 Task: Find a place to stay in Taloqan, Afghanistan from July 5 to July 15 for 6 guests, with a price range of ₹8200 to ₹12000, 6 bedrooms, 6 beds, 6 bathrooms, and amenities including WiFi, air conditioning, TV, gym, and breakfast. Enable self check-in.
Action: Mouse moved to (454, 92)
Screenshot: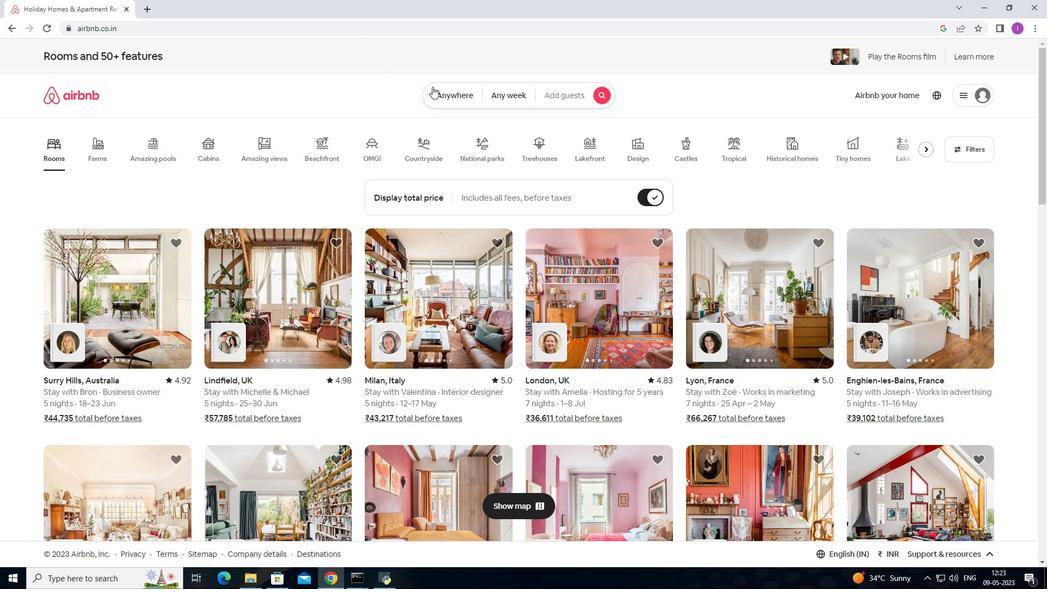 
Action: Mouse pressed left at (454, 92)
Screenshot: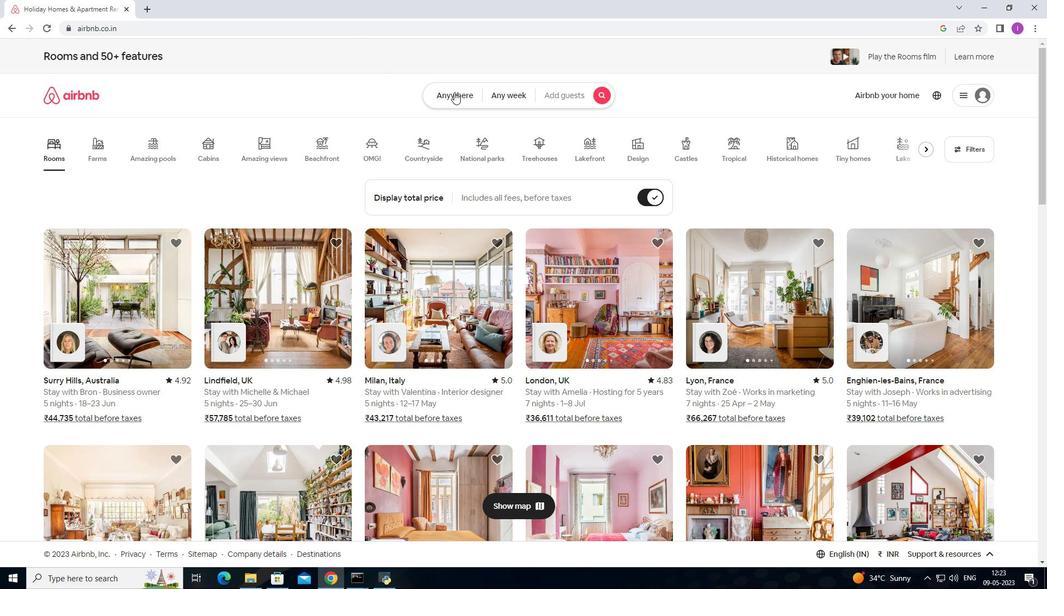 
Action: Mouse moved to (343, 144)
Screenshot: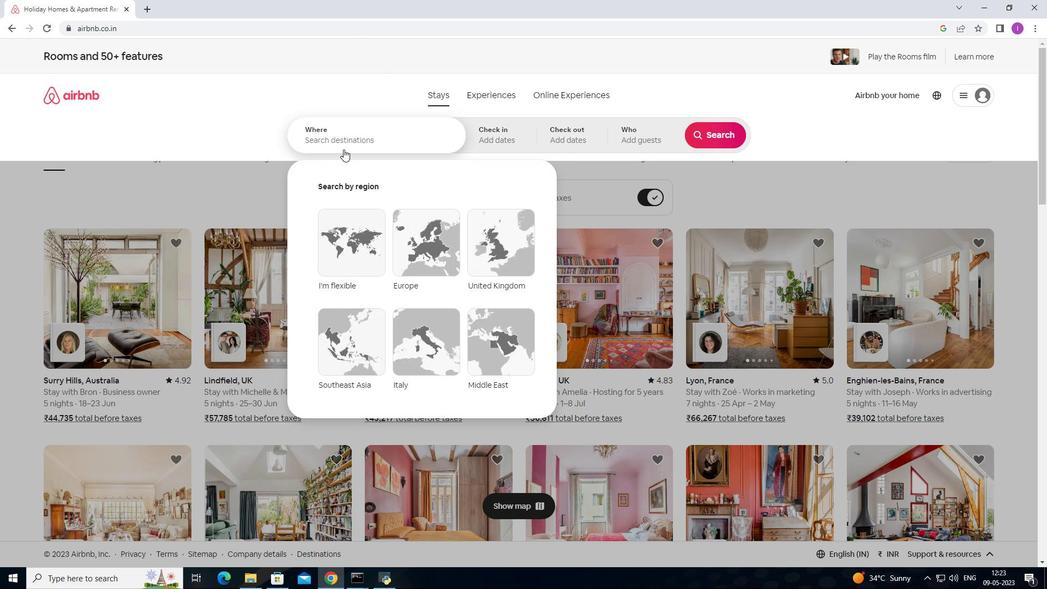 
Action: Mouse pressed left at (343, 144)
Screenshot: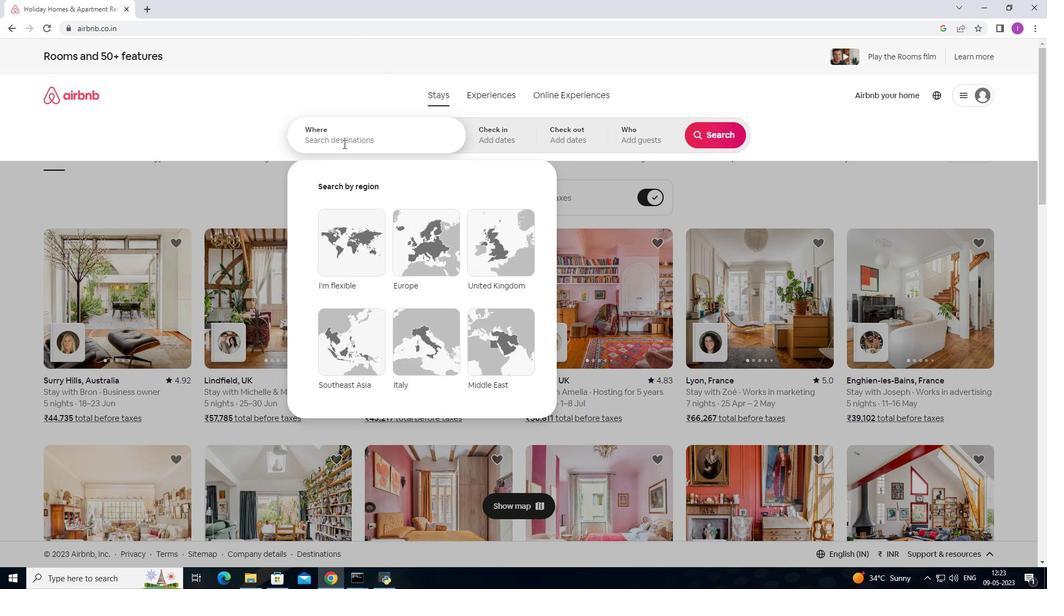 
Action: Mouse moved to (406, 147)
Screenshot: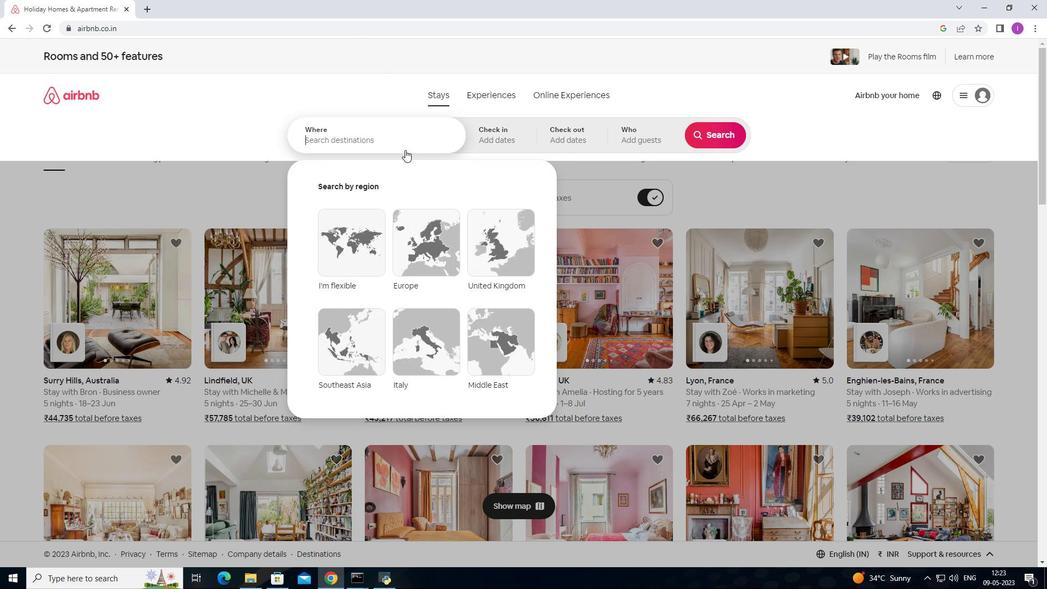 
Action: Key pressed <Key.shift>Taloqan,<Key.shift>afghanistan
Screenshot: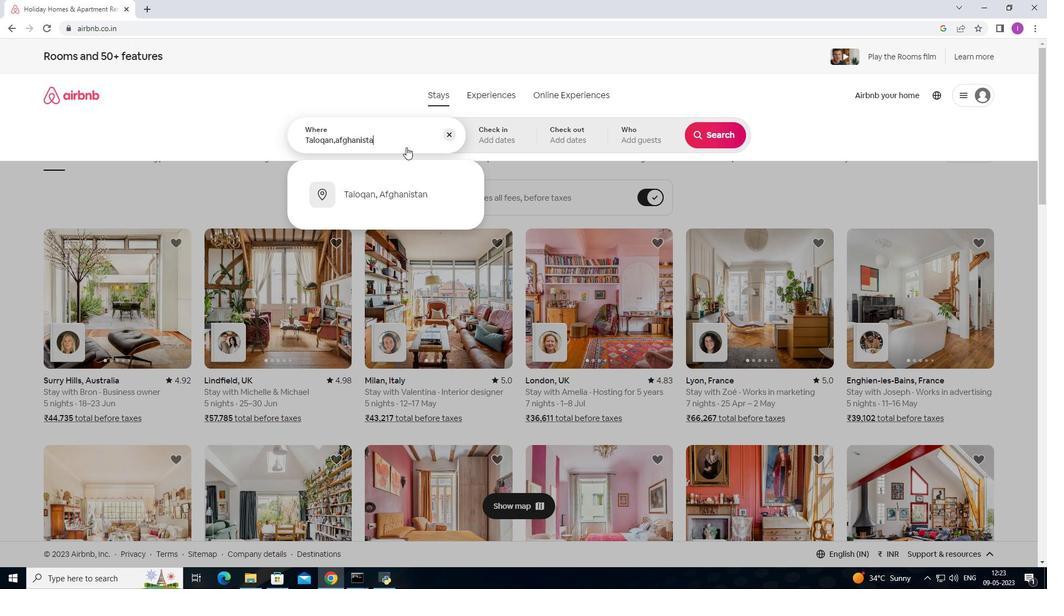 
Action: Mouse moved to (391, 197)
Screenshot: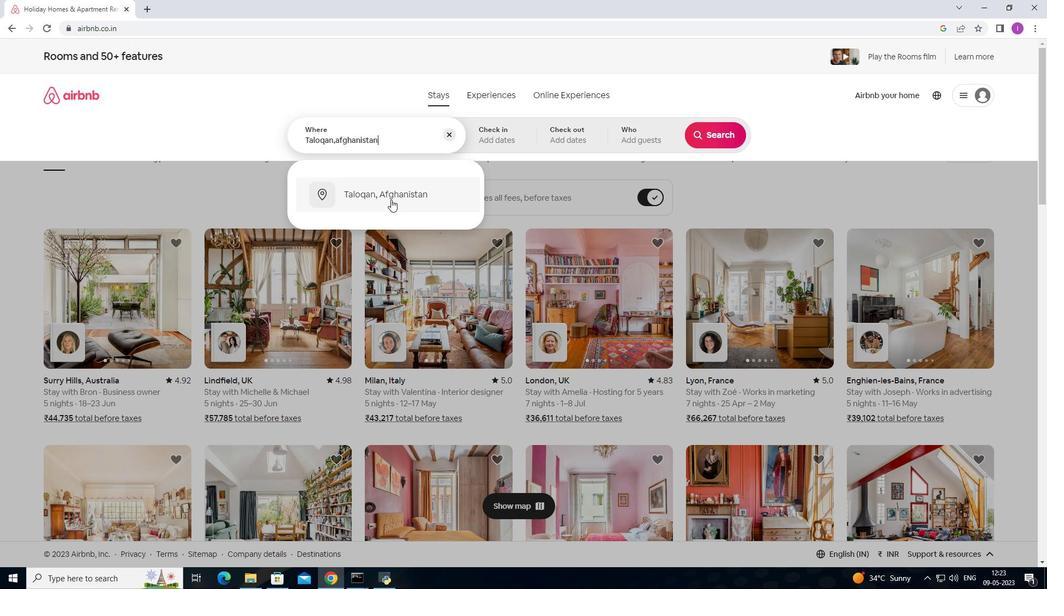 
Action: Mouse pressed left at (391, 197)
Screenshot: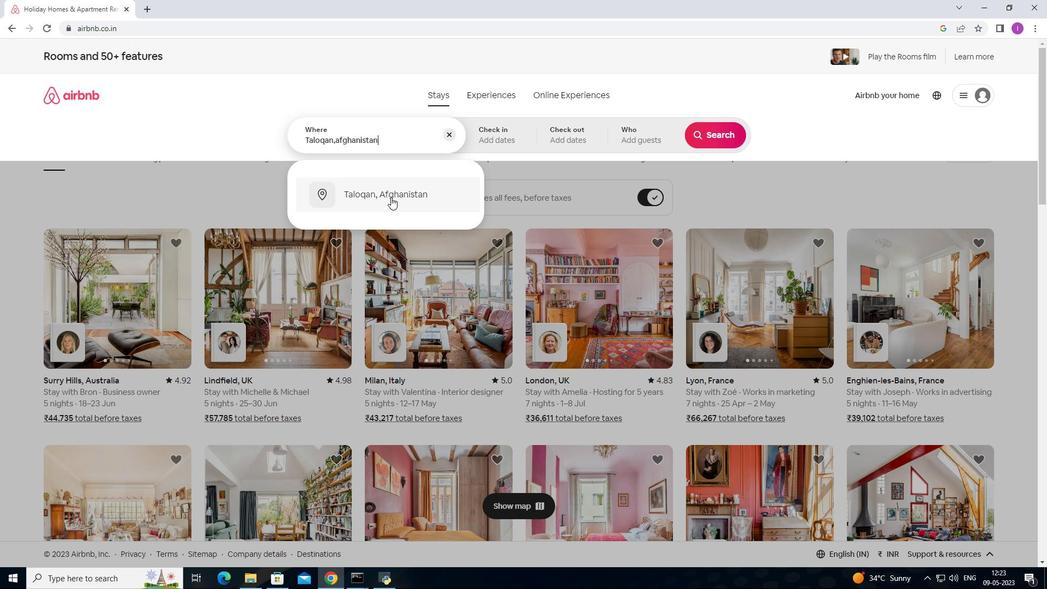 
Action: Mouse moved to (712, 223)
Screenshot: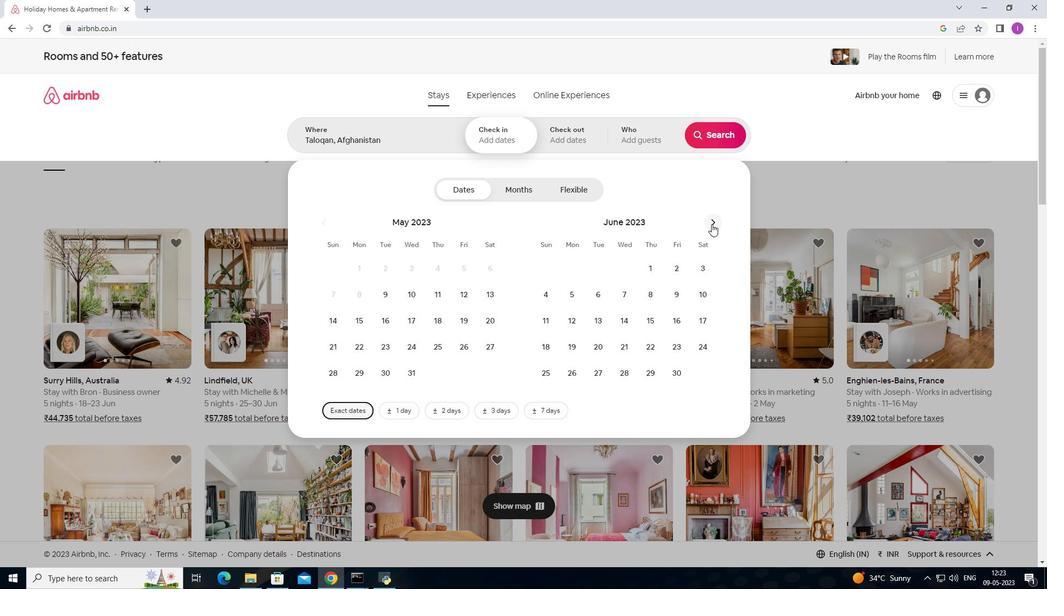 
Action: Mouse pressed left at (712, 223)
Screenshot: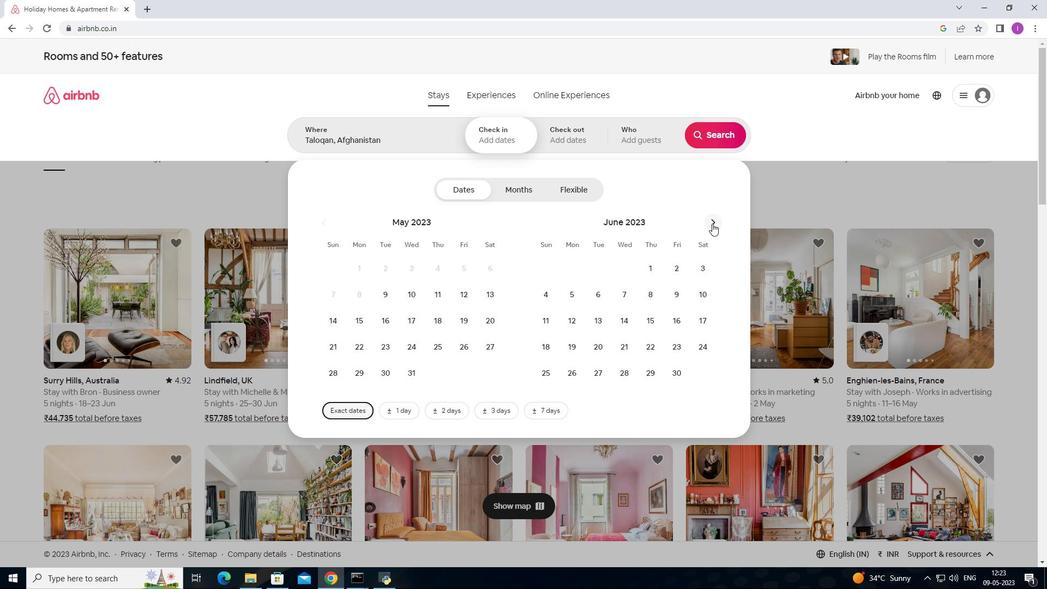 
Action: Mouse moved to (628, 297)
Screenshot: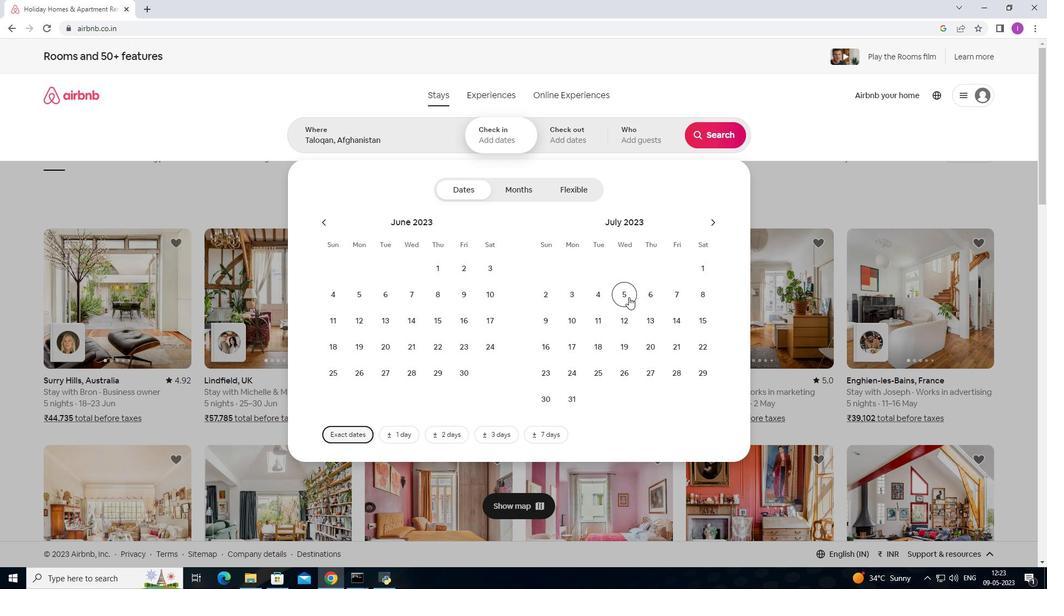 
Action: Mouse pressed left at (628, 297)
Screenshot: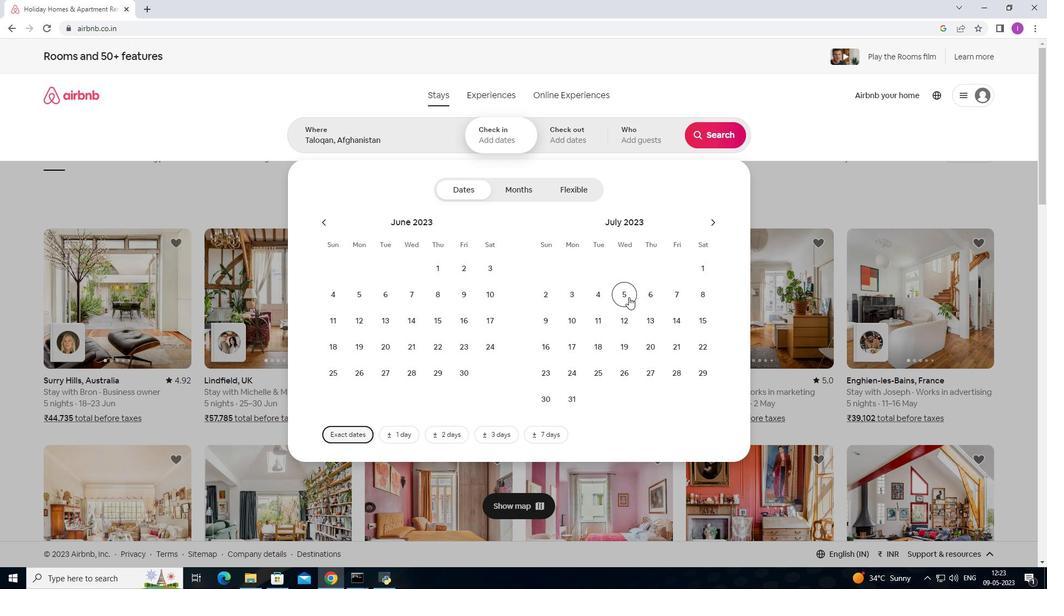 
Action: Mouse moved to (704, 313)
Screenshot: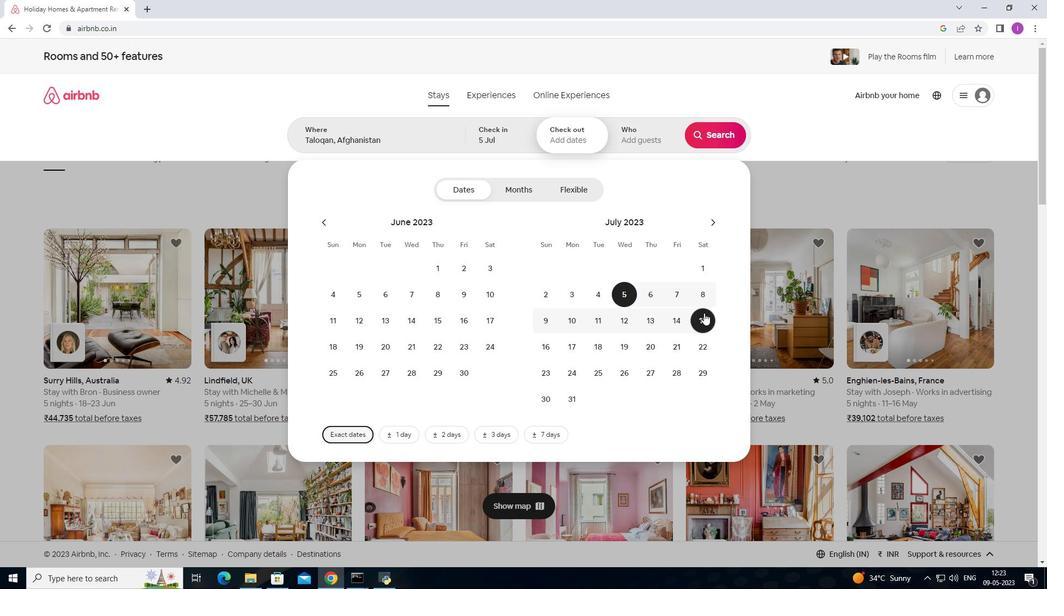 
Action: Mouse pressed left at (704, 313)
Screenshot: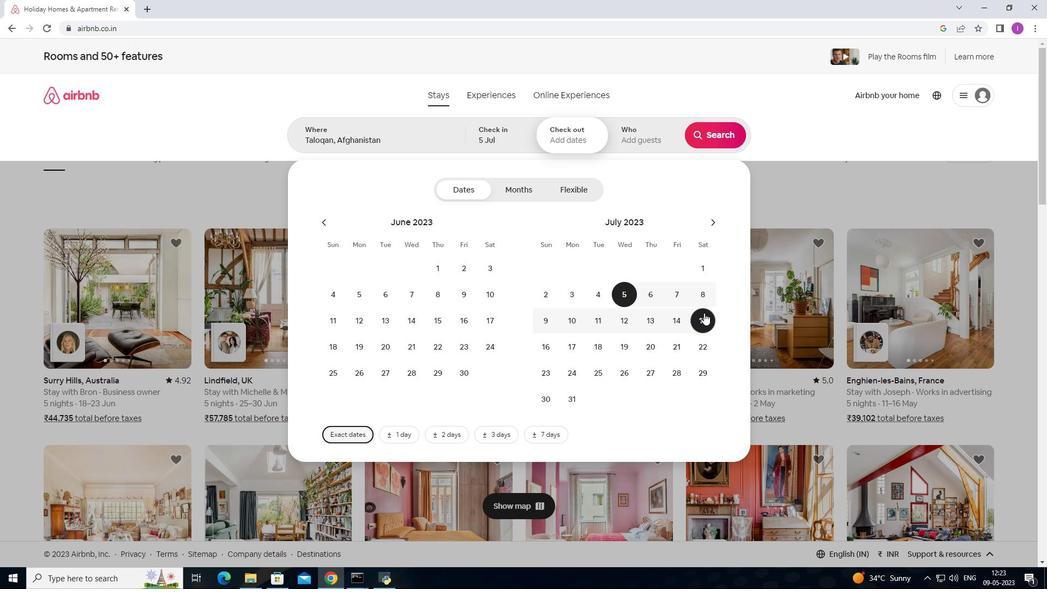 
Action: Mouse moved to (501, 138)
Screenshot: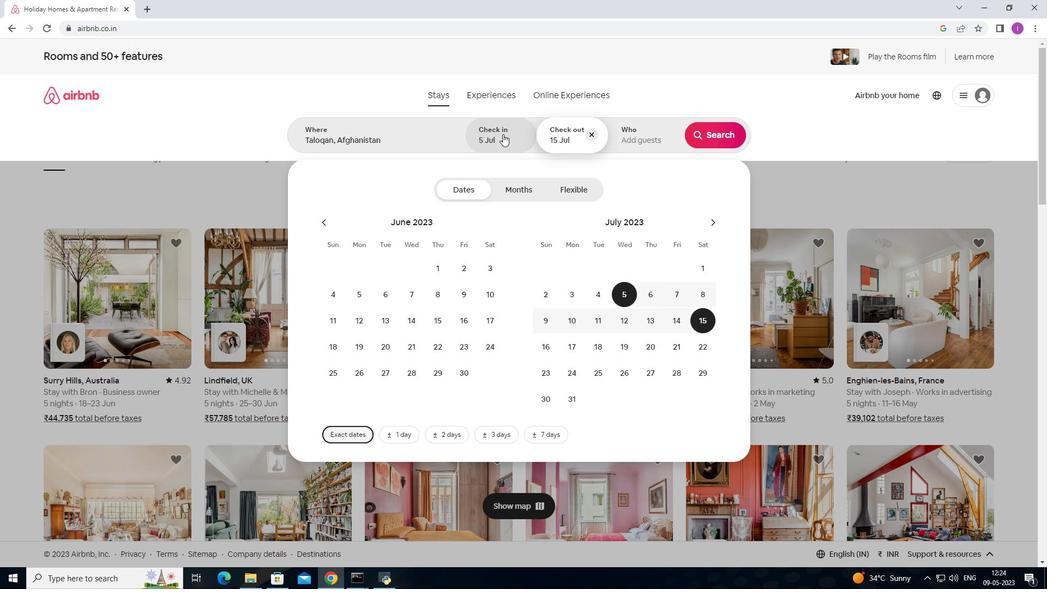 
Action: Mouse pressed left at (501, 138)
Screenshot: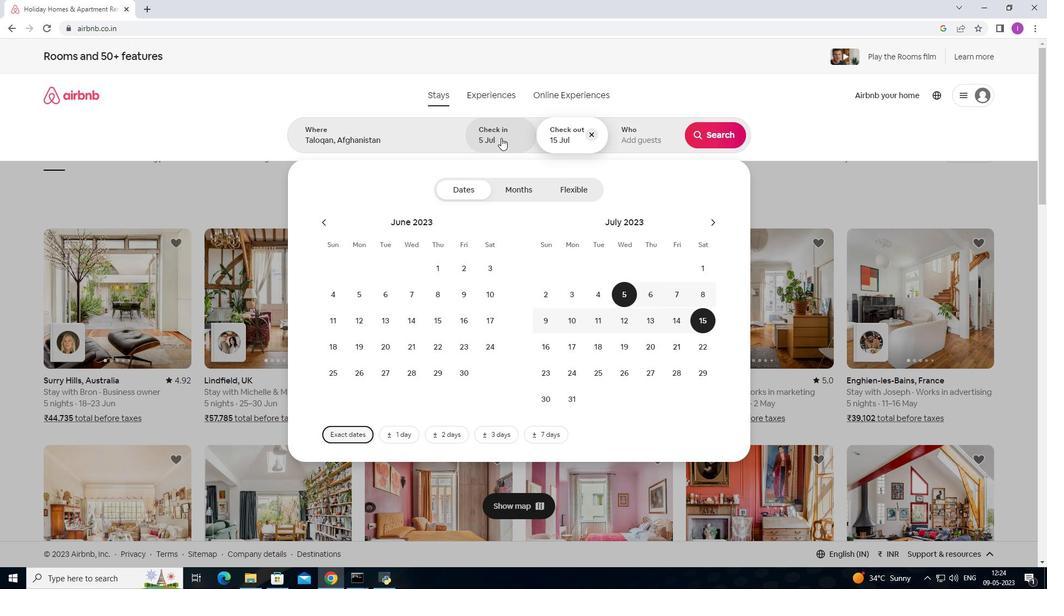 
Action: Mouse moved to (516, 131)
Screenshot: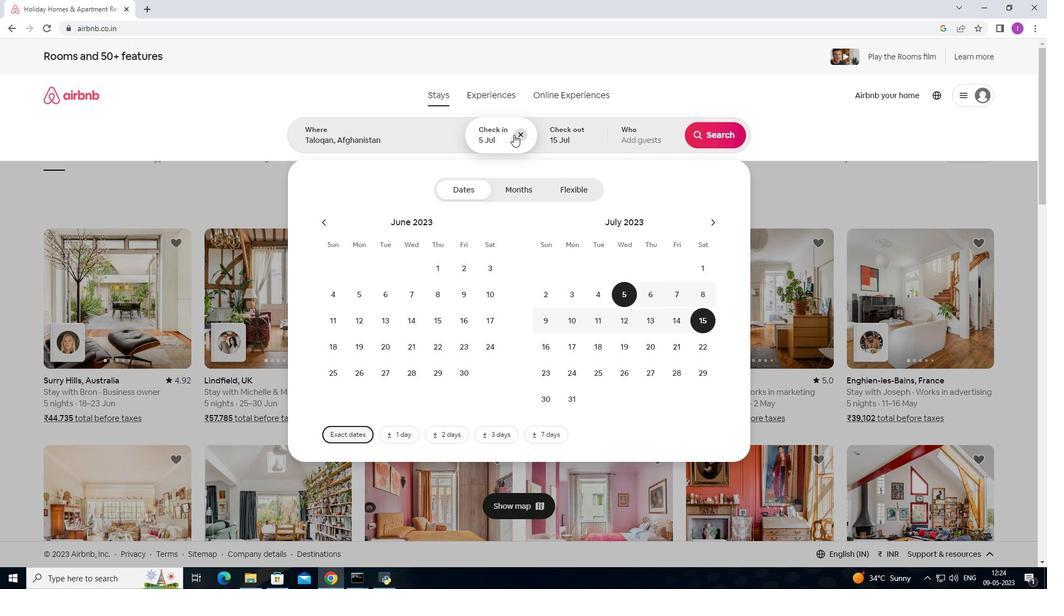 
Action: Mouse pressed left at (516, 131)
Screenshot: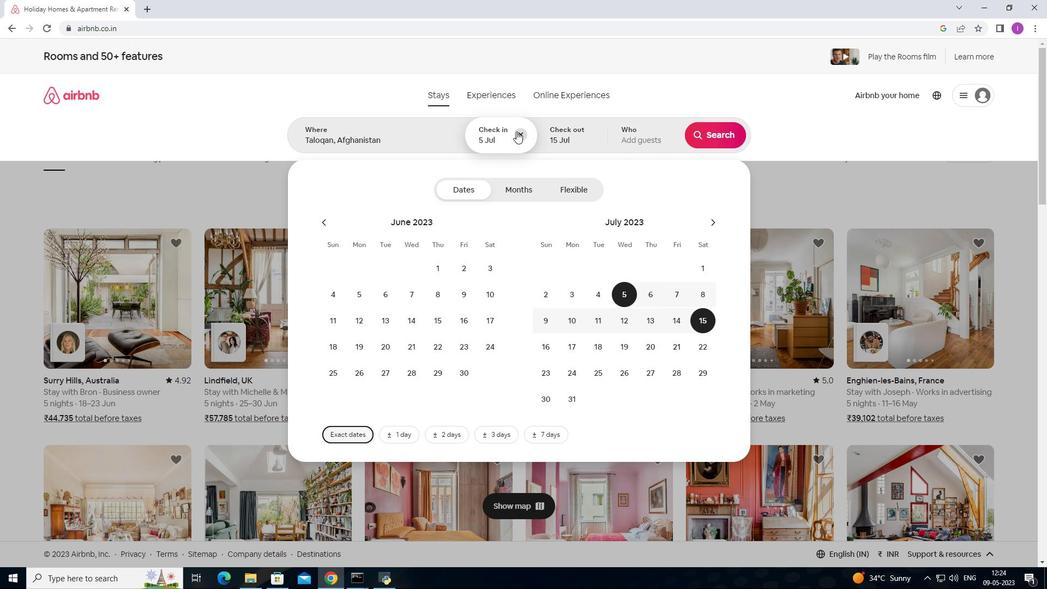 
Action: Mouse moved to (708, 321)
Screenshot: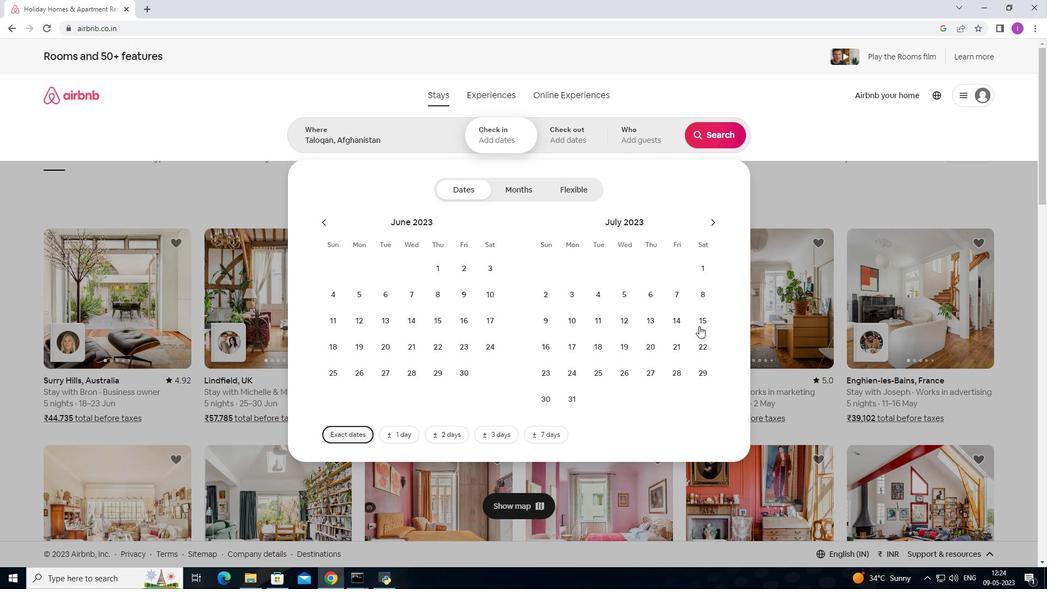 
Action: Mouse pressed left at (708, 321)
Screenshot: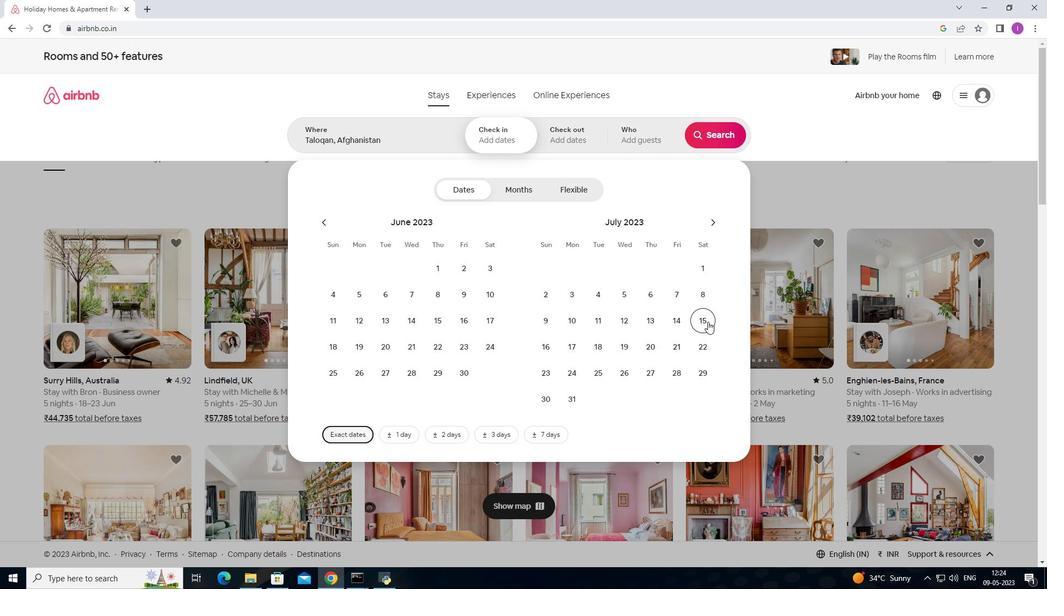
Action: Mouse moved to (606, 370)
Screenshot: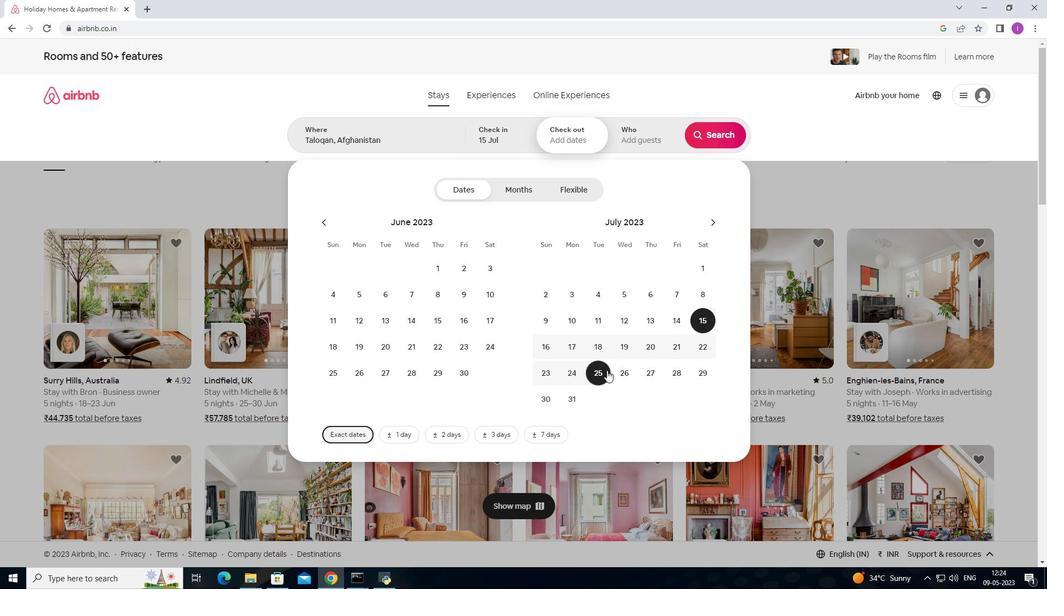 
Action: Mouse pressed left at (606, 370)
Screenshot: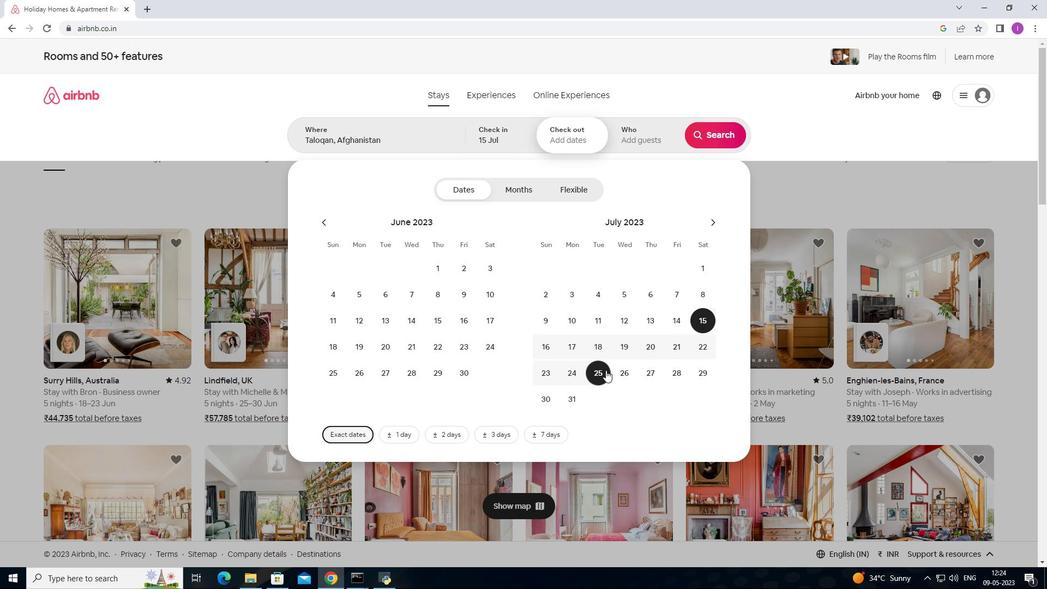 
Action: Mouse moved to (626, 145)
Screenshot: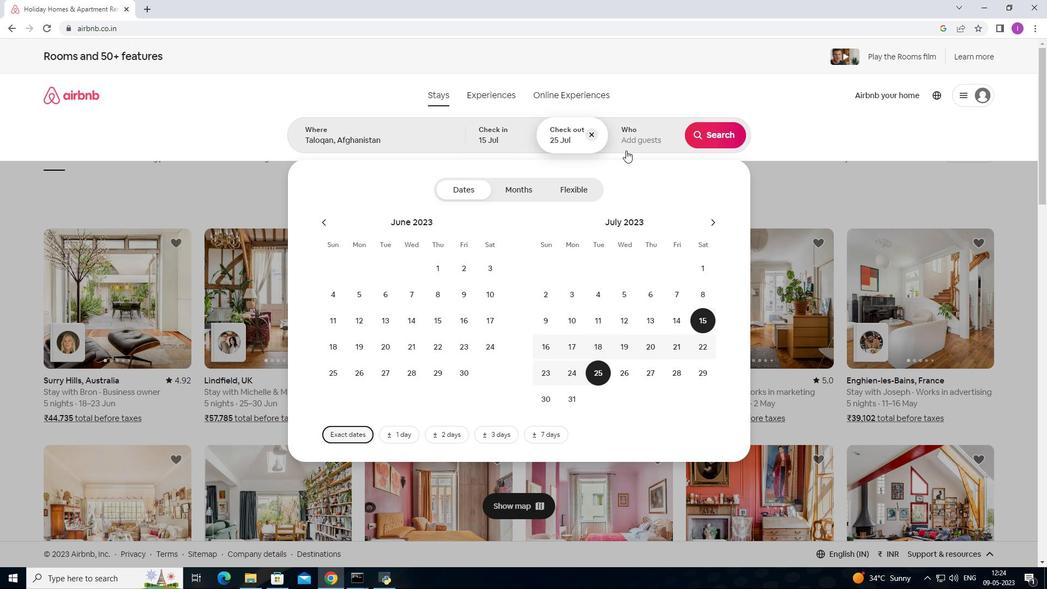 
Action: Mouse pressed left at (626, 145)
Screenshot: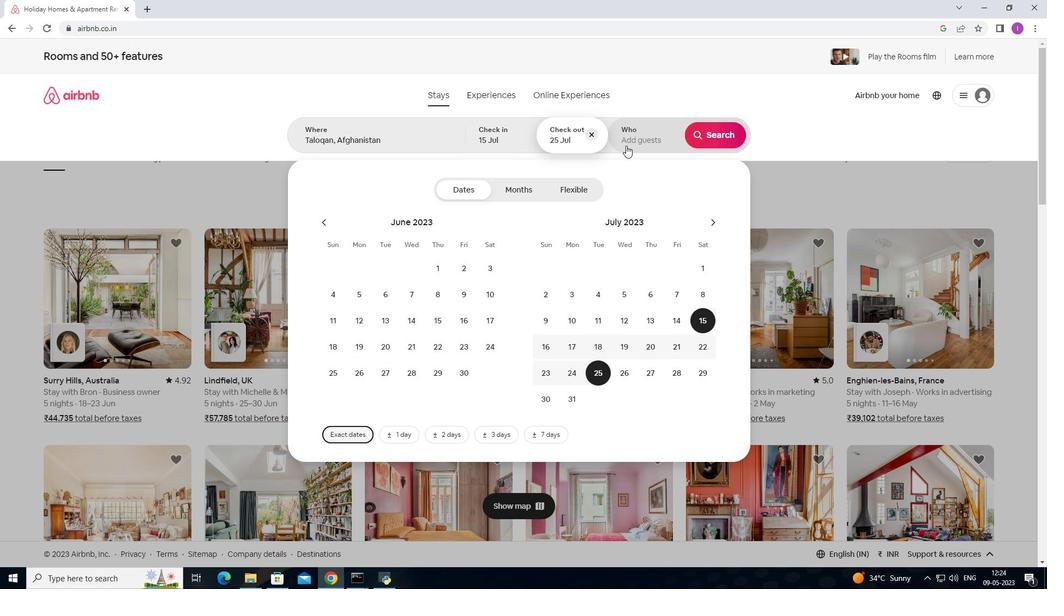 
Action: Mouse moved to (722, 190)
Screenshot: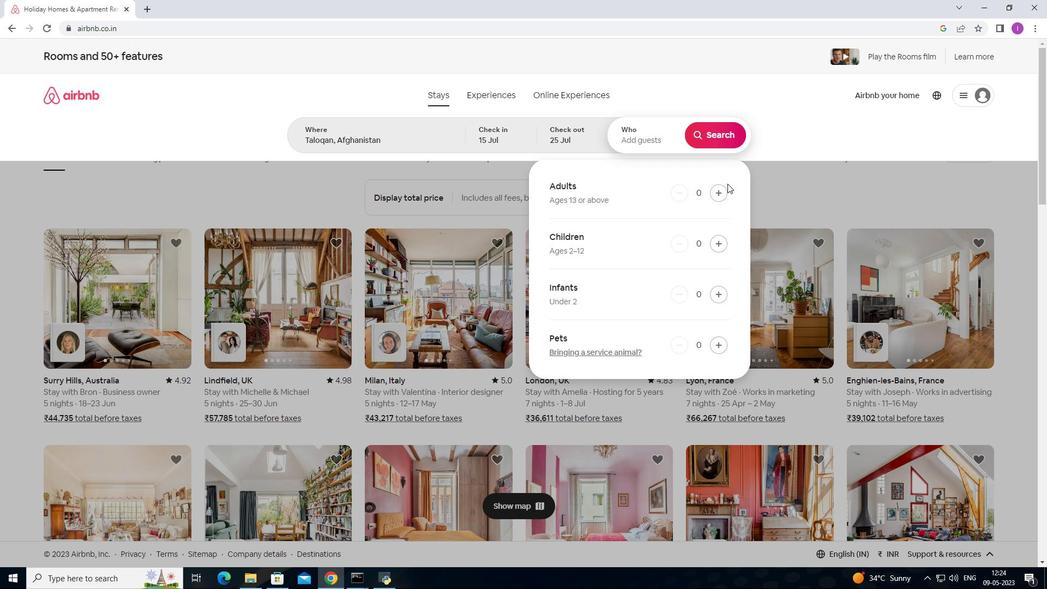
Action: Mouse pressed left at (722, 190)
Screenshot: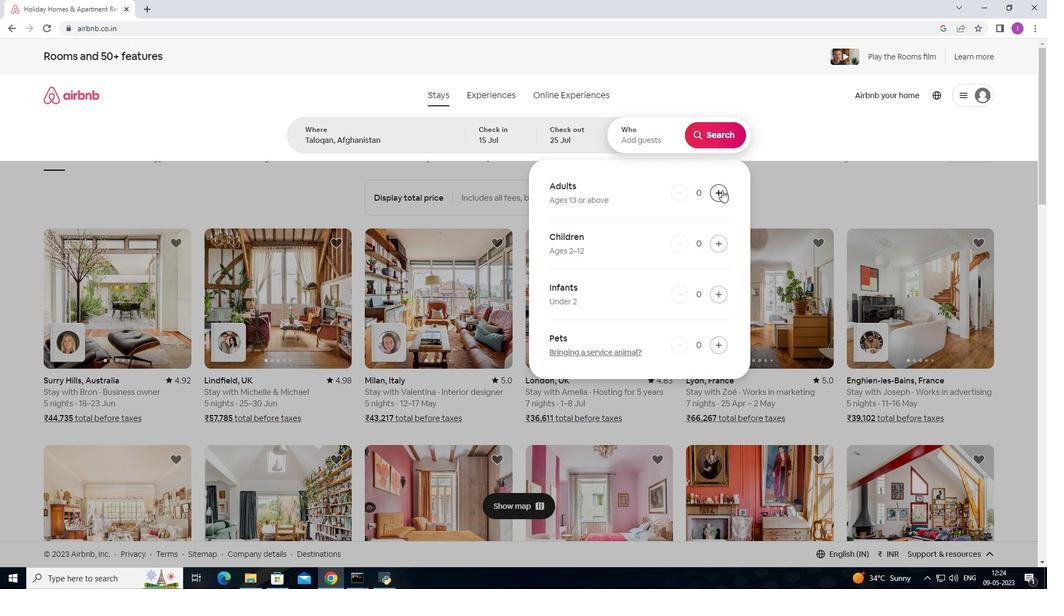 
Action: Mouse moved to (721, 192)
Screenshot: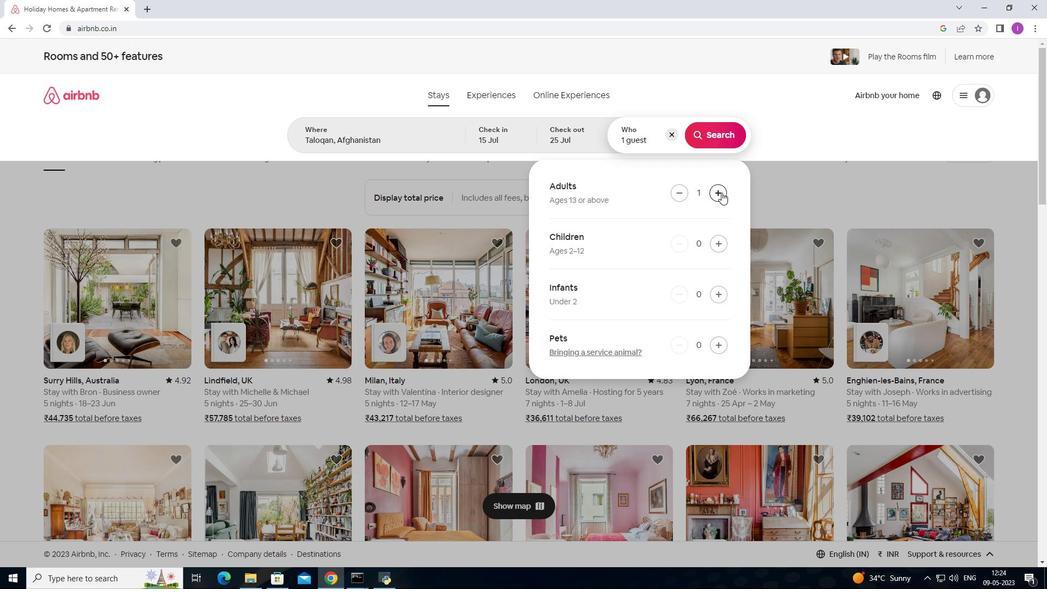 
Action: Mouse pressed left at (721, 192)
Screenshot: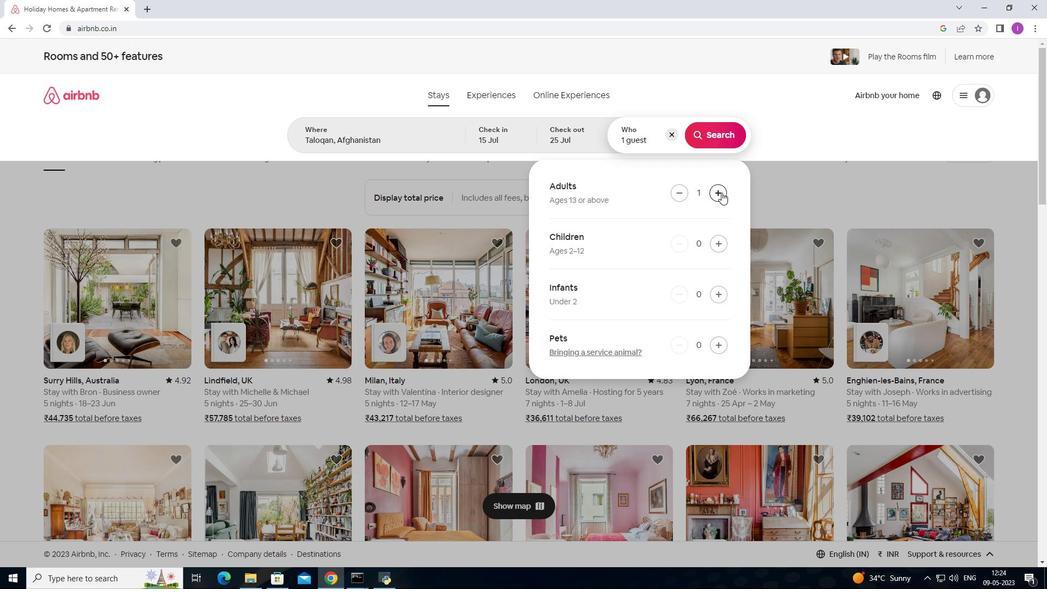 
Action: Mouse moved to (722, 196)
Screenshot: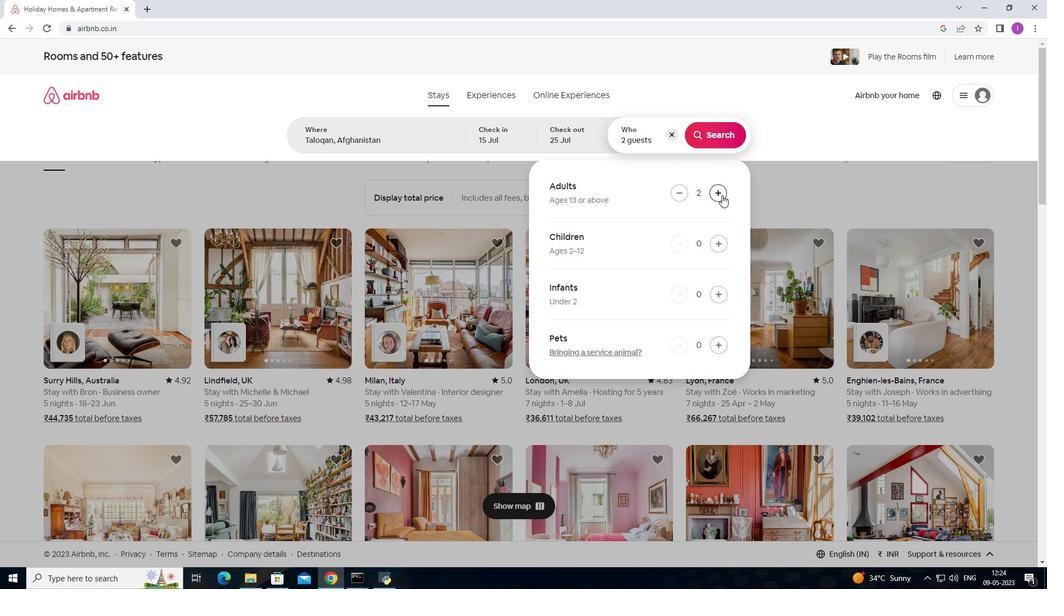 
Action: Mouse pressed left at (722, 196)
Screenshot: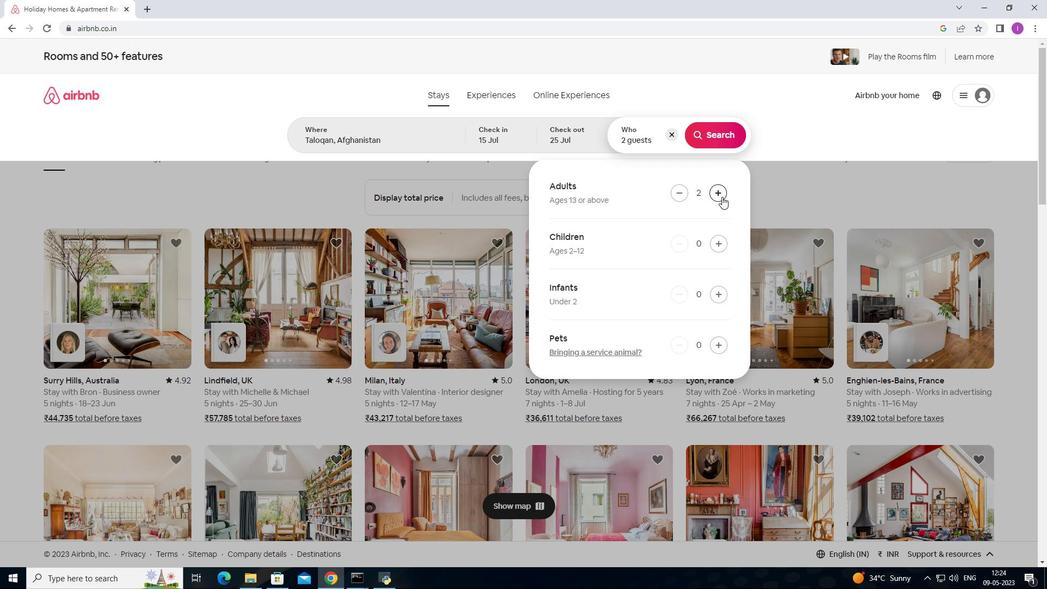 
Action: Mouse pressed left at (722, 196)
Screenshot: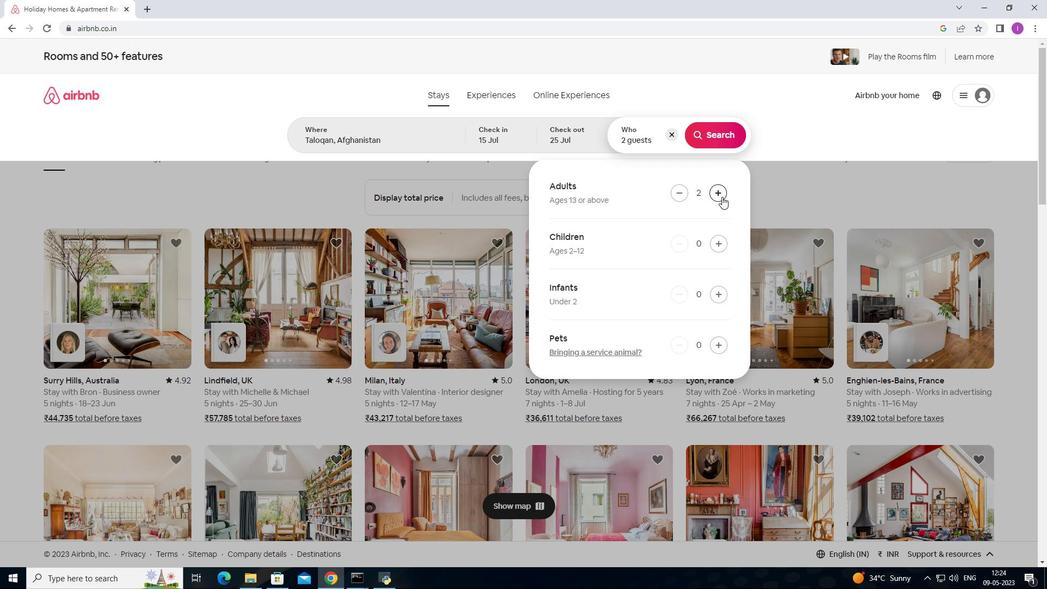 
Action: Mouse moved to (718, 192)
Screenshot: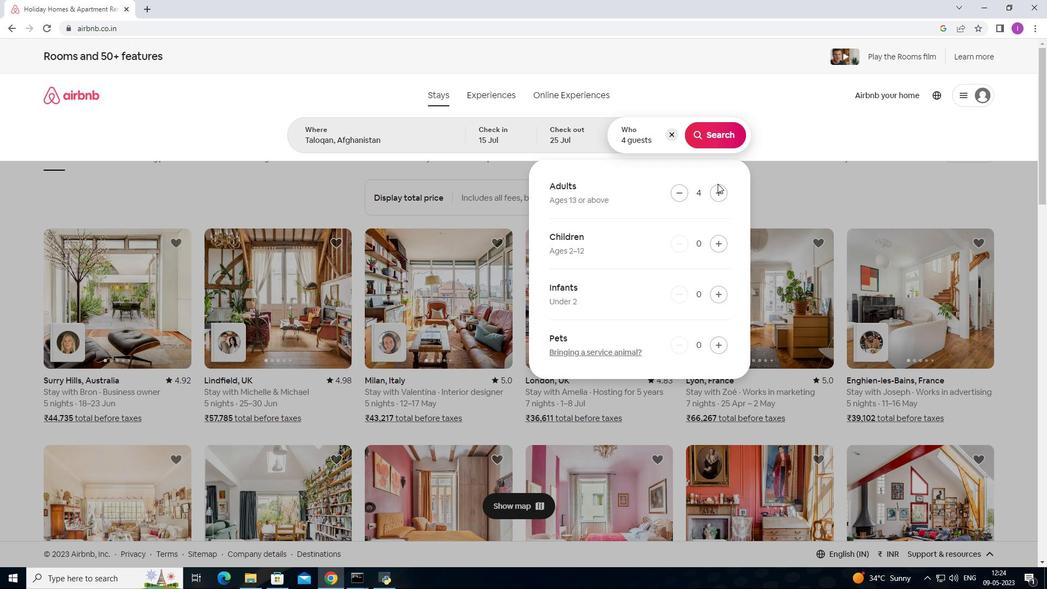 
Action: Mouse pressed left at (718, 192)
Screenshot: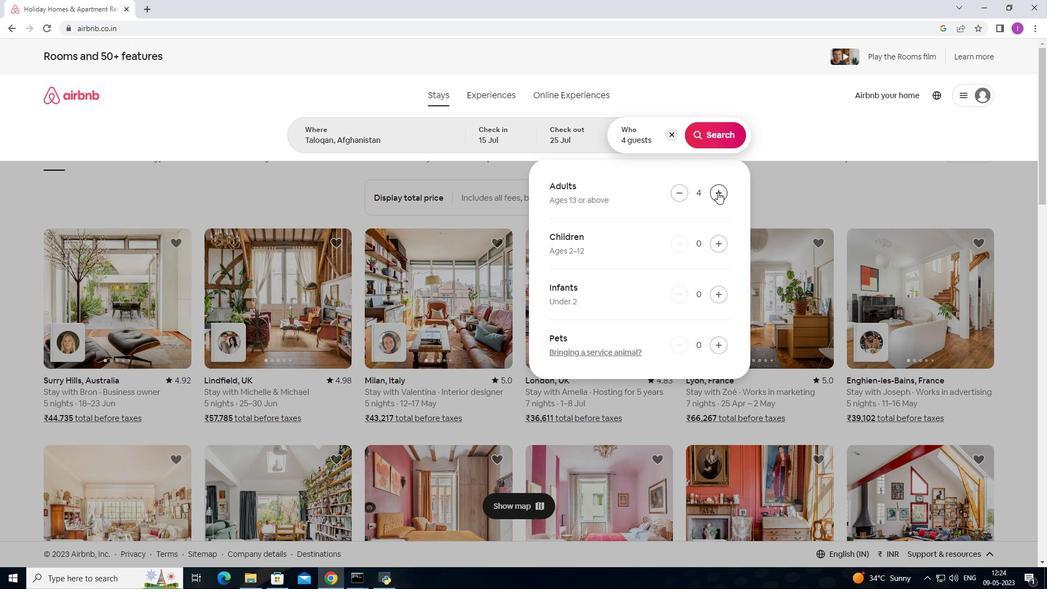 
Action: Mouse pressed left at (718, 192)
Screenshot: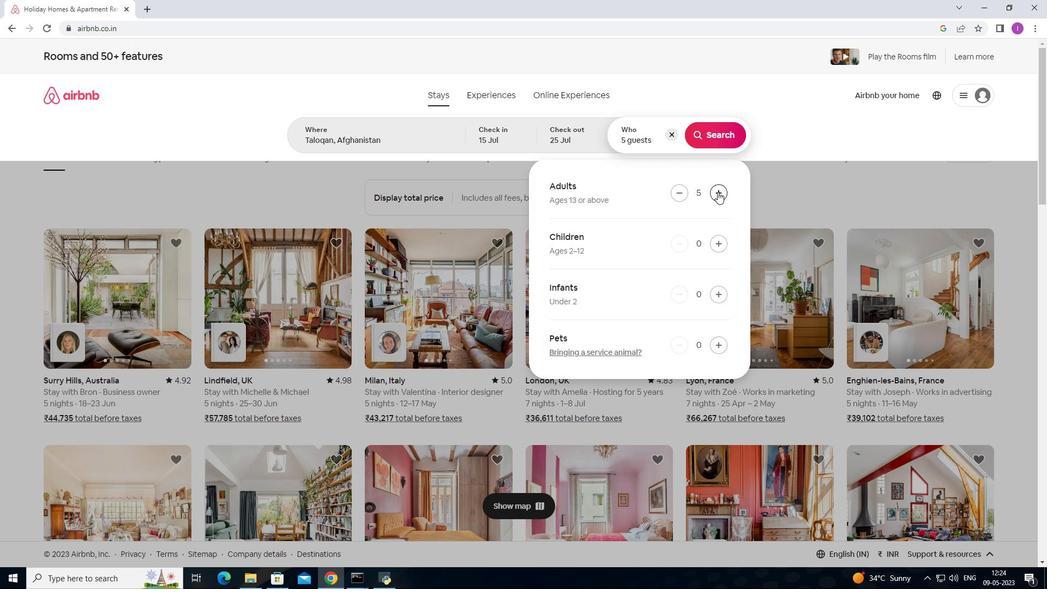 
Action: Mouse moved to (706, 140)
Screenshot: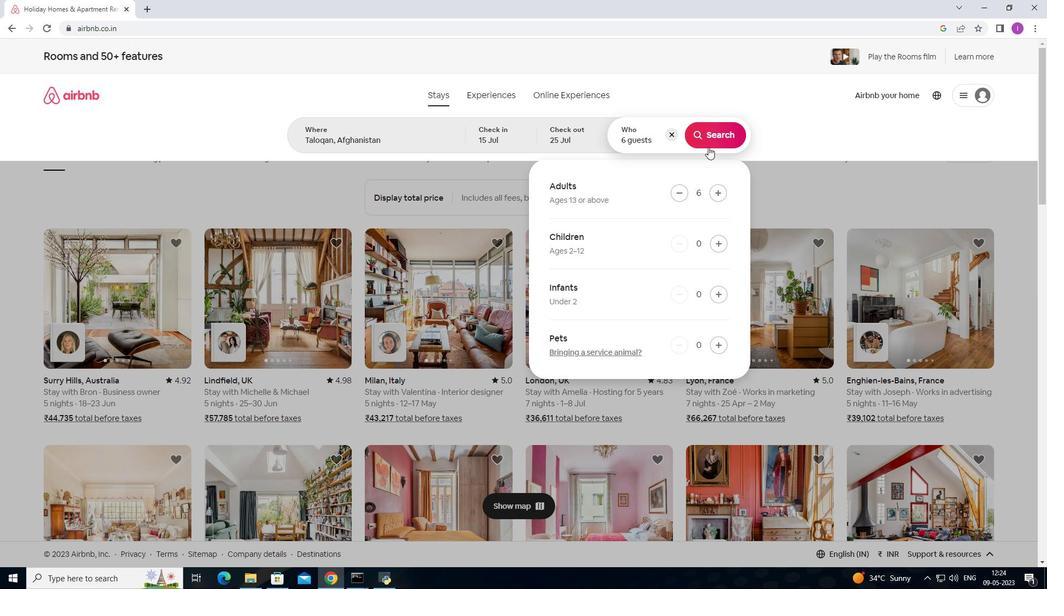 
Action: Mouse pressed left at (706, 140)
Screenshot: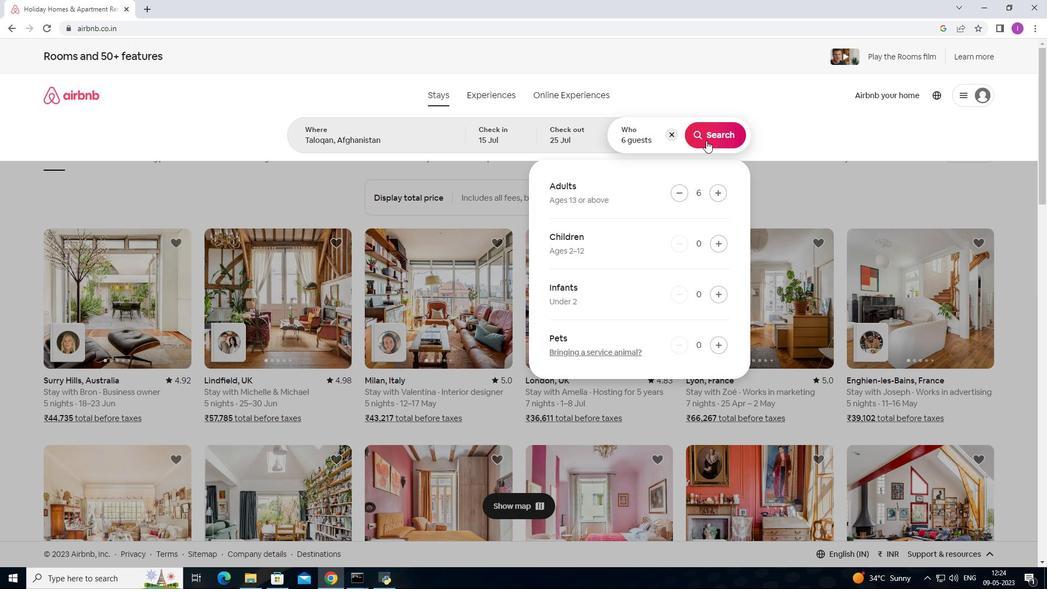 
Action: Mouse moved to (990, 96)
Screenshot: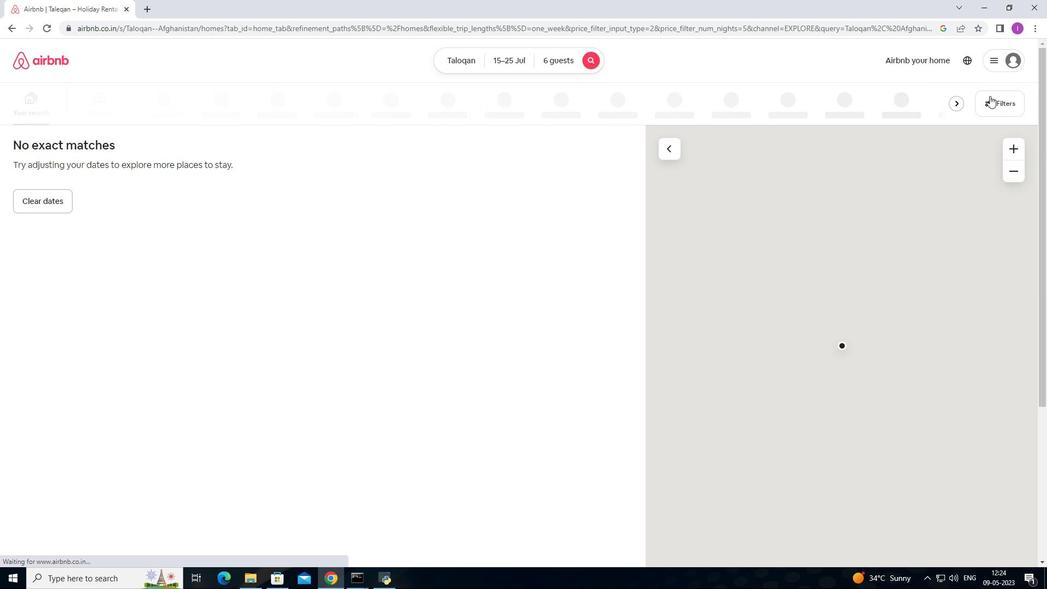 
Action: Mouse pressed left at (990, 96)
Screenshot: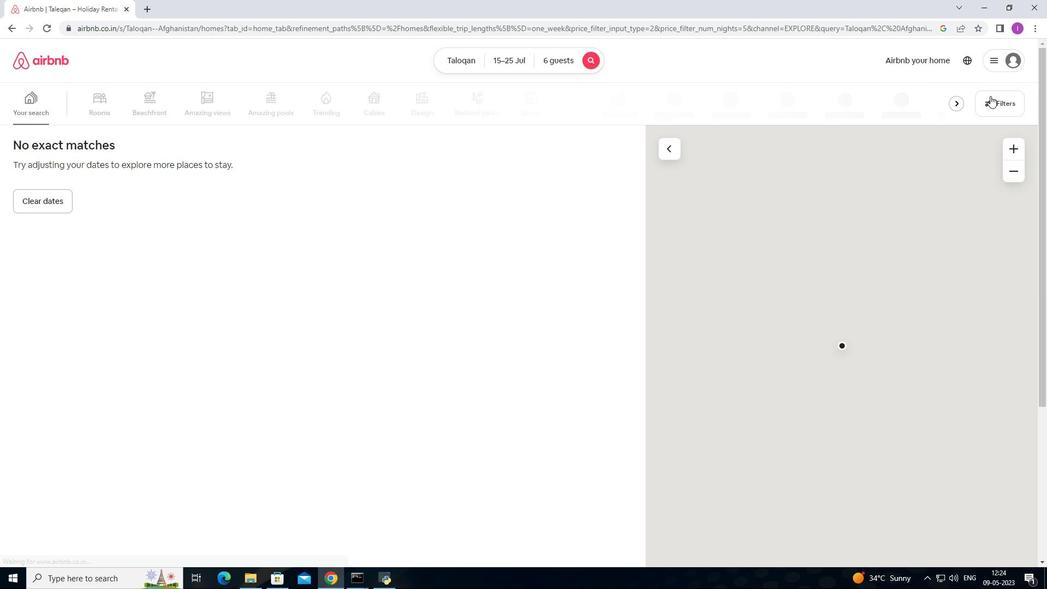 
Action: Mouse moved to (384, 372)
Screenshot: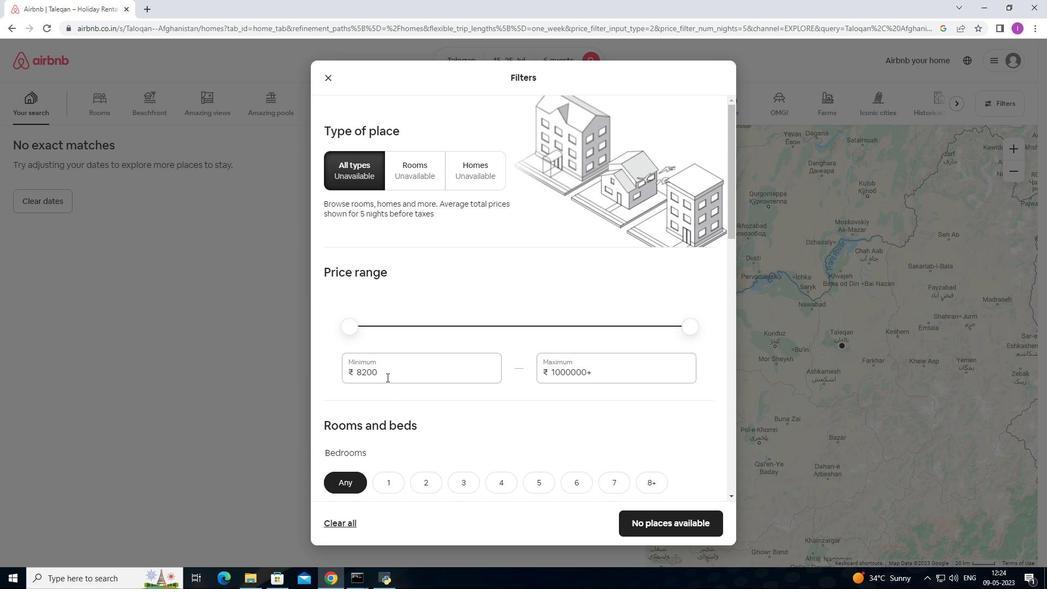 
Action: Mouse pressed left at (384, 372)
Screenshot: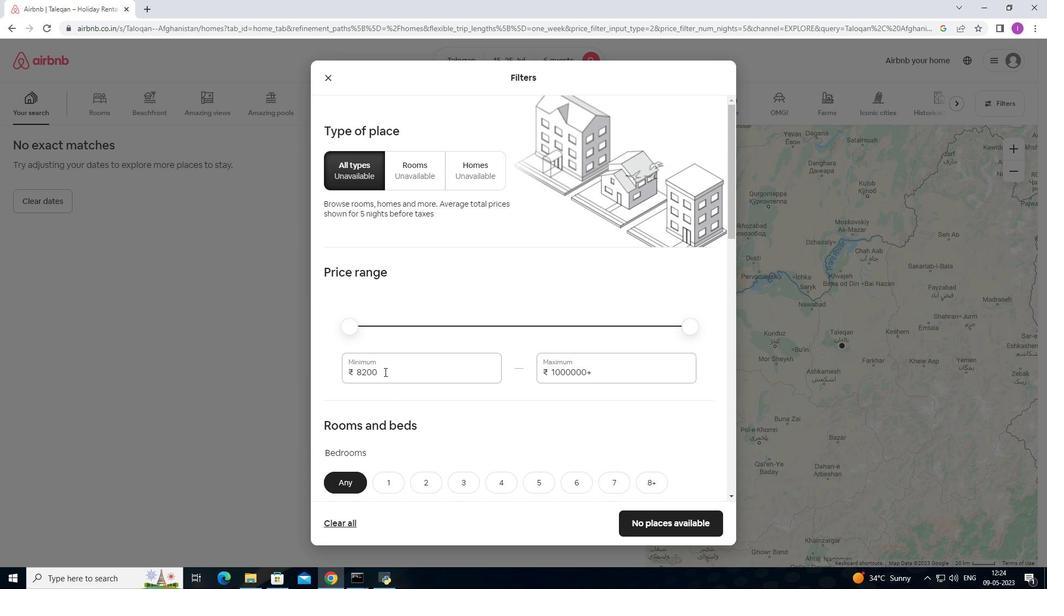 
Action: Mouse moved to (340, 369)
Screenshot: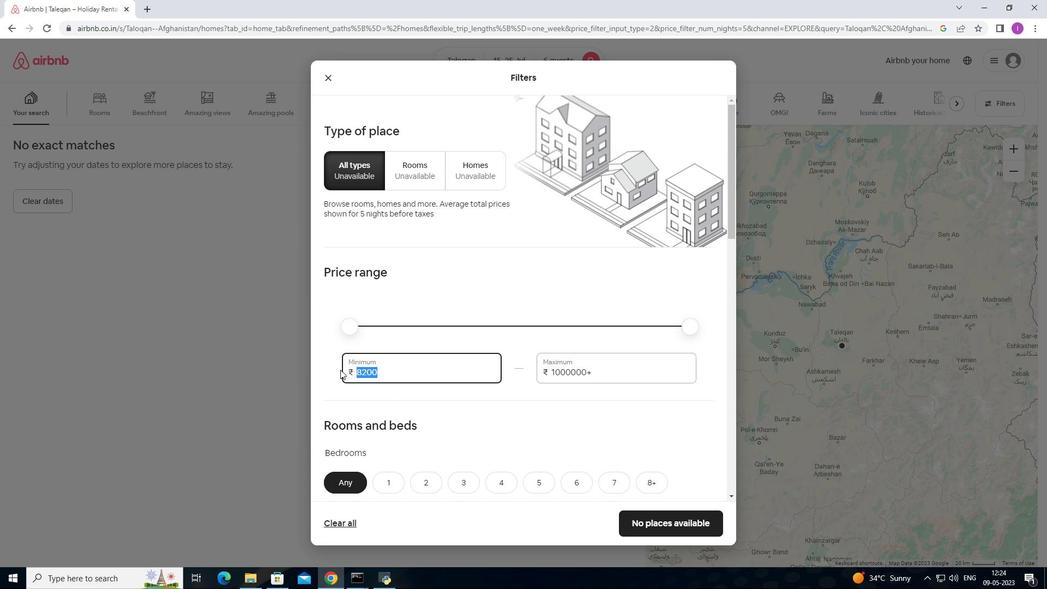 
Action: Key pressed 800
Screenshot: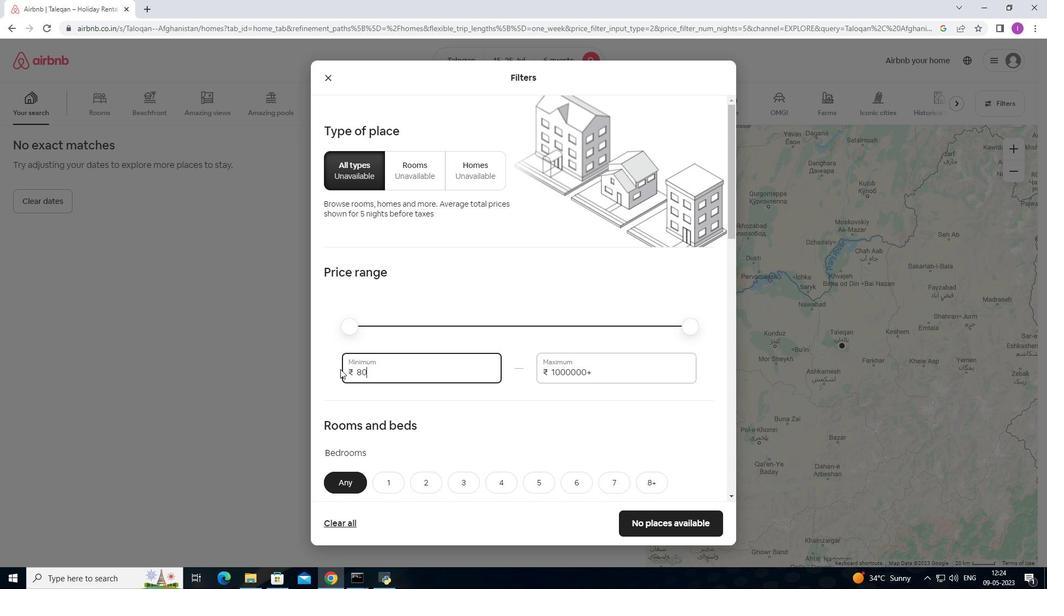 
Action: Mouse moved to (390, 364)
Screenshot: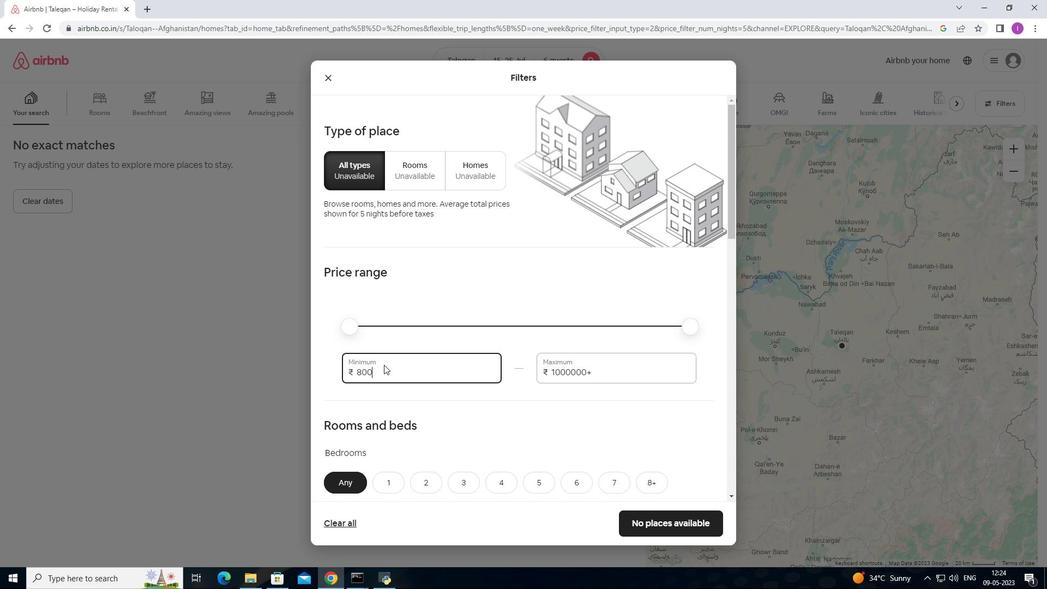 
Action: Key pressed 0
Screenshot: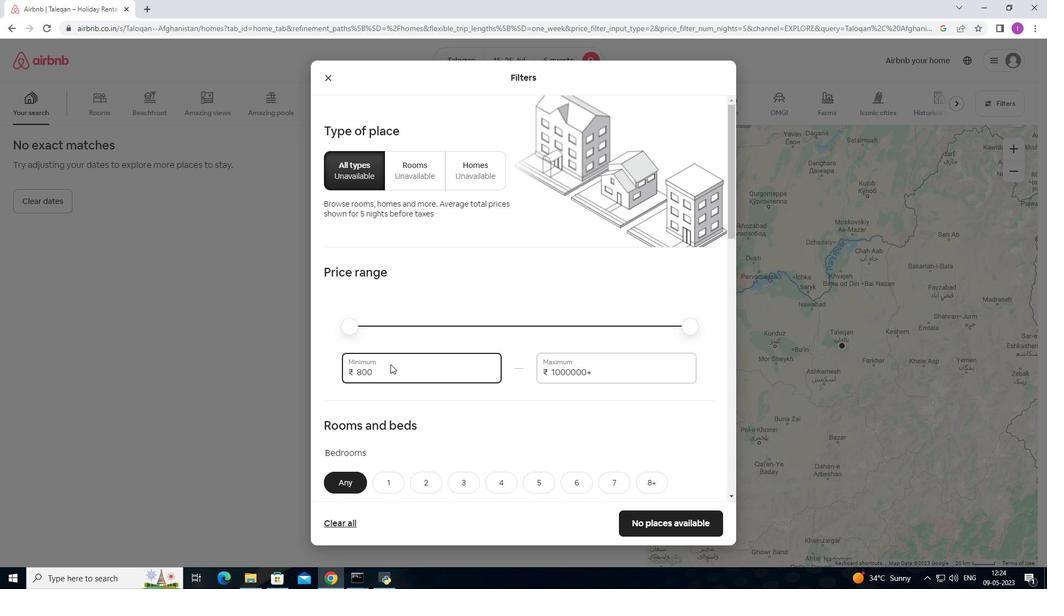 
Action: Mouse moved to (604, 373)
Screenshot: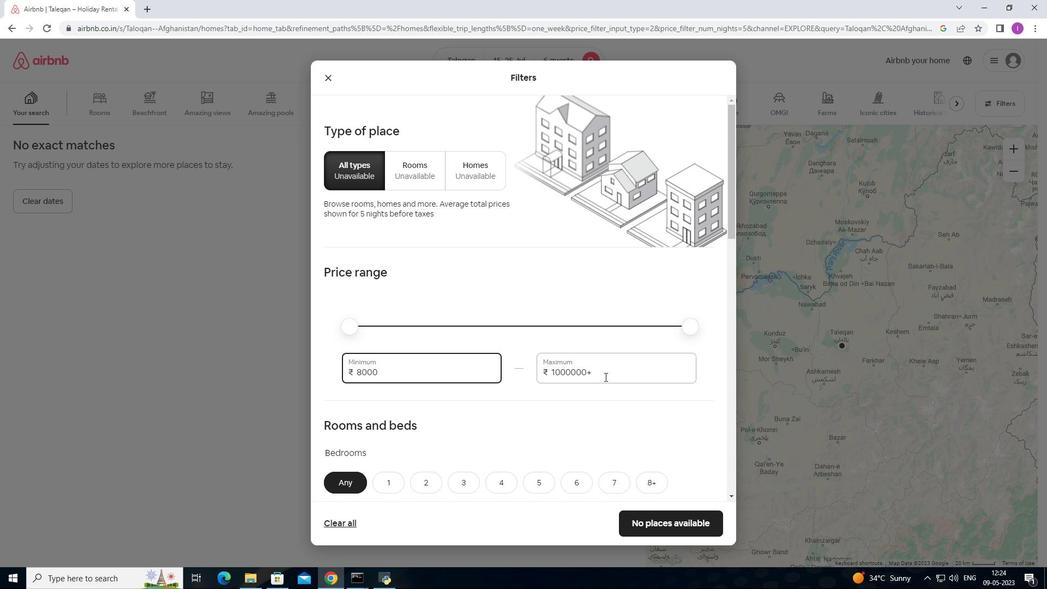 
Action: Mouse pressed left at (604, 373)
Screenshot: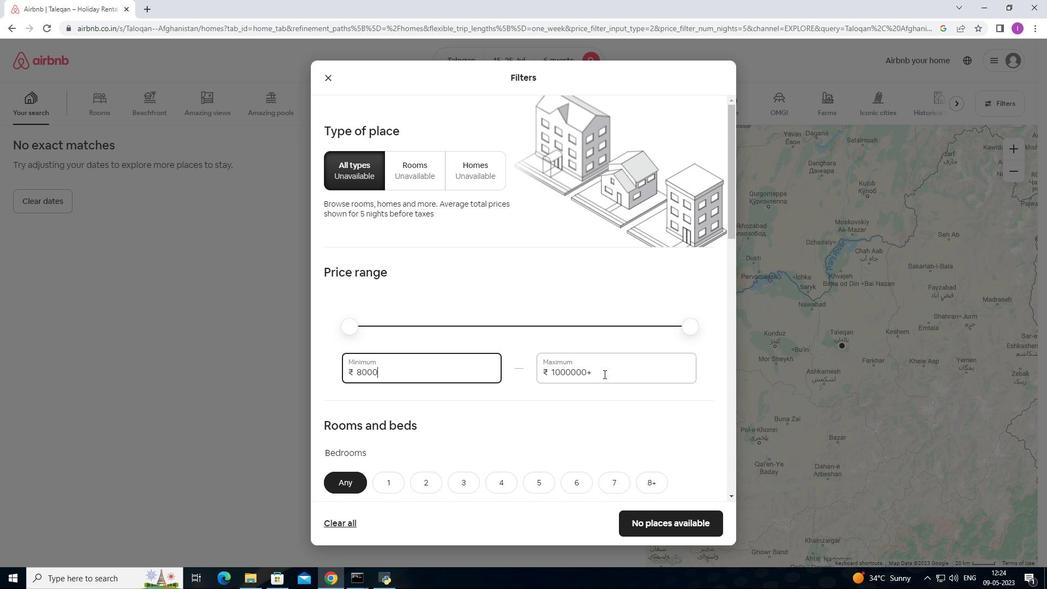 
Action: Mouse moved to (541, 373)
Screenshot: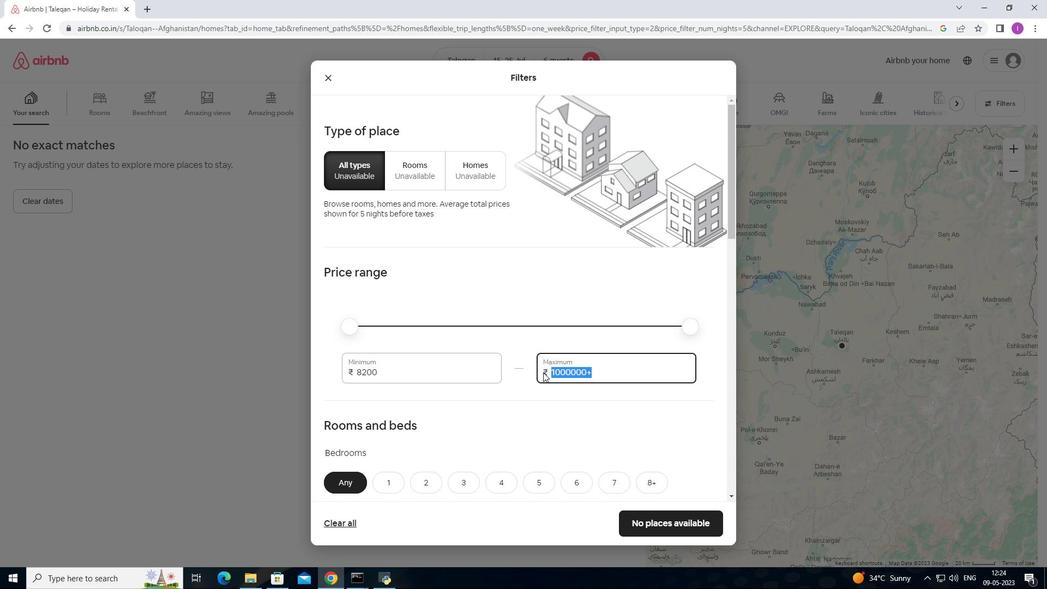 
Action: Key pressed 1200
Screenshot: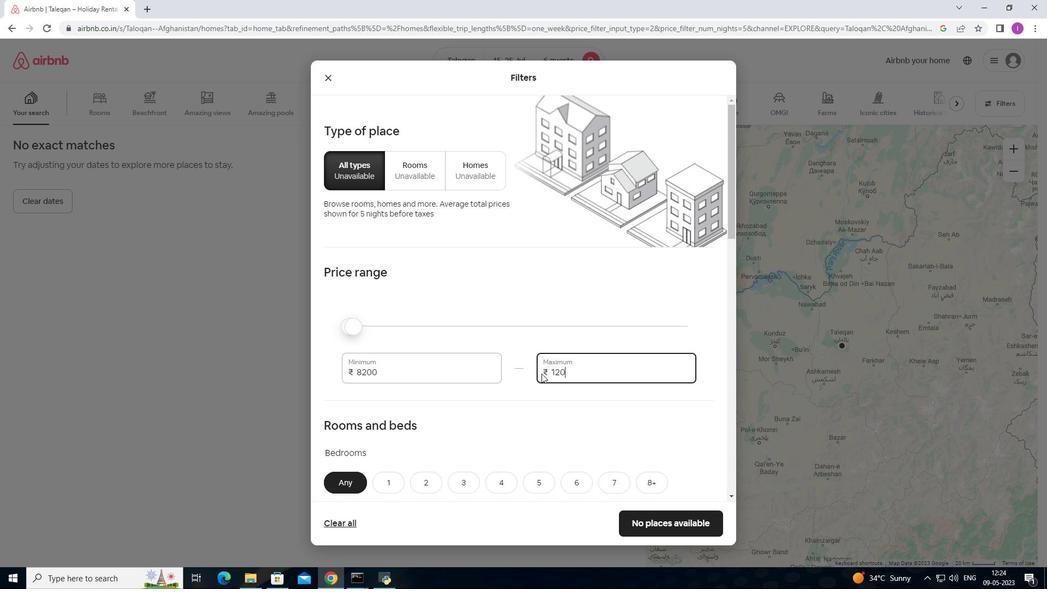 
Action: Mouse moved to (541, 374)
Screenshot: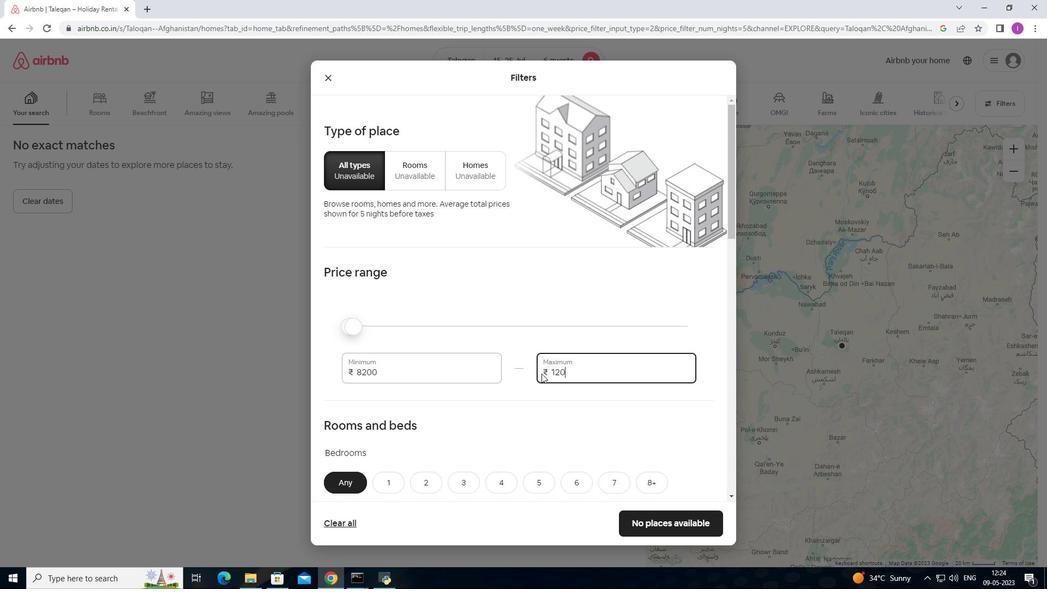 
Action: Key pressed 00
Screenshot: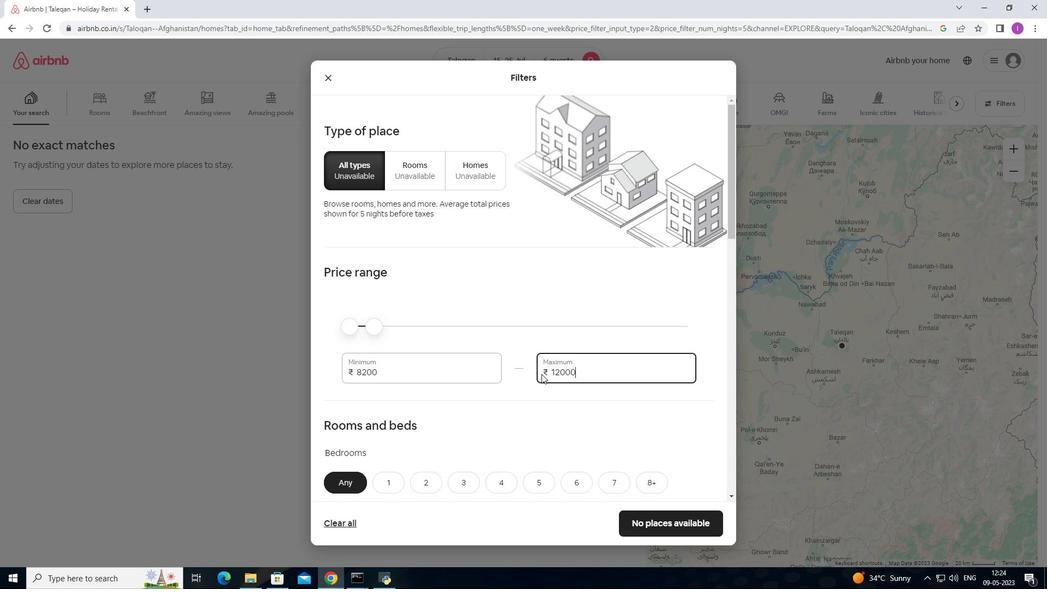 
Action: Mouse moved to (540, 373)
Screenshot: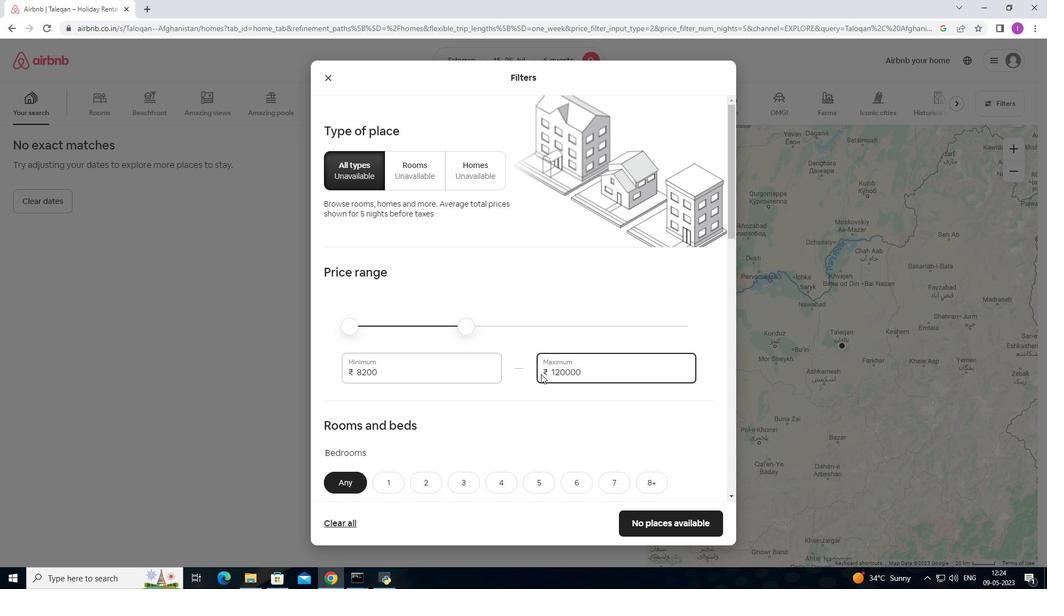 
Action: Key pressed <Key.backspace>
Screenshot: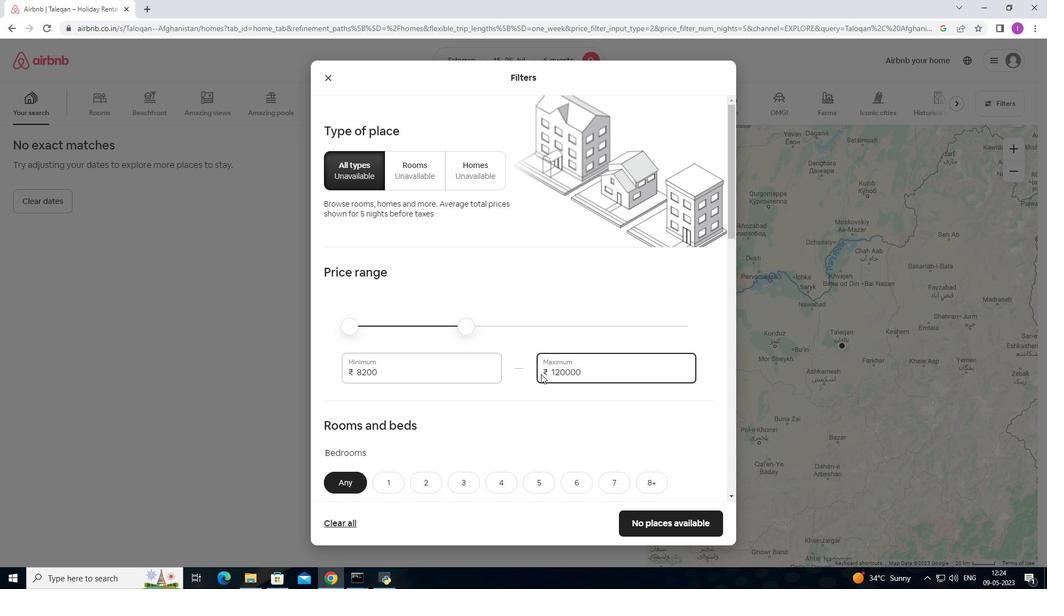 
Action: Mouse moved to (559, 368)
Screenshot: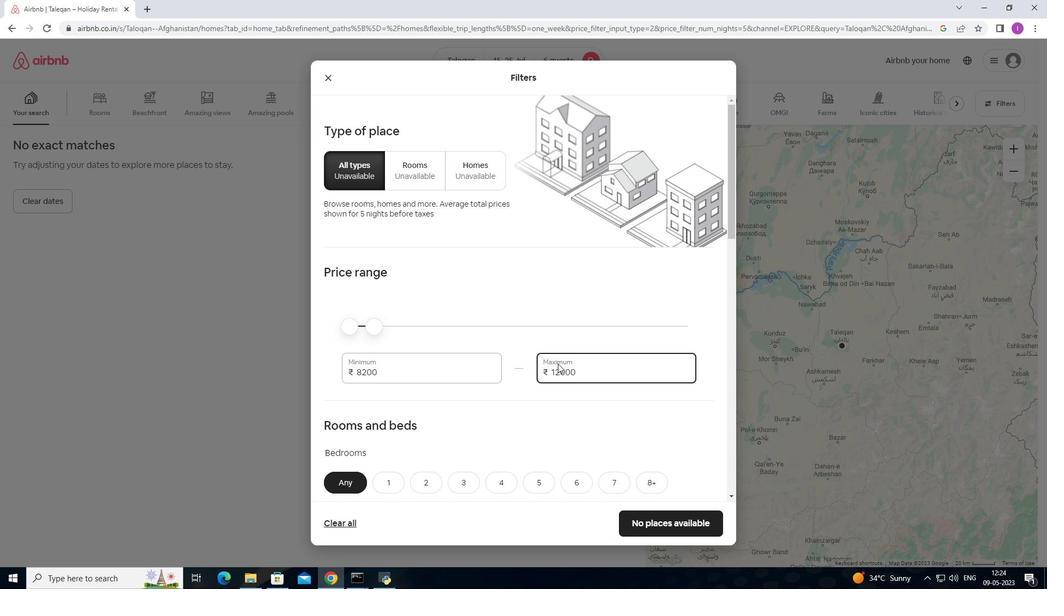 
Action: Mouse pressed left at (559, 368)
Screenshot: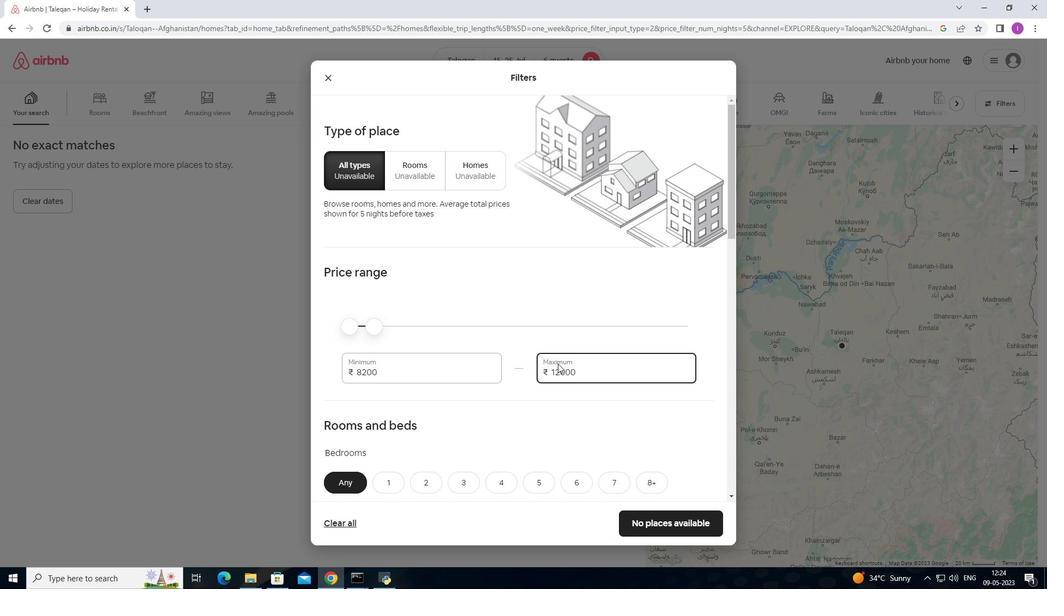 
Action: Mouse moved to (557, 365)
Screenshot: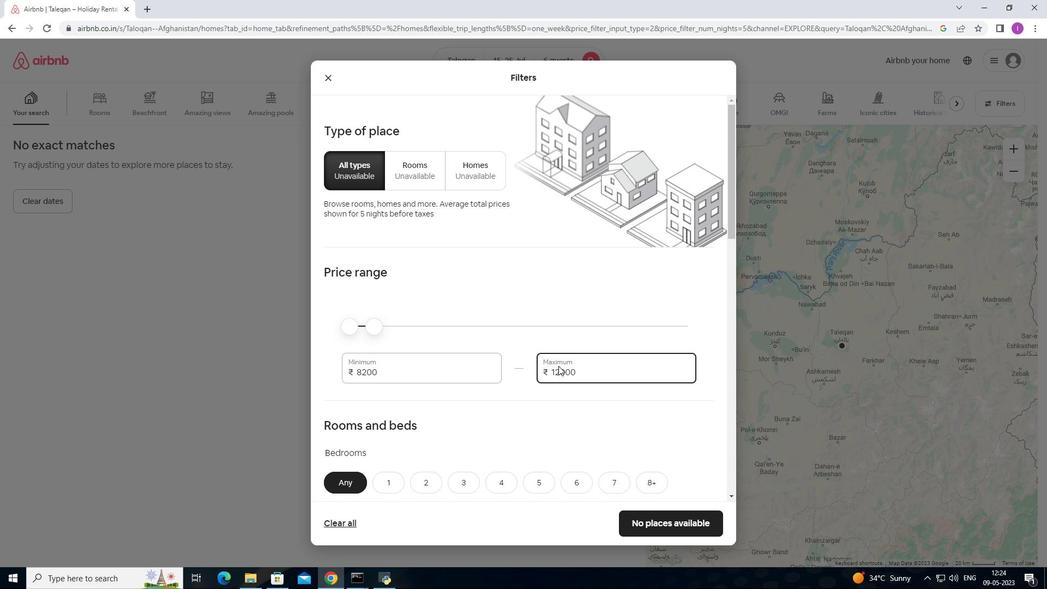 
Action: Mouse scrolled (557, 364) with delta (0, 0)
Screenshot: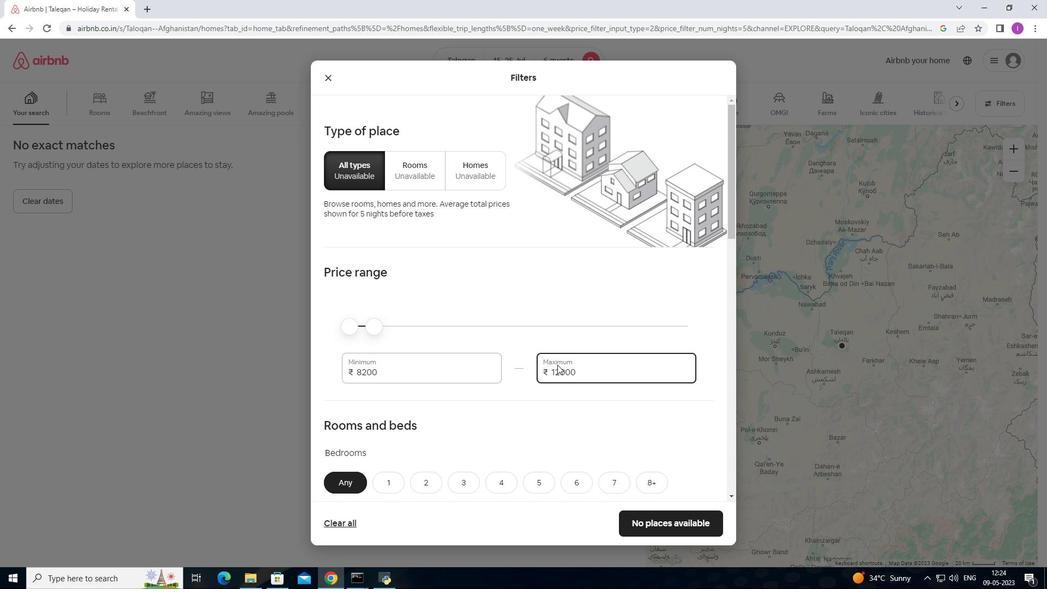 
Action: Mouse scrolled (557, 364) with delta (0, 0)
Screenshot: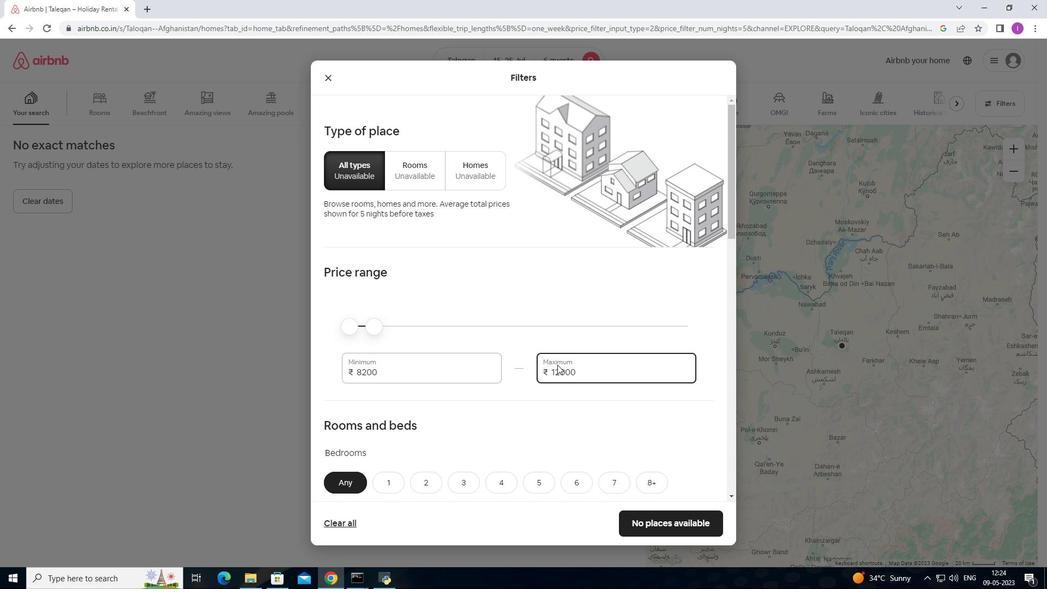 
Action: Mouse scrolled (557, 364) with delta (0, 0)
Screenshot: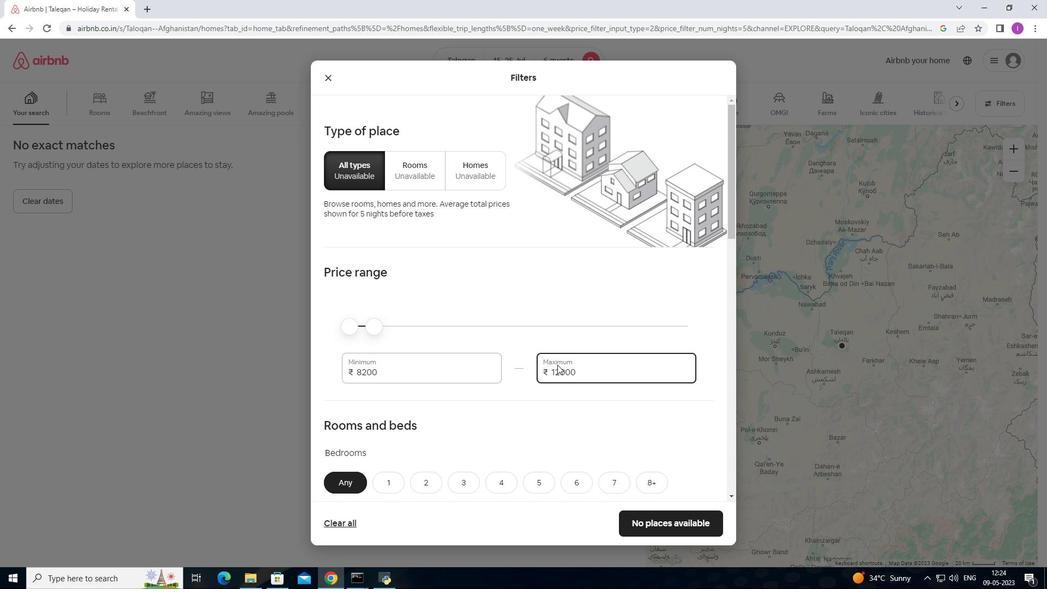 
Action: Mouse moved to (540, 368)
Screenshot: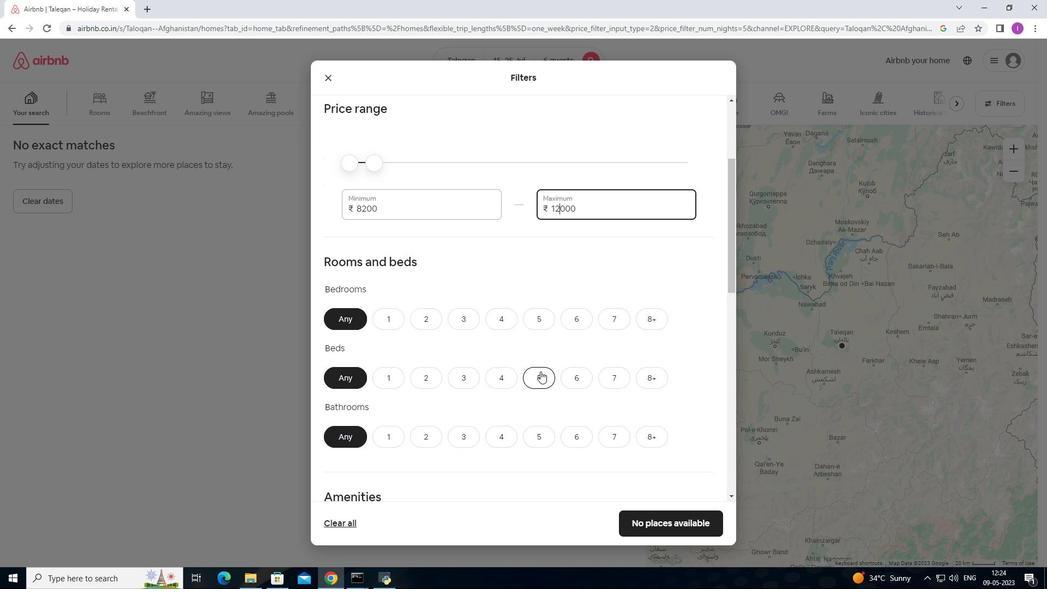 
Action: Mouse scrolled (540, 368) with delta (0, 0)
Screenshot: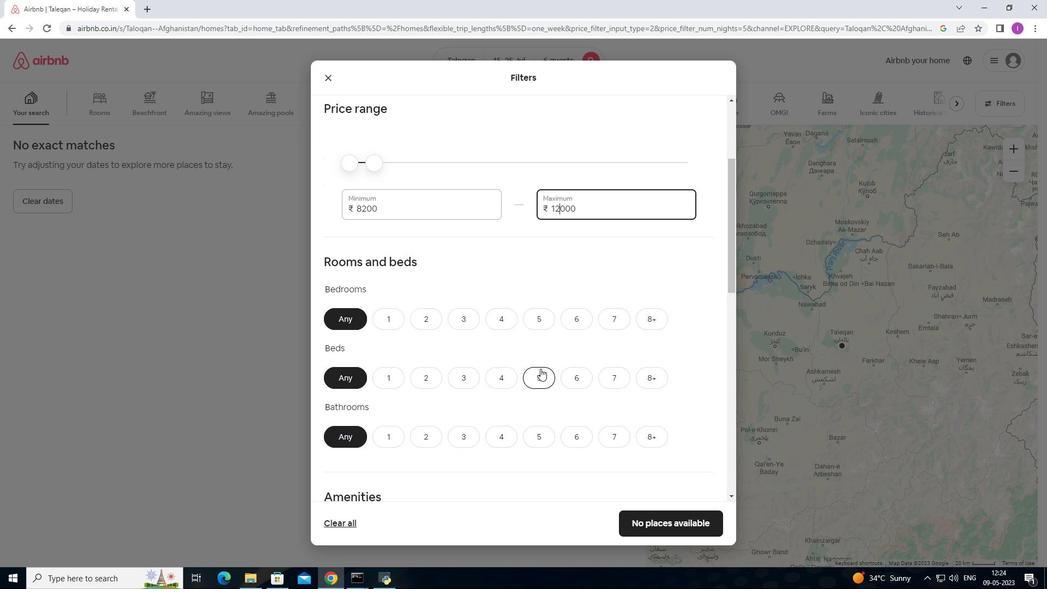 
Action: Mouse moved to (566, 262)
Screenshot: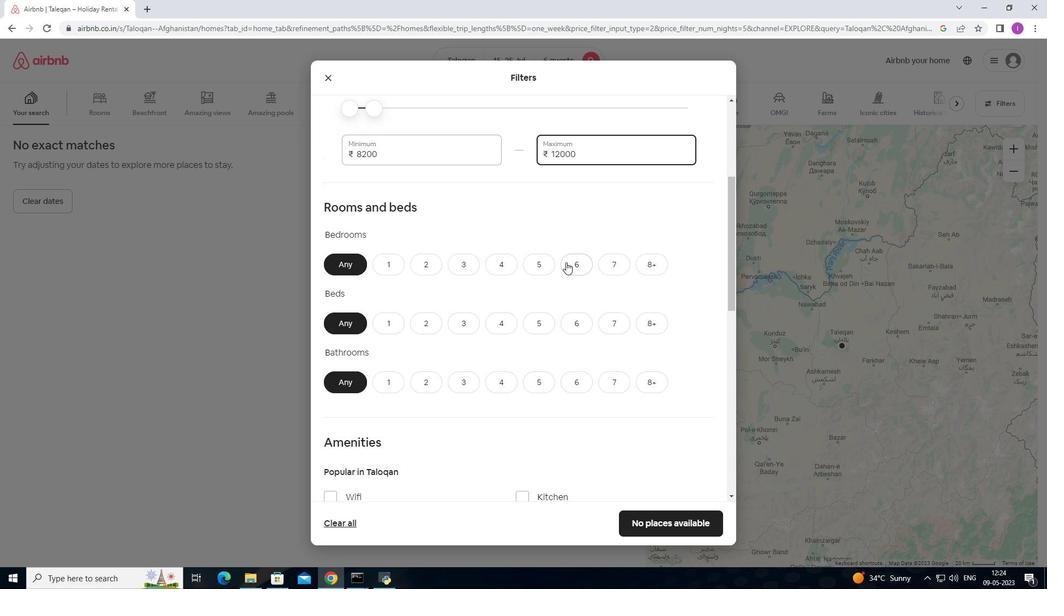 
Action: Mouse pressed left at (566, 262)
Screenshot: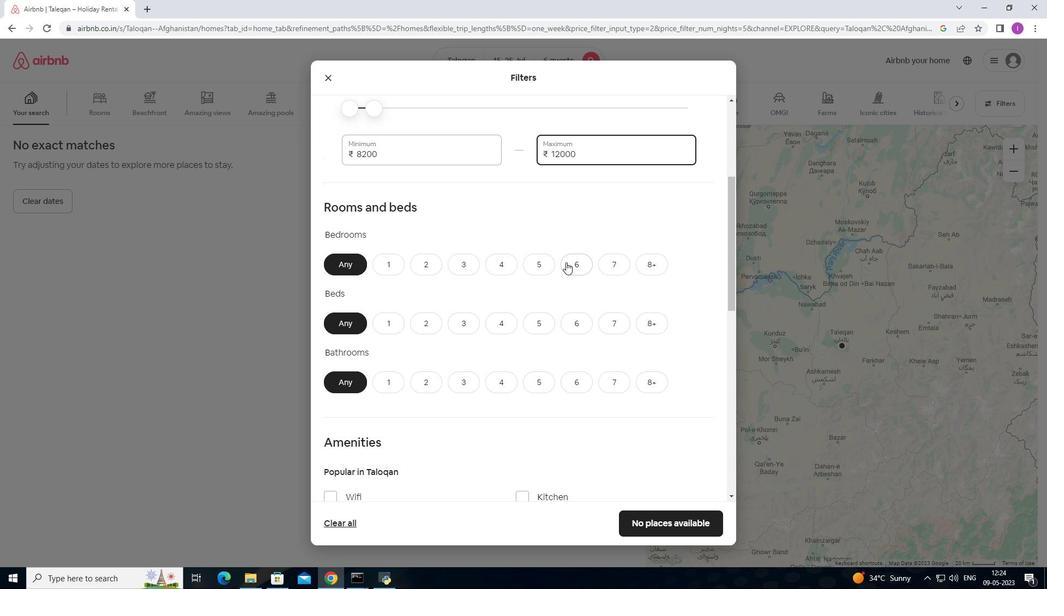 
Action: Mouse moved to (585, 316)
Screenshot: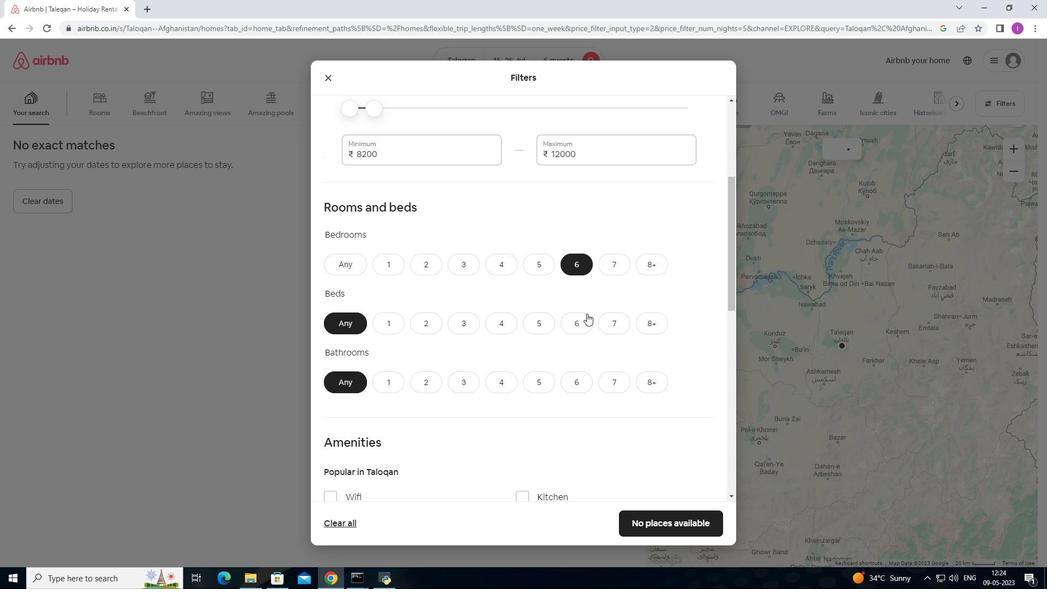 
Action: Mouse pressed left at (585, 316)
Screenshot: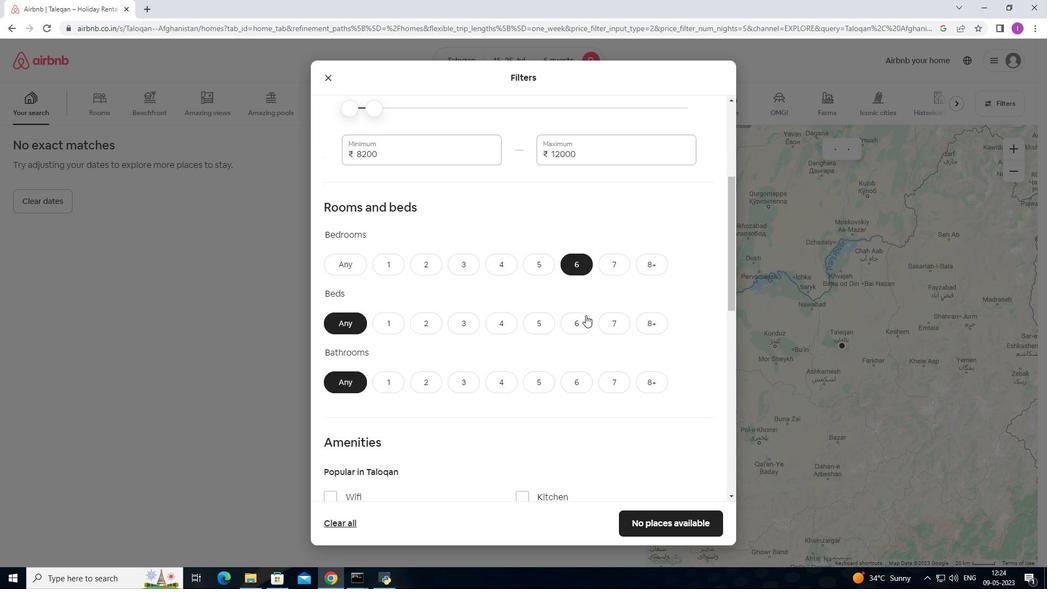 
Action: Mouse moved to (582, 377)
Screenshot: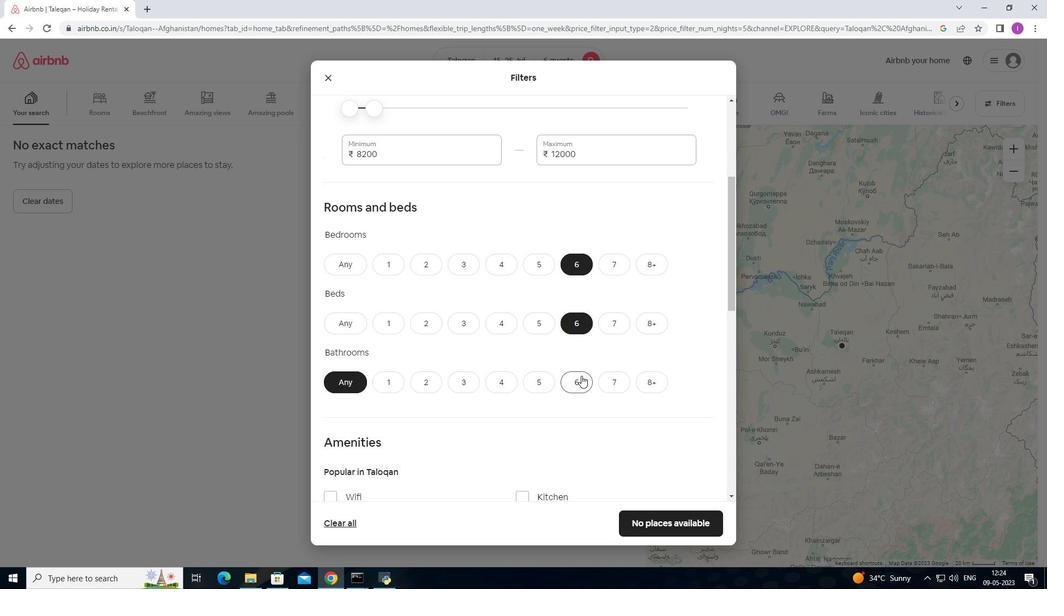 
Action: Mouse pressed left at (582, 377)
Screenshot: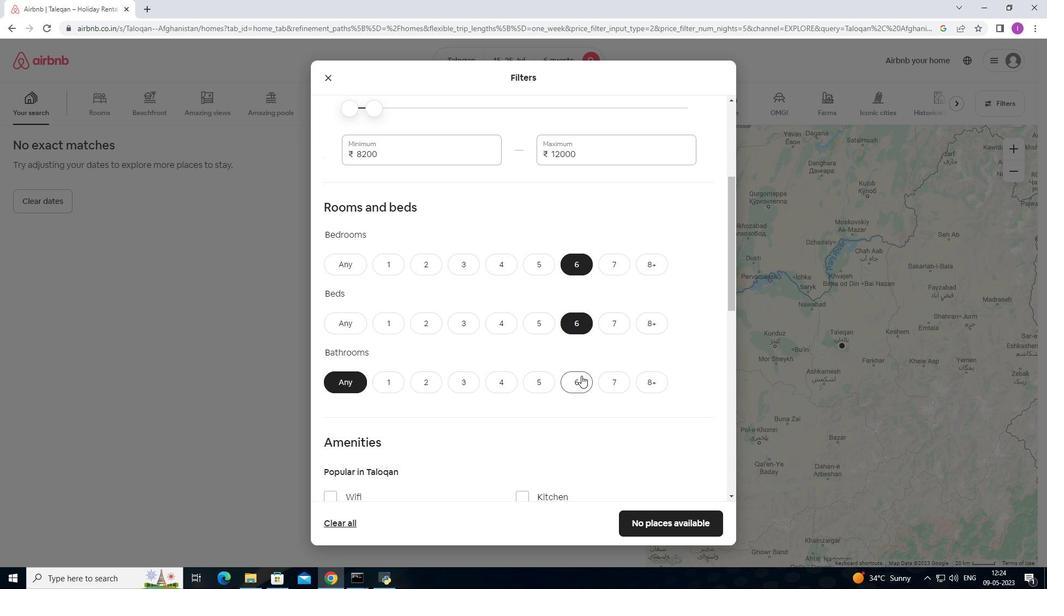 
Action: Mouse moved to (580, 374)
Screenshot: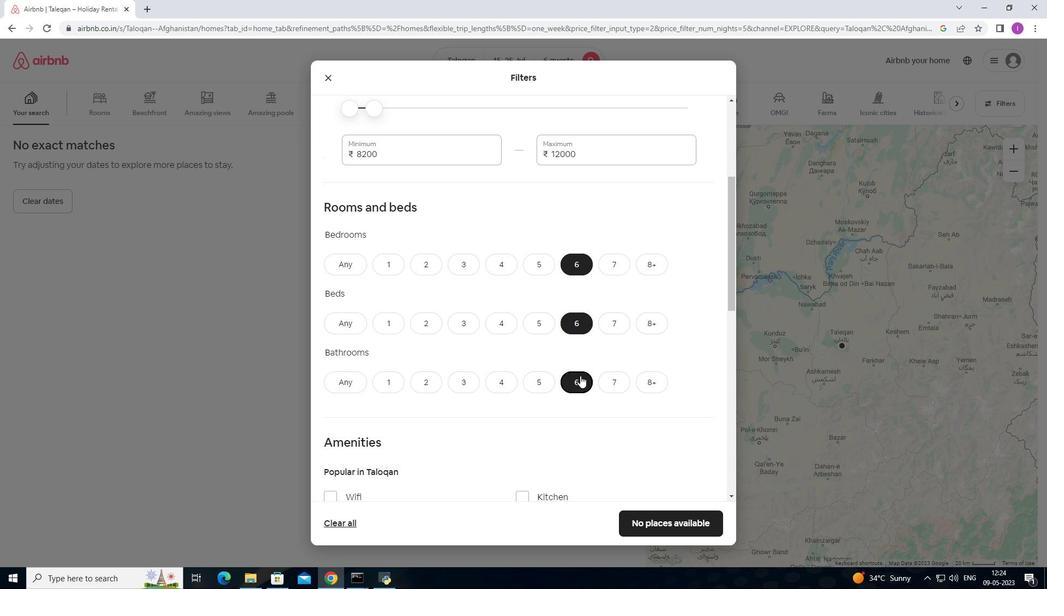
Action: Mouse scrolled (580, 374) with delta (0, 0)
Screenshot: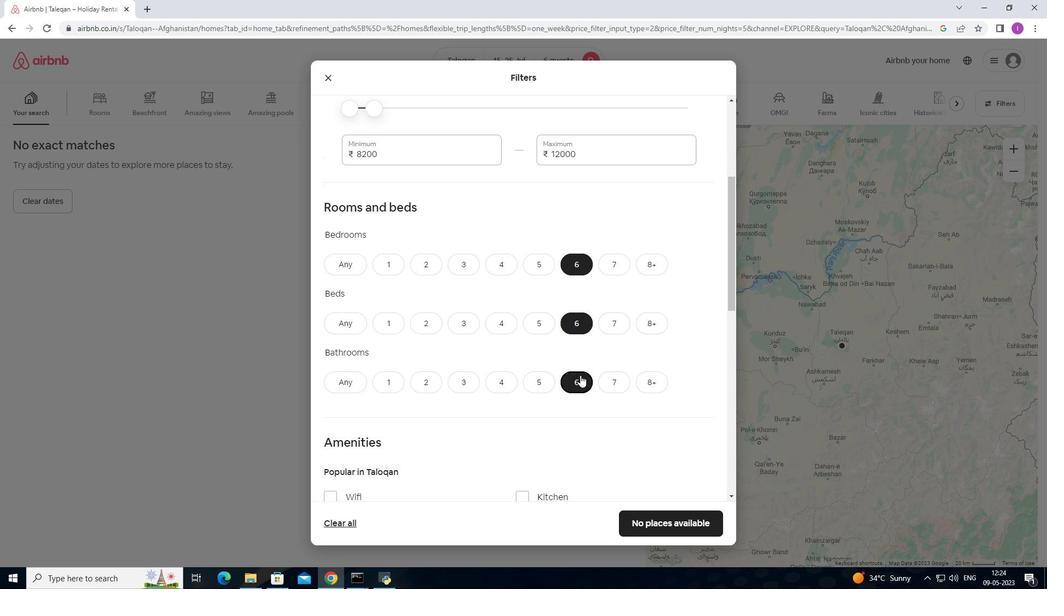 
Action: Mouse scrolled (580, 374) with delta (0, 0)
Screenshot: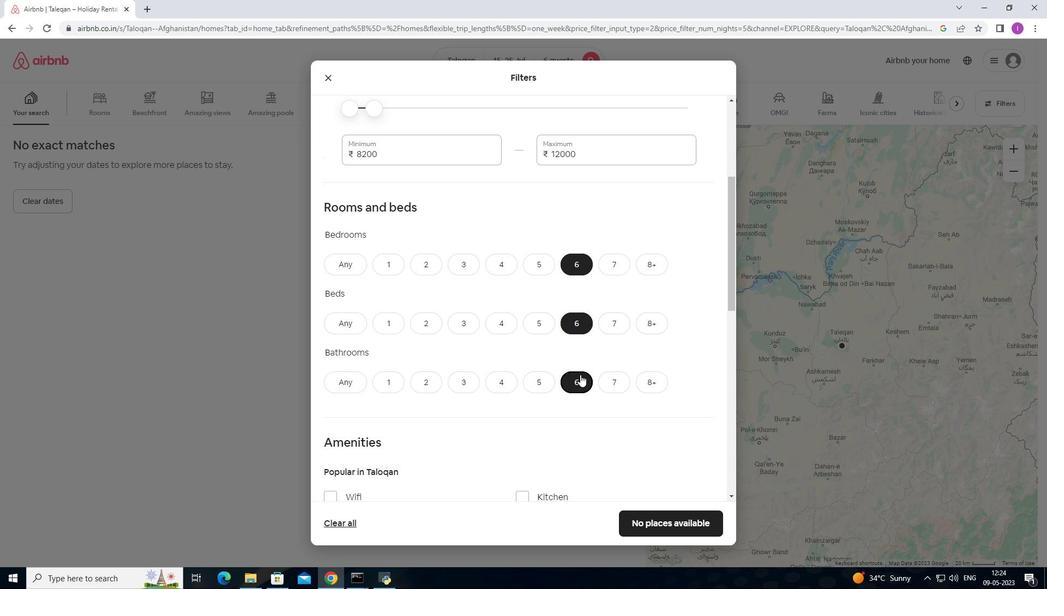
Action: Mouse moved to (579, 369)
Screenshot: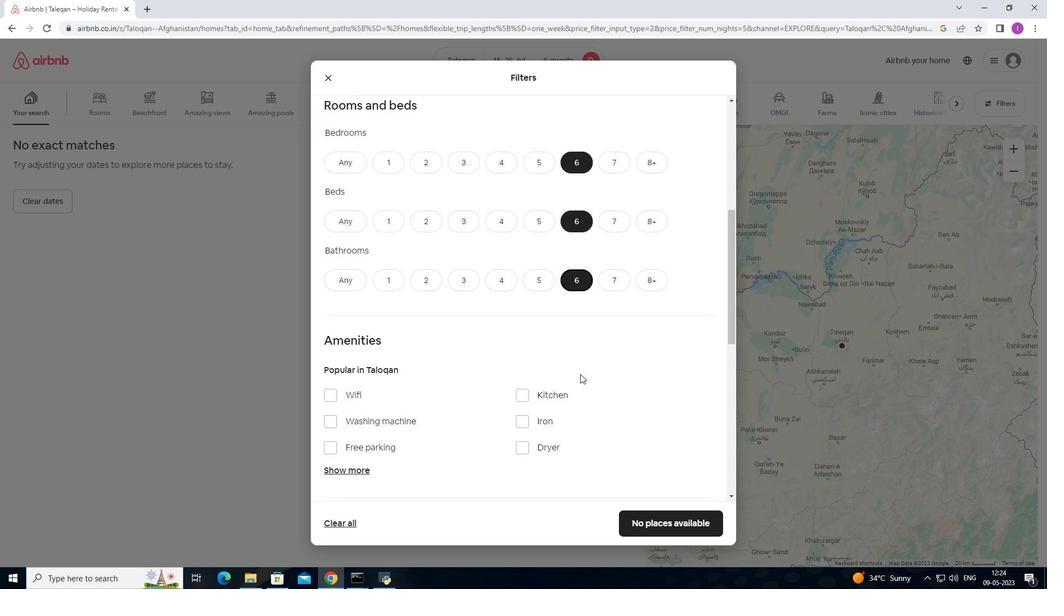 
Action: Mouse scrolled (579, 369) with delta (0, 0)
Screenshot: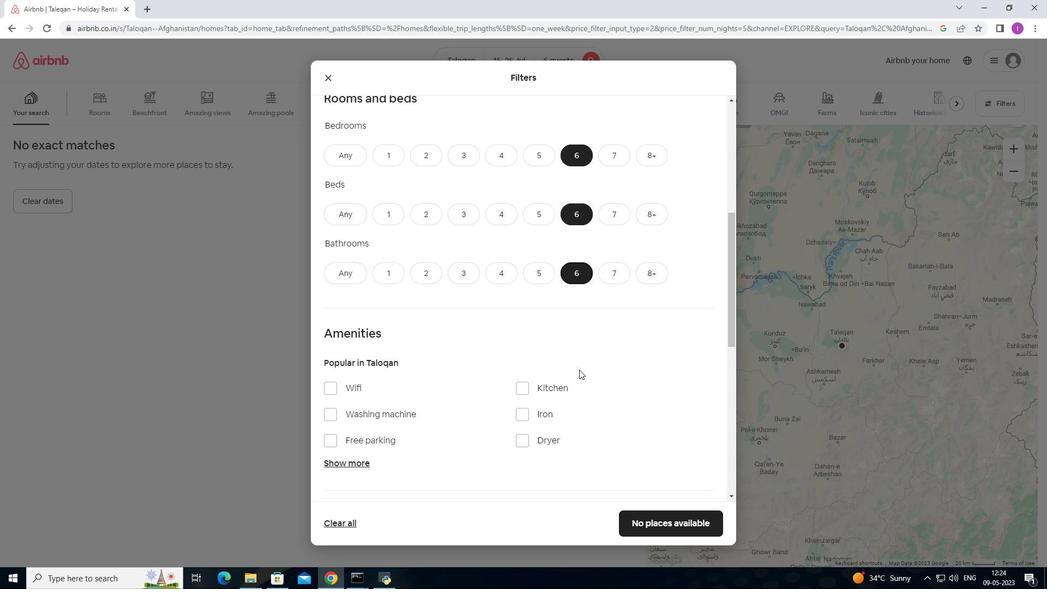 
Action: Mouse scrolled (579, 369) with delta (0, 0)
Screenshot: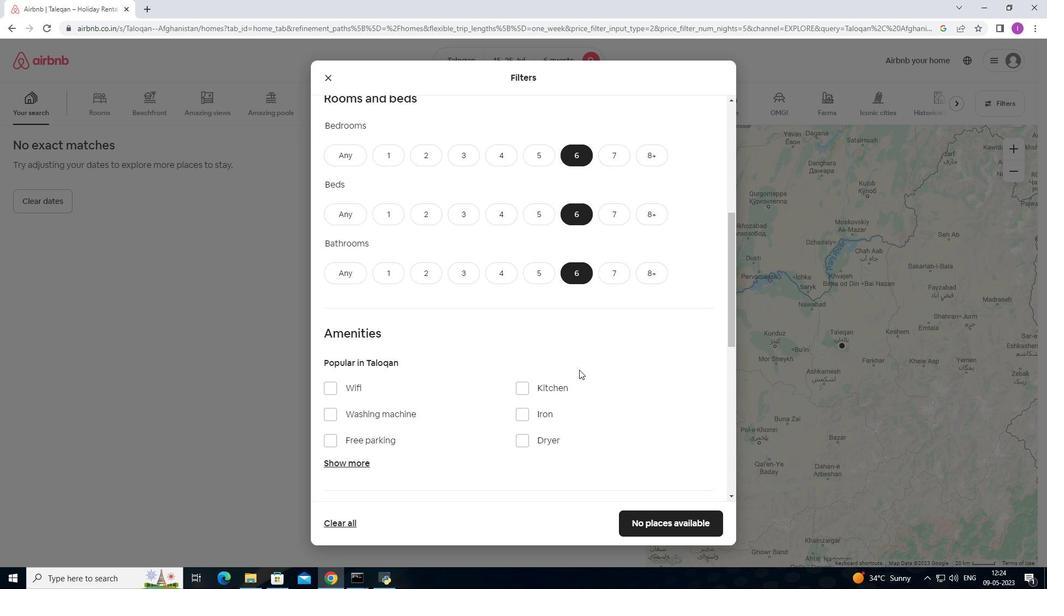 
Action: Mouse moved to (331, 283)
Screenshot: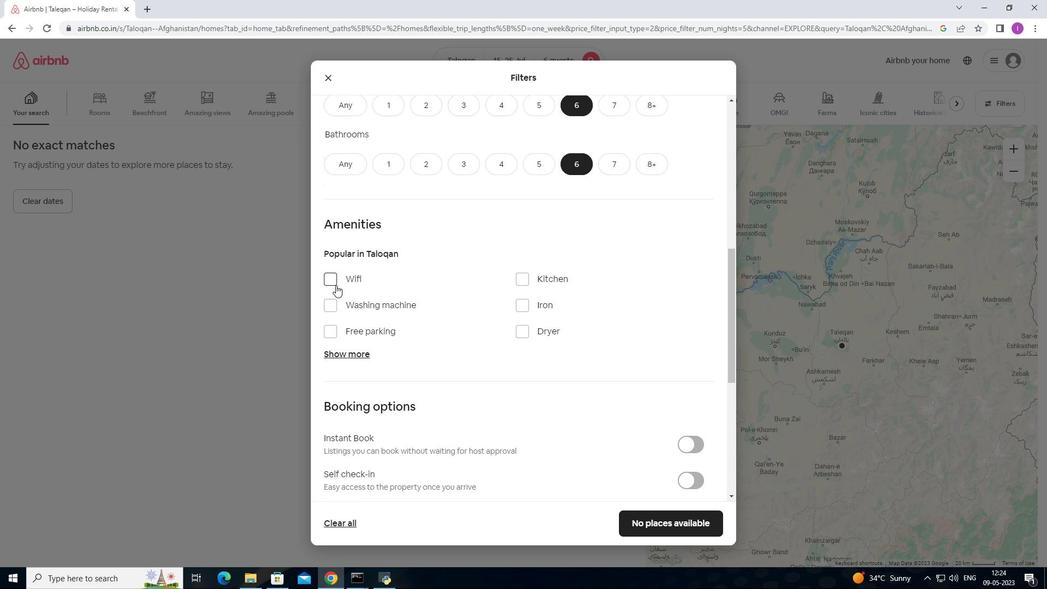
Action: Mouse pressed left at (331, 283)
Screenshot: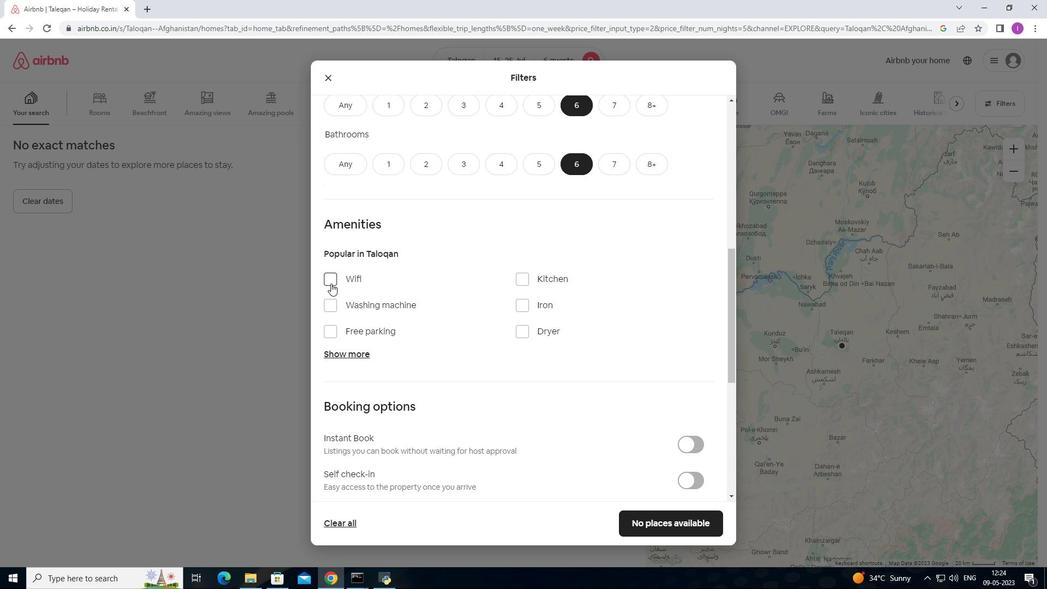 
Action: Mouse moved to (348, 356)
Screenshot: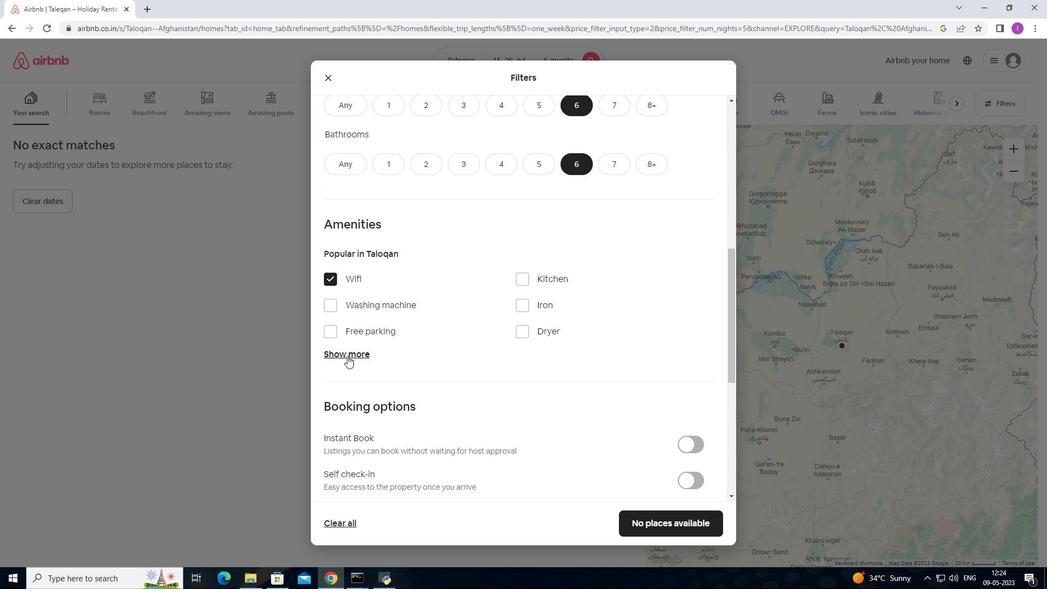 
Action: Mouse pressed left at (348, 356)
Screenshot: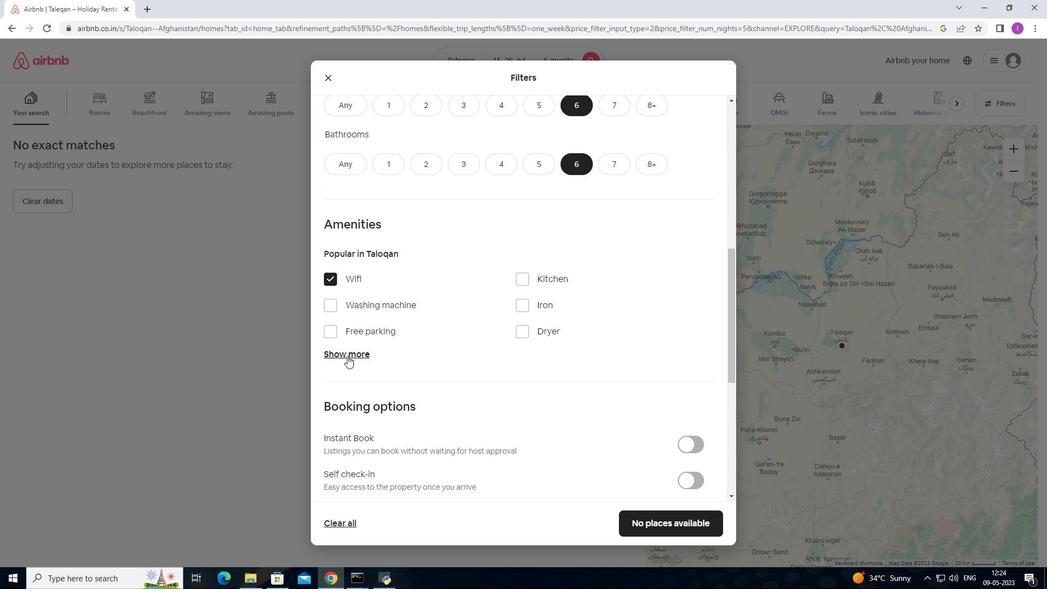 
Action: Mouse moved to (332, 392)
Screenshot: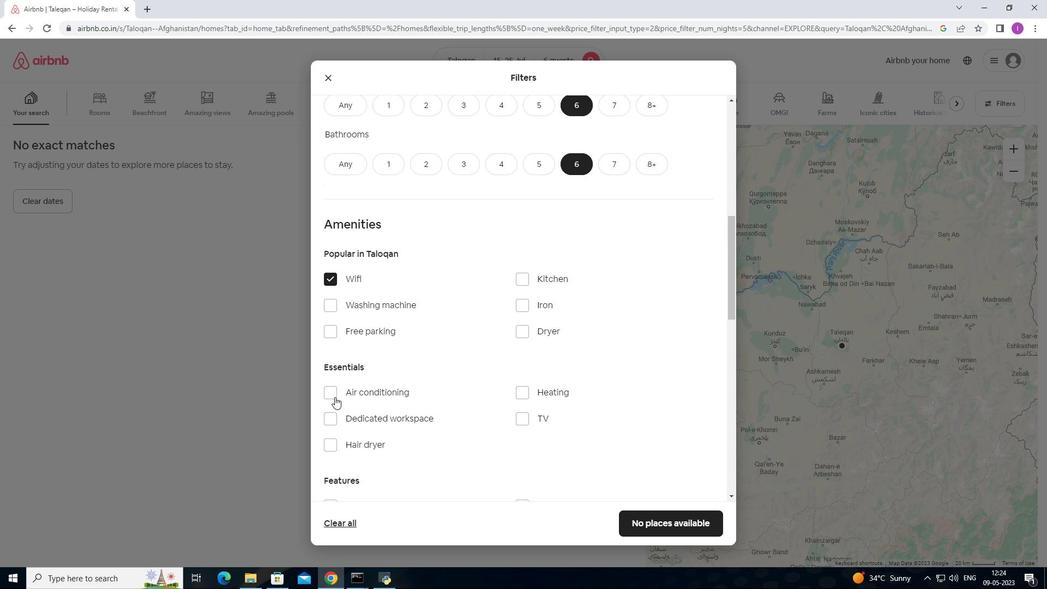 
Action: Mouse pressed left at (332, 392)
Screenshot: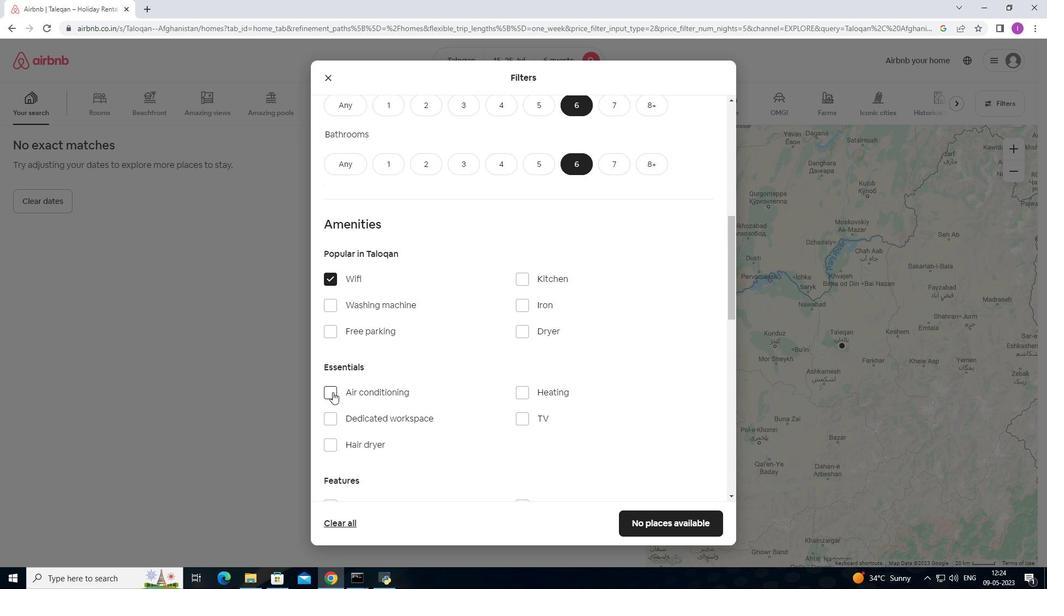 
Action: Mouse moved to (415, 393)
Screenshot: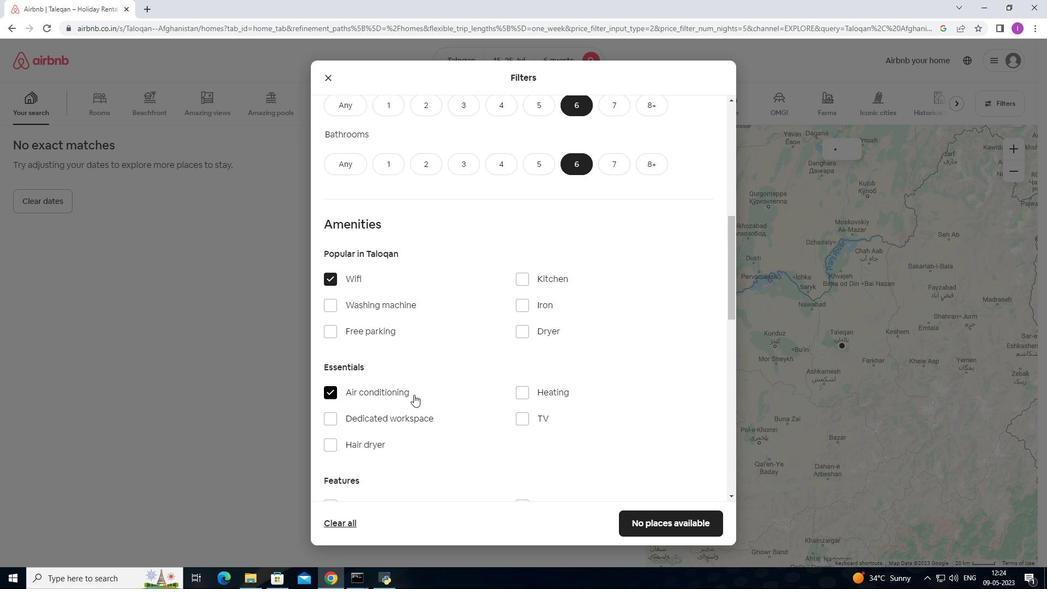 
Action: Mouse scrolled (415, 392) with delta (0, 0)
Screenshot: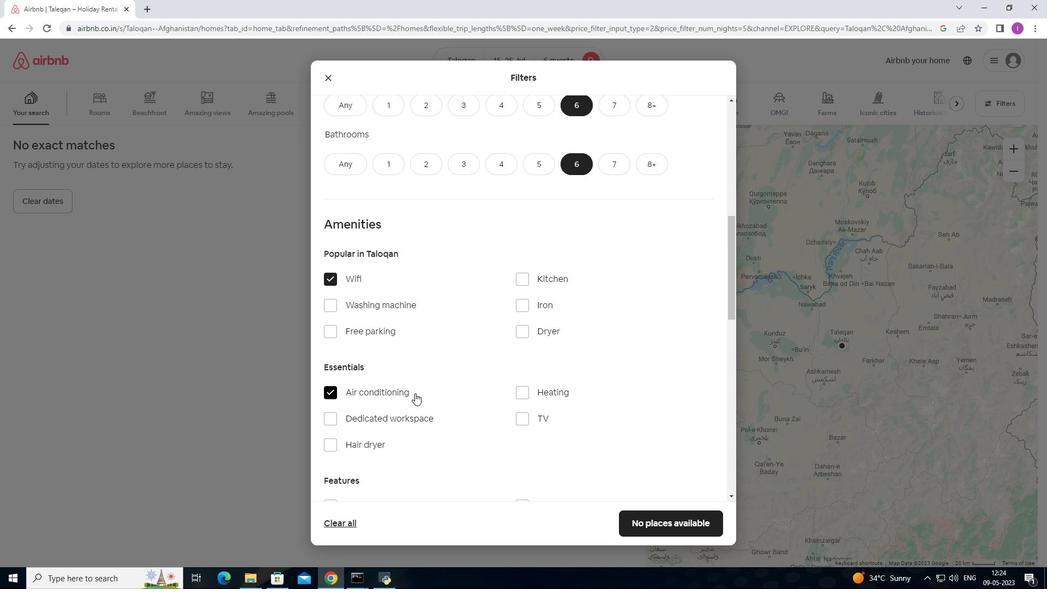 
Action: Mouse scrolled (415, 392) with delta (0, 0)
Screenshot: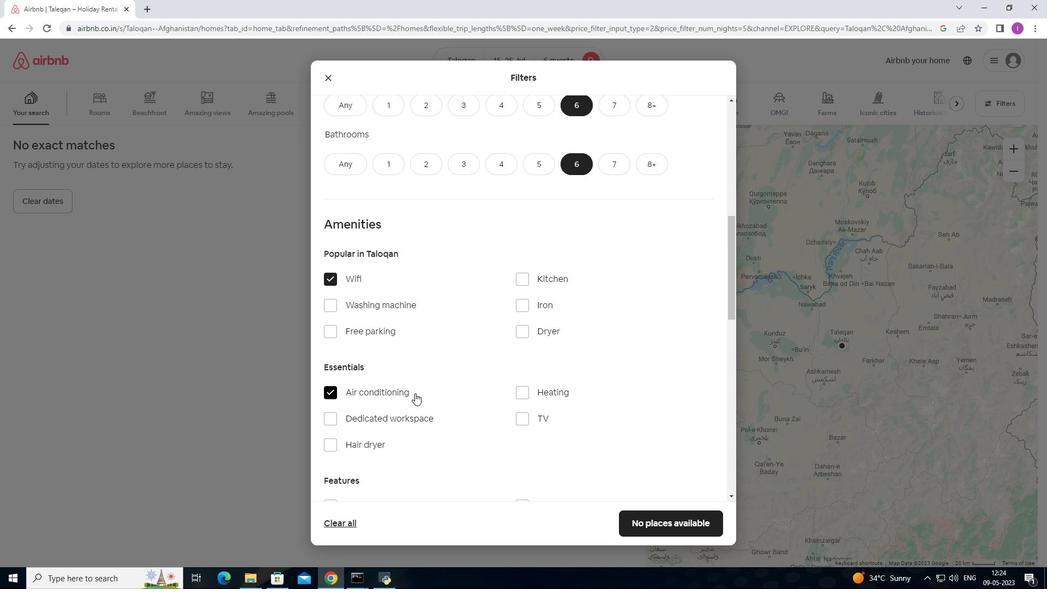 
Action: Mouse moved to (529, 313)
Screenshot: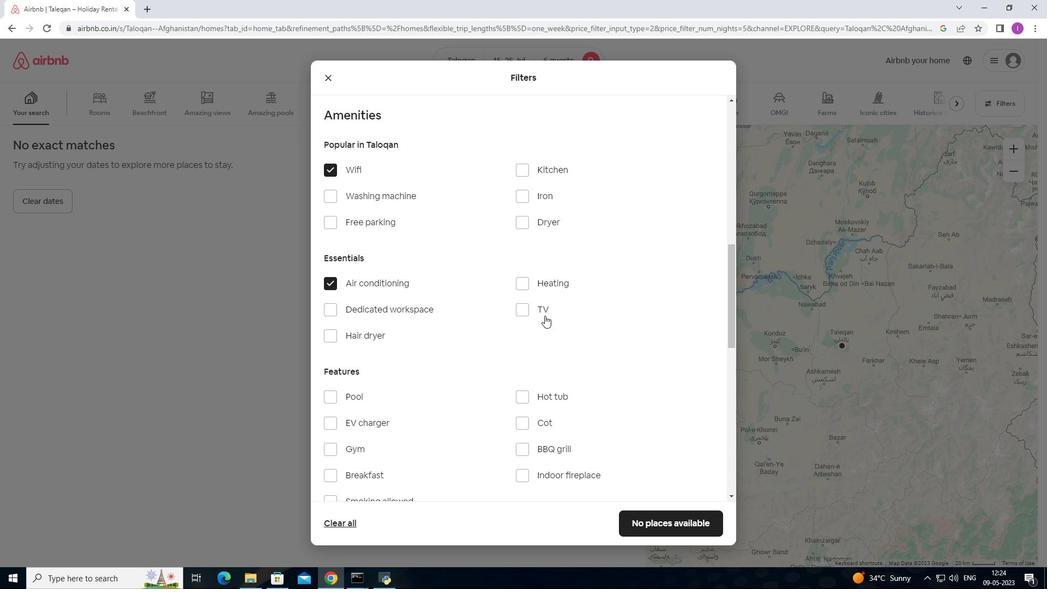 
Action: Mouse pressed left at (529, 313)
Screenshot: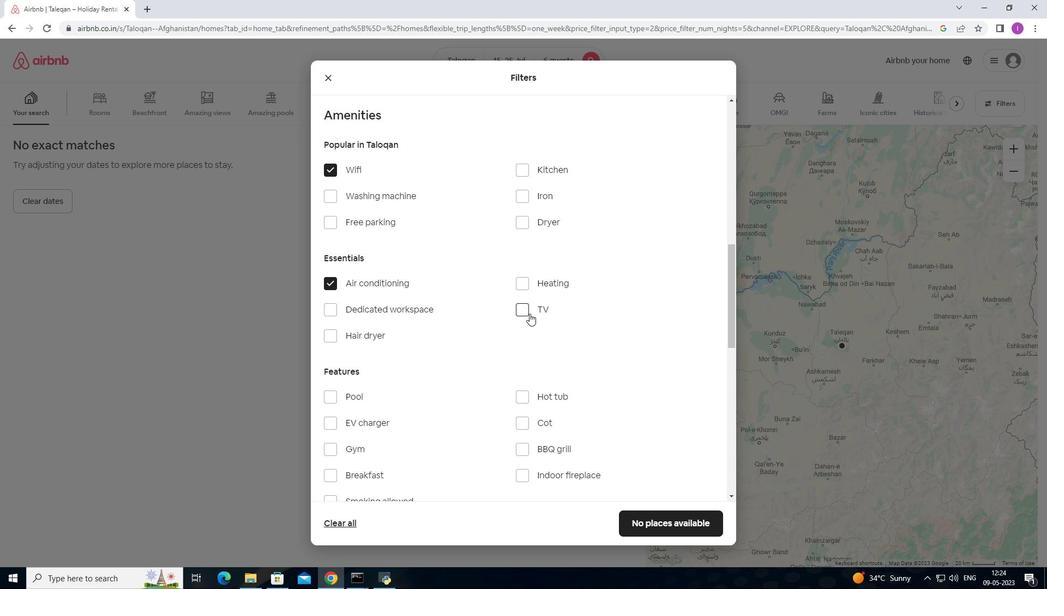 
Action: Mouse moved to (478, 377)
Screenshot: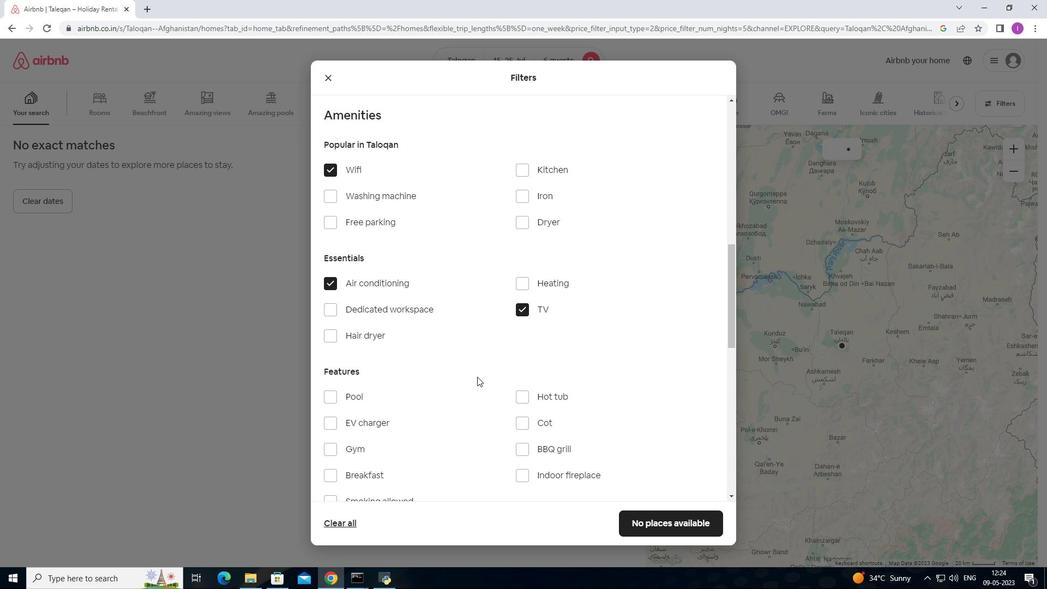 
Action: Mouse scrolled (478, 377) with delta (0, 0)
Screenshot: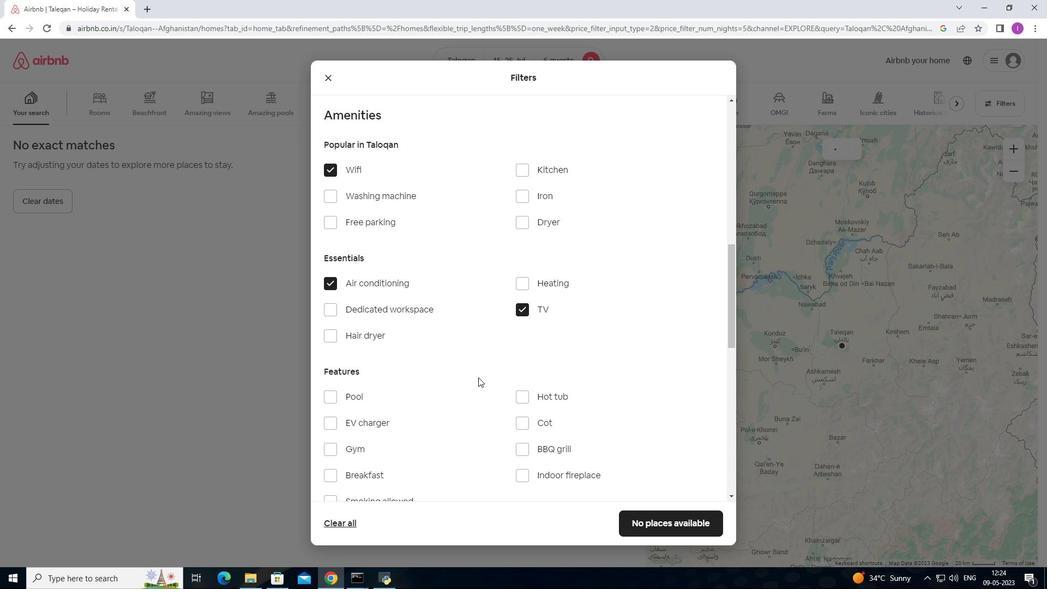 
Action: Mouse scrolled (478, 377) with delta (0, 0)
Screenshot: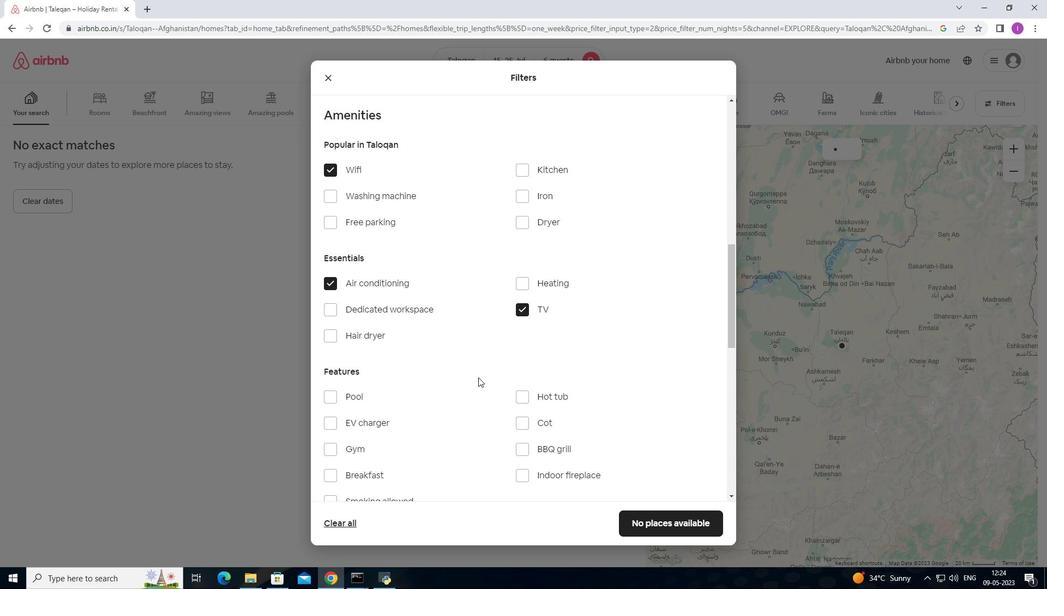 
Action: Mouse moved to (324, 344)
Screenshot: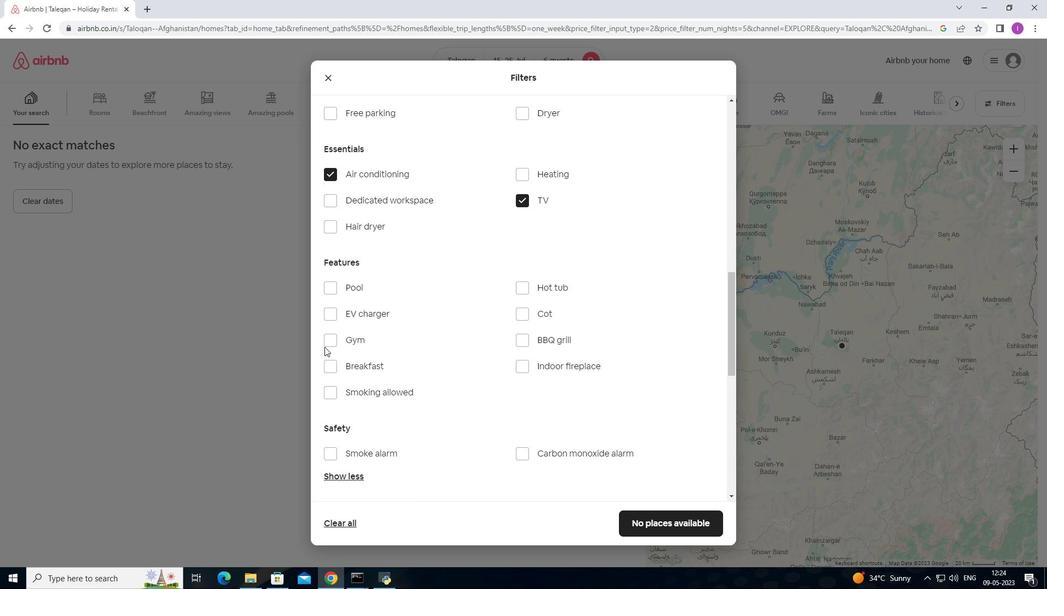
Action: Mouse pressed left at (324, 344)
Screenshot: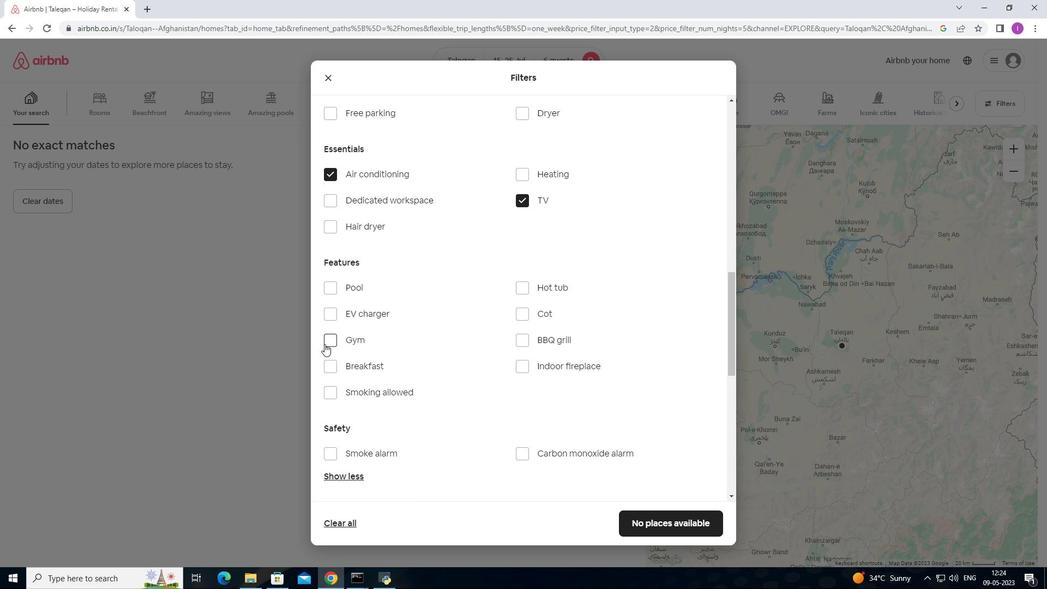 
Action: Mouse moved to (344, 369)
Screenshot: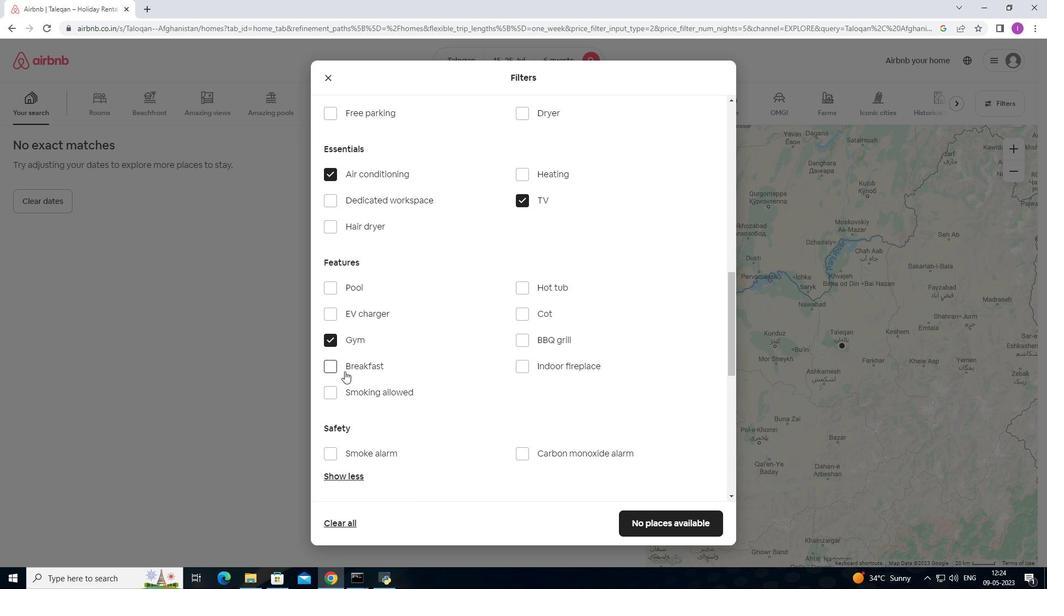 
Action: Mouse pressed left at (344, 369)
Screenshot: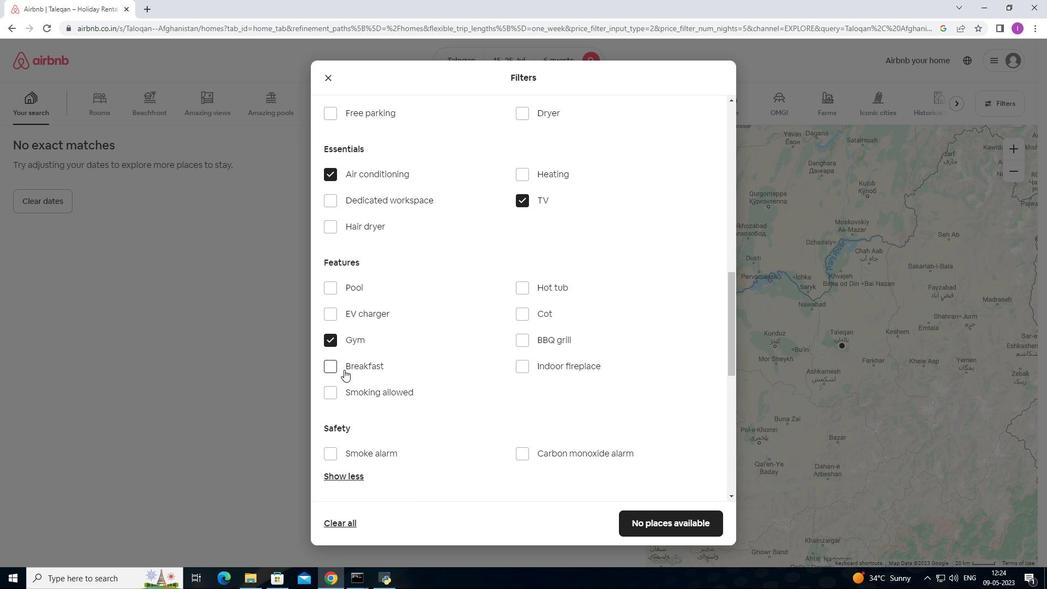 
Action: Mouse moved to (434, 353)
Screenshot: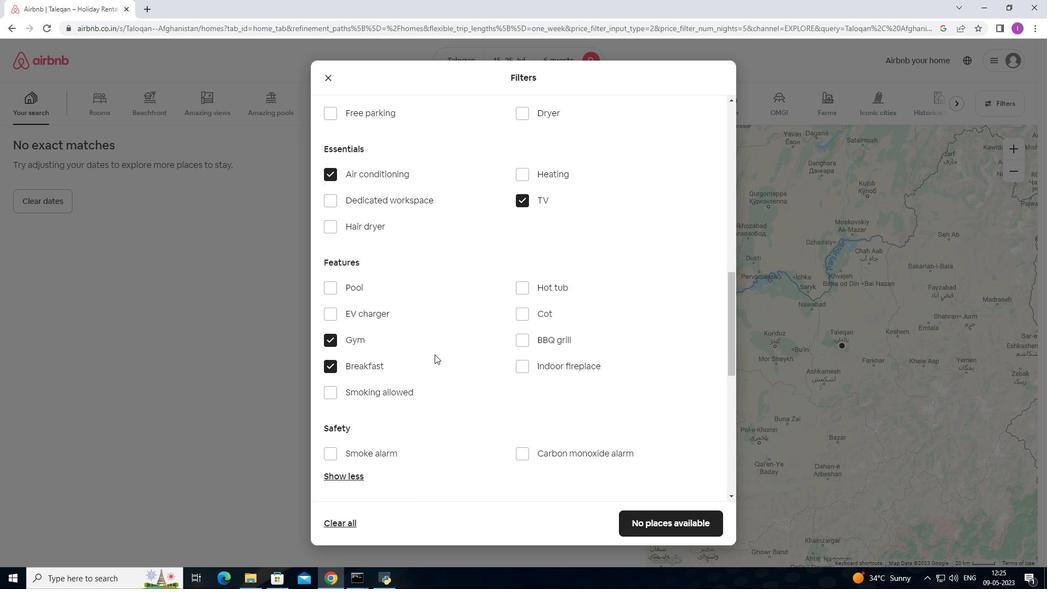 
Action: Mouse scrolled (434, 352) with delta (0, 0)
Screenshot: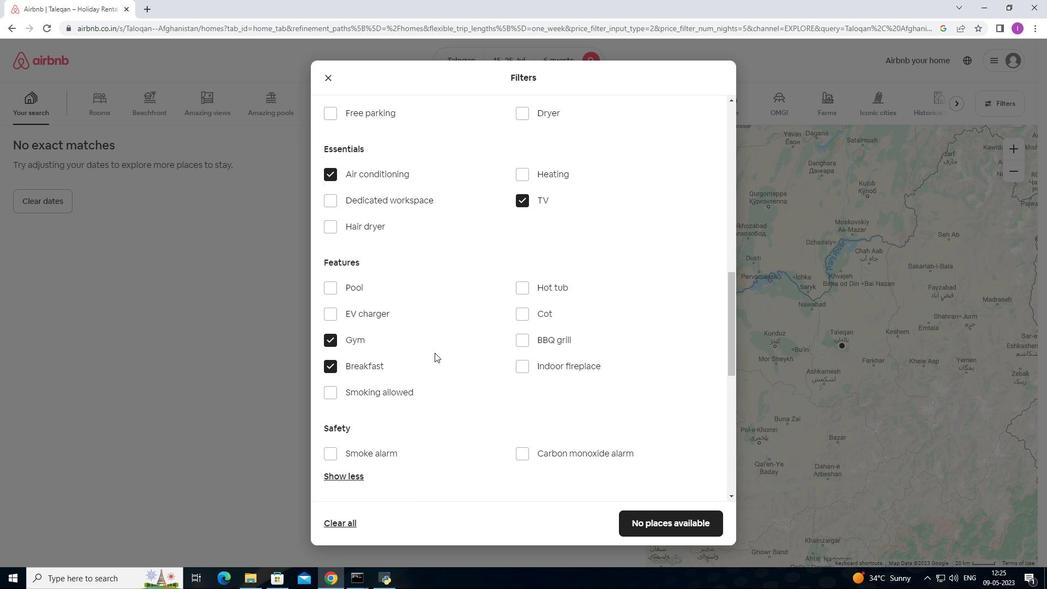 
Action: Mouse moved to (438, 352)
Screenshot: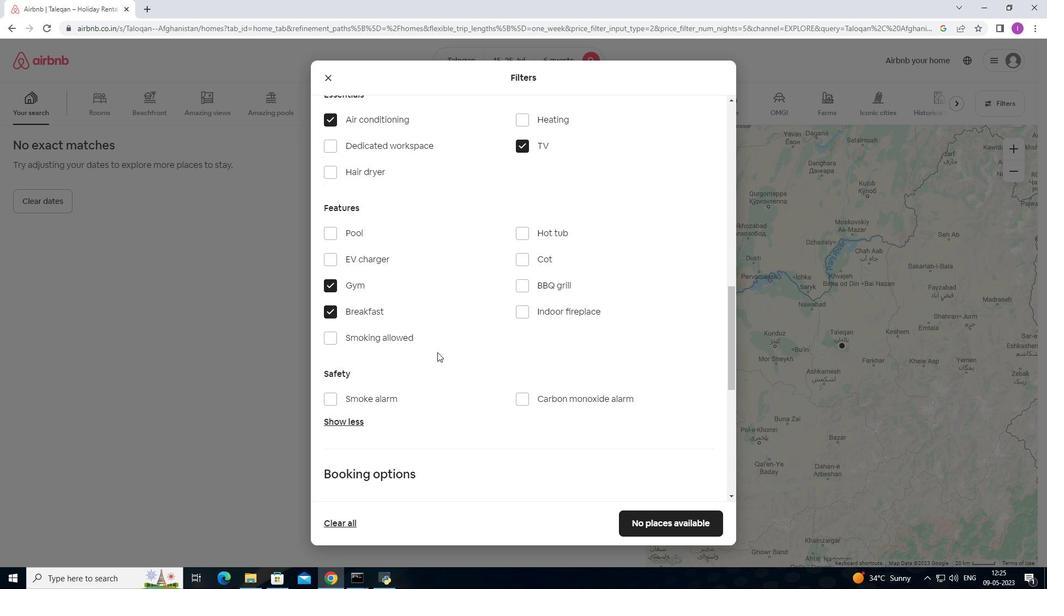 
Action: Mouse scrolled (438, 351) with delta (0, 0)
Screenshot: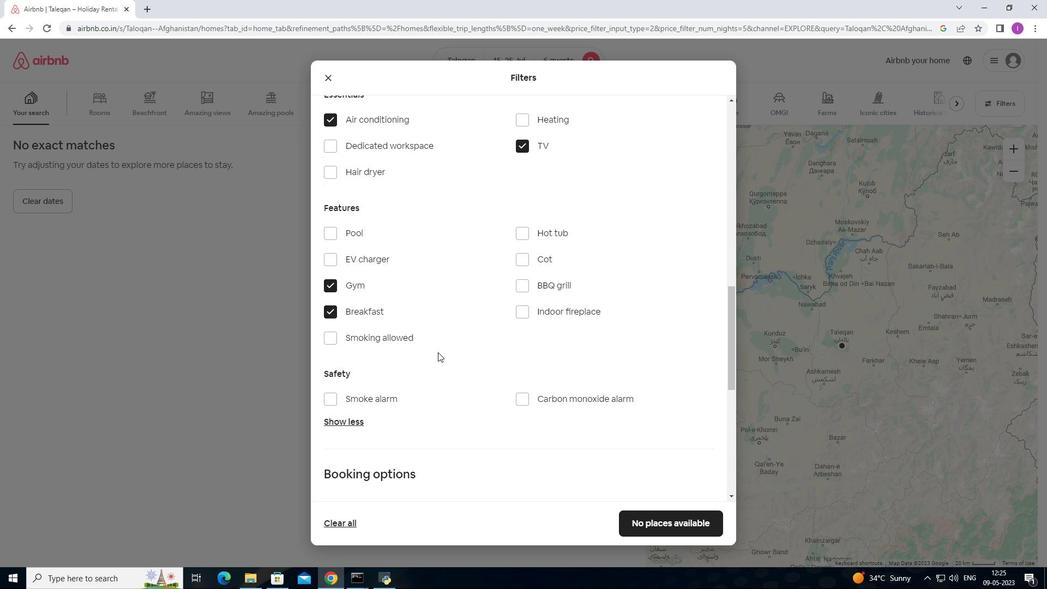 
Action: Mouse scrolled (438, 351) with delta (0, 0)
Screenshot: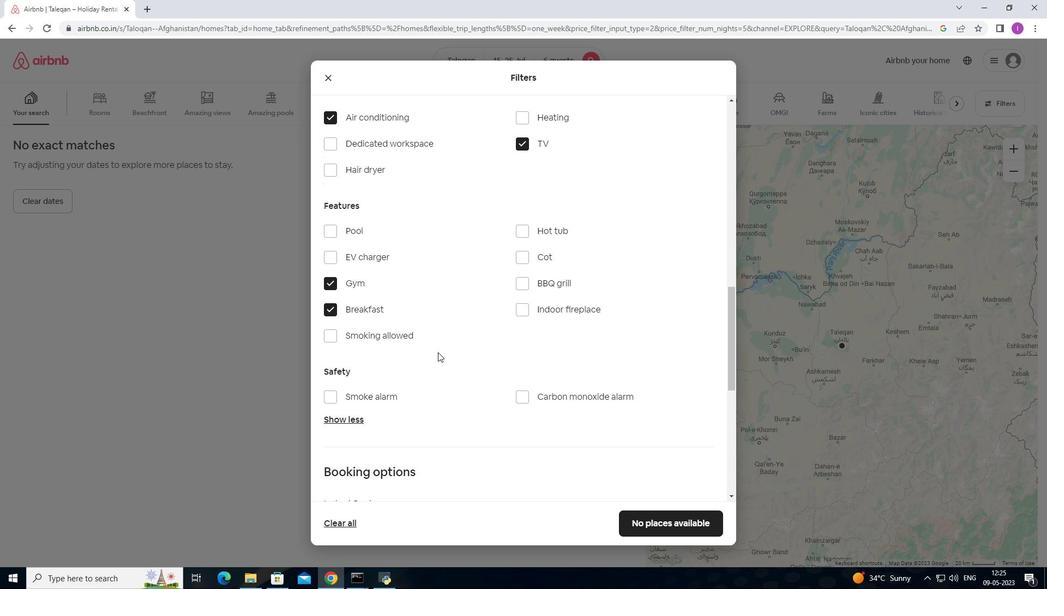 
Action: Mouse moved to (440, 352)
Screenshot: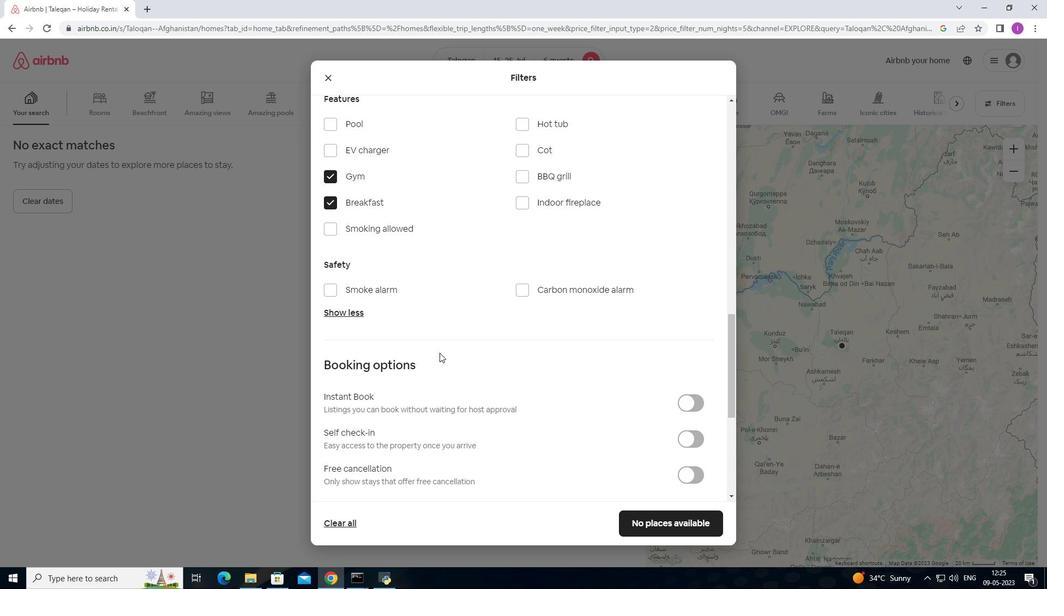 
Action: Mouse scrolled (440, 351) with delta (0, 0)
Screenshot: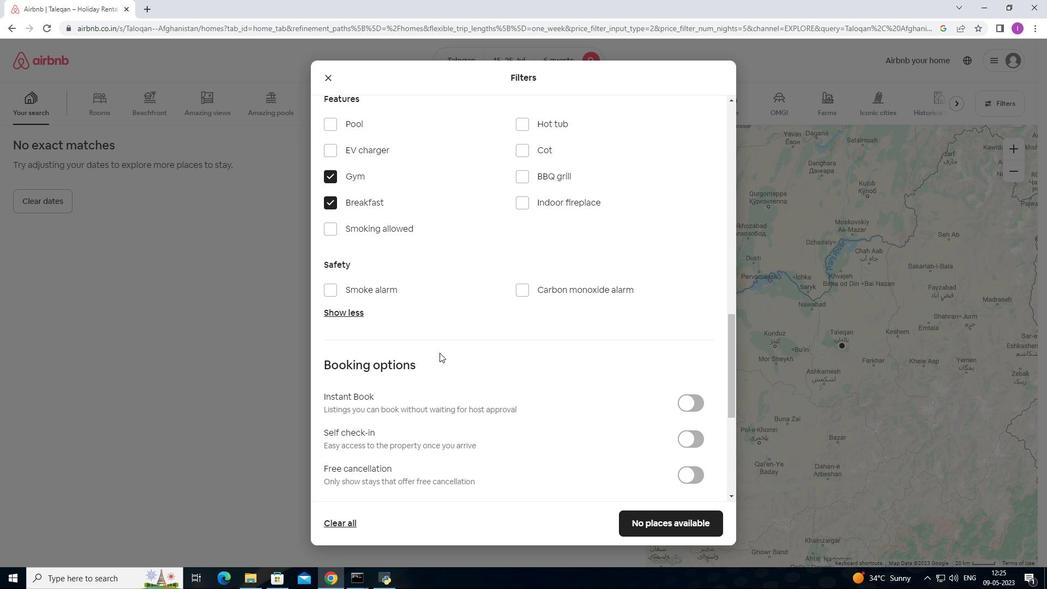 
Action: Mouse scrolled (440, 351) with delta (0, 0)
Screenshot: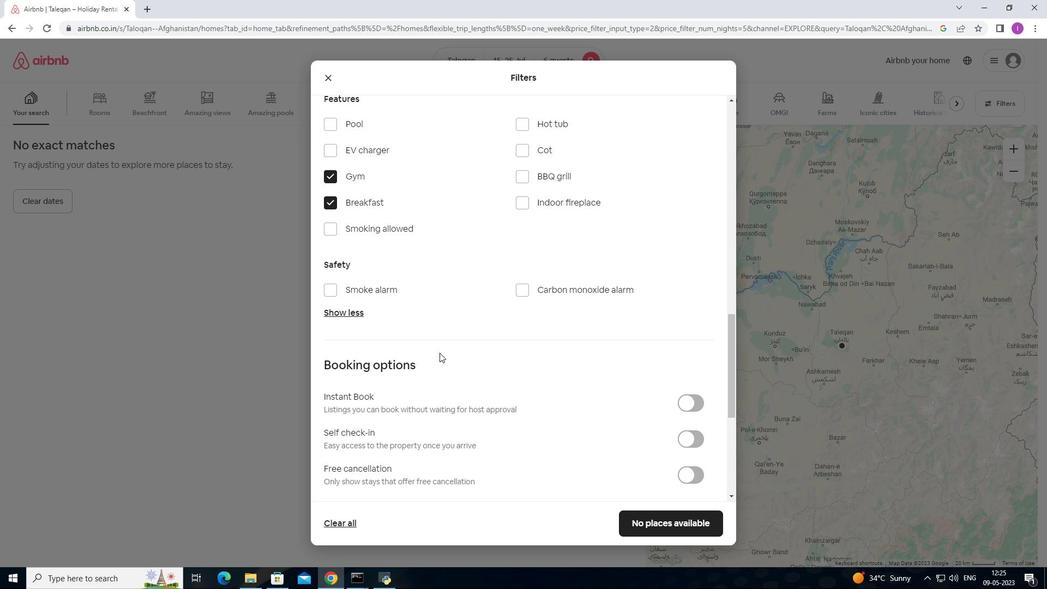 
Action: Mouse moved to (694, 330)
Screenshot: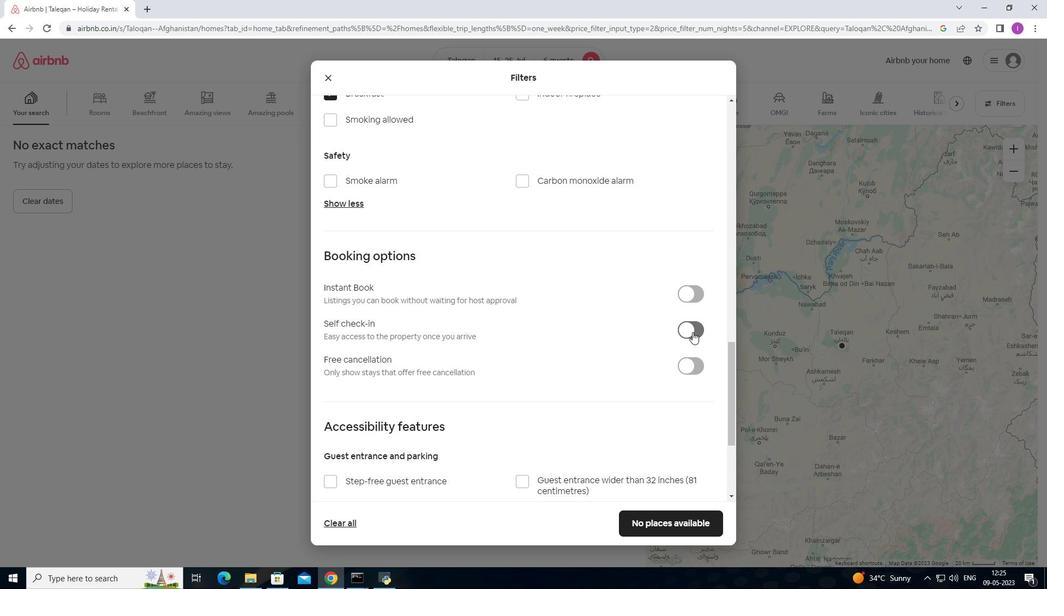 
Action: Mouse pressed left at (694, 330)
Screenshot: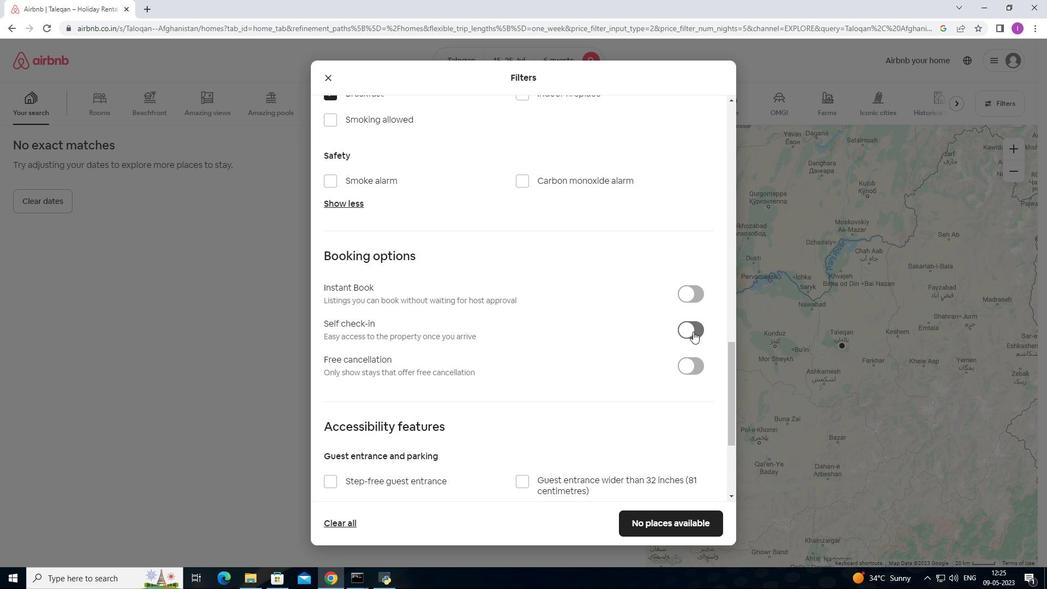 
Action: Mouse moved to (502, 423)
Screenshot: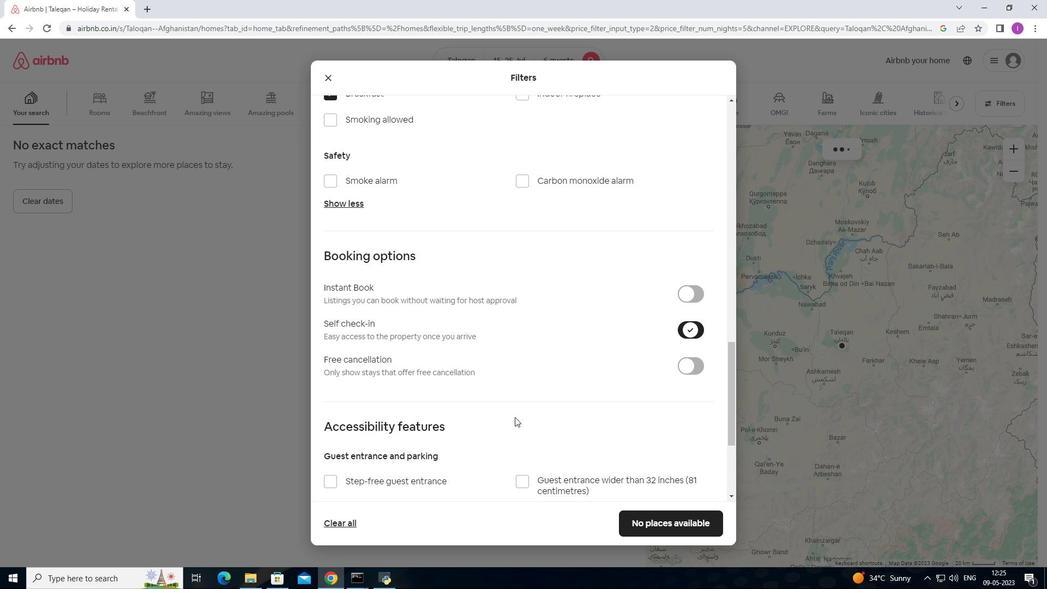 
Action: Mouse scrolled (502, 422) with delta (0, 0)
Screenshot: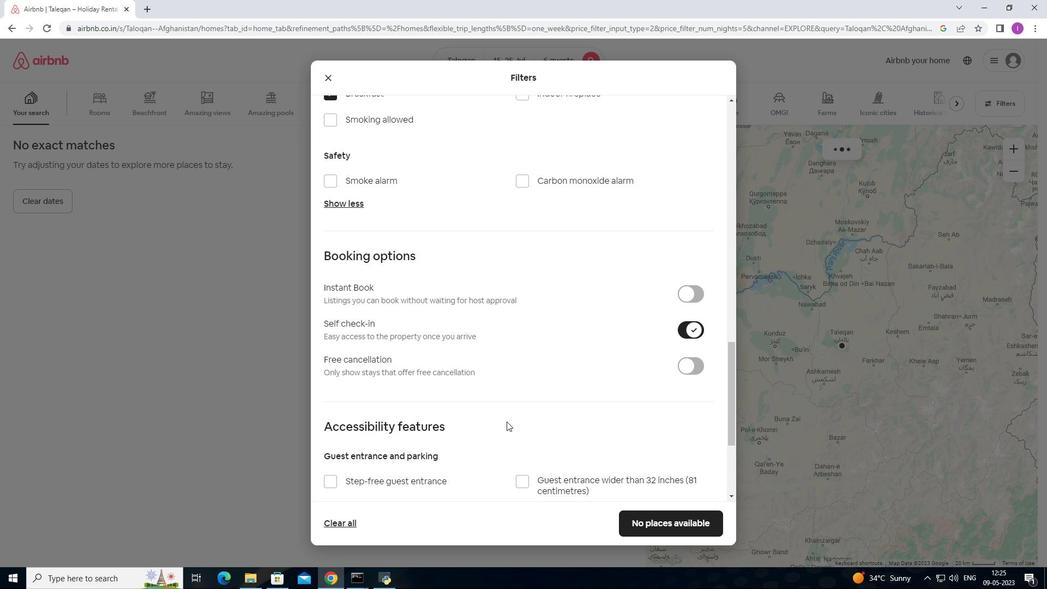 
Action: Mouse scrolled (502, 422) with delta (0, 0)
Screenshot: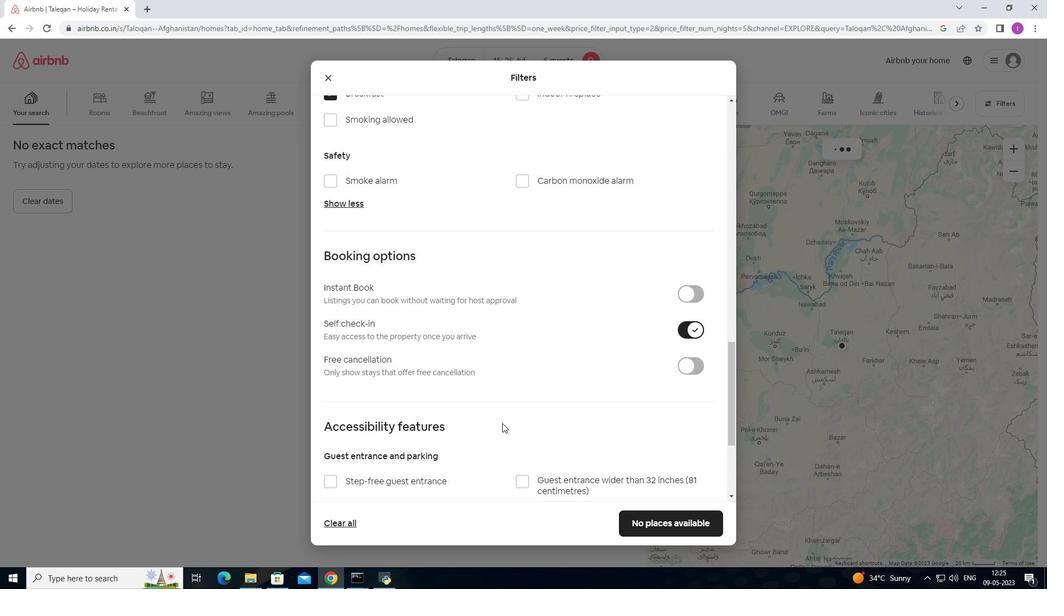 
Action: Mouse scrolled (502, 422) with delta (0, 0)
Screenshot: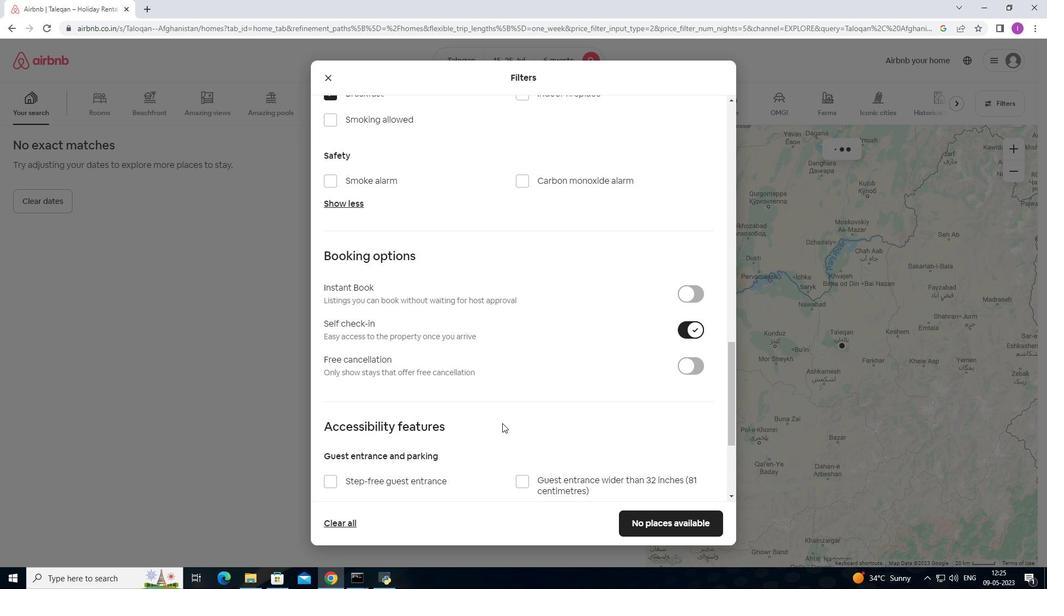 
Action: Mouse moved to (512, 400)
Screenshot: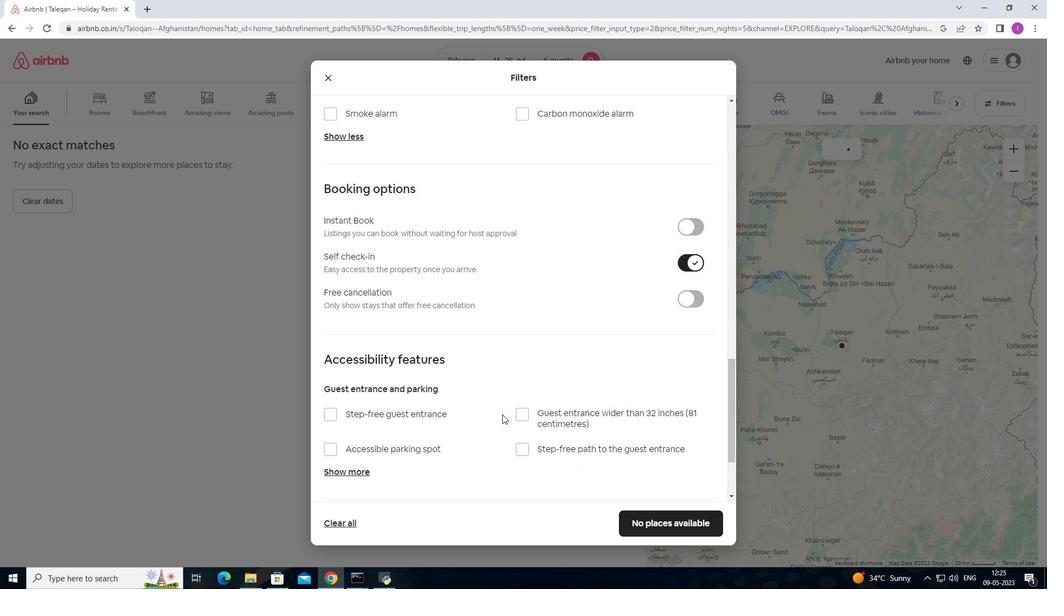 
Action: Mouse scrolled (512, 399) with delta (0, 0)
Screenshot: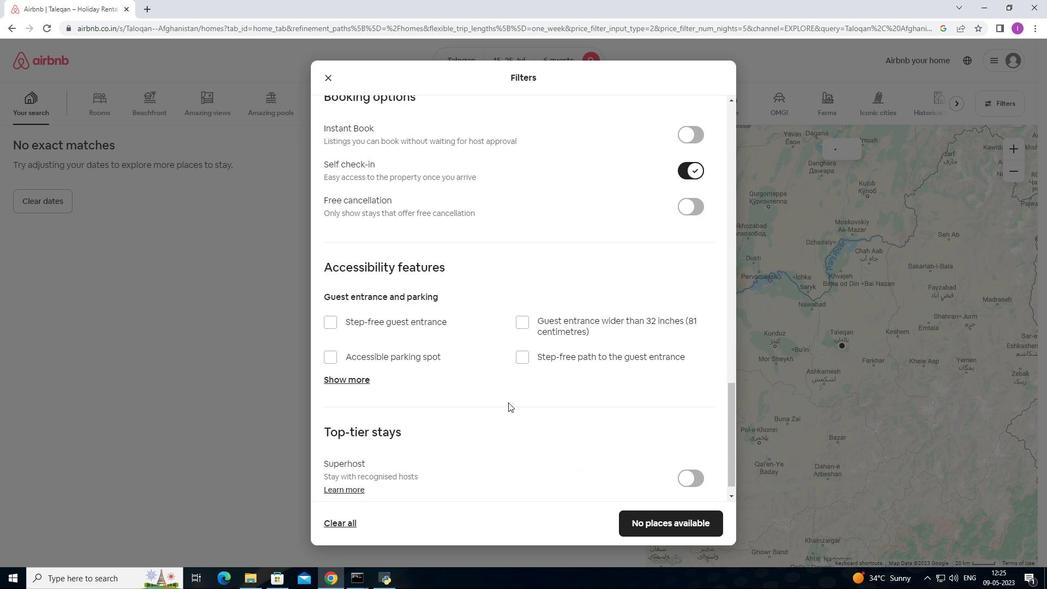 
Action: Mouse scrolled (512, 399) with delta (0, 0)
Screenshot: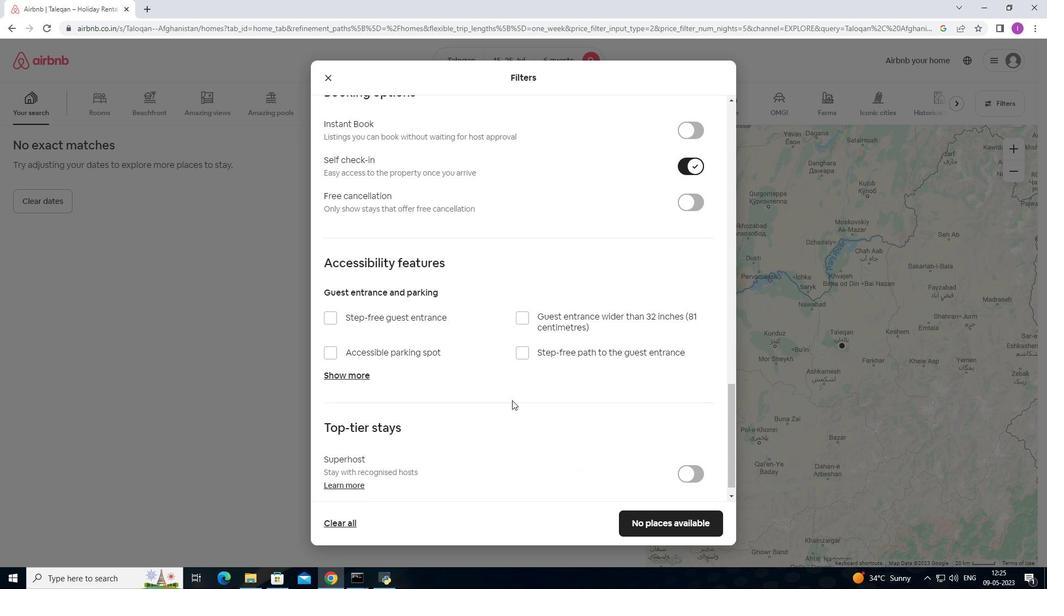 
Action: Mouse scrolled (512, 399) with delta (0, 0)
Screenshot: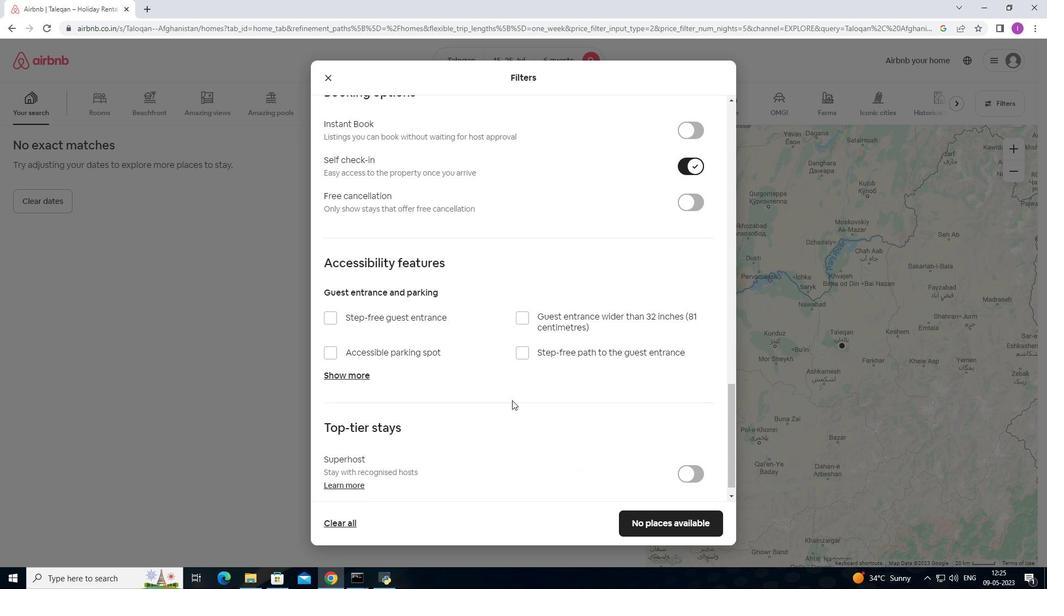 
Action: Mouse scrolled (512, 399) with delta (0, 0)
Screenshot: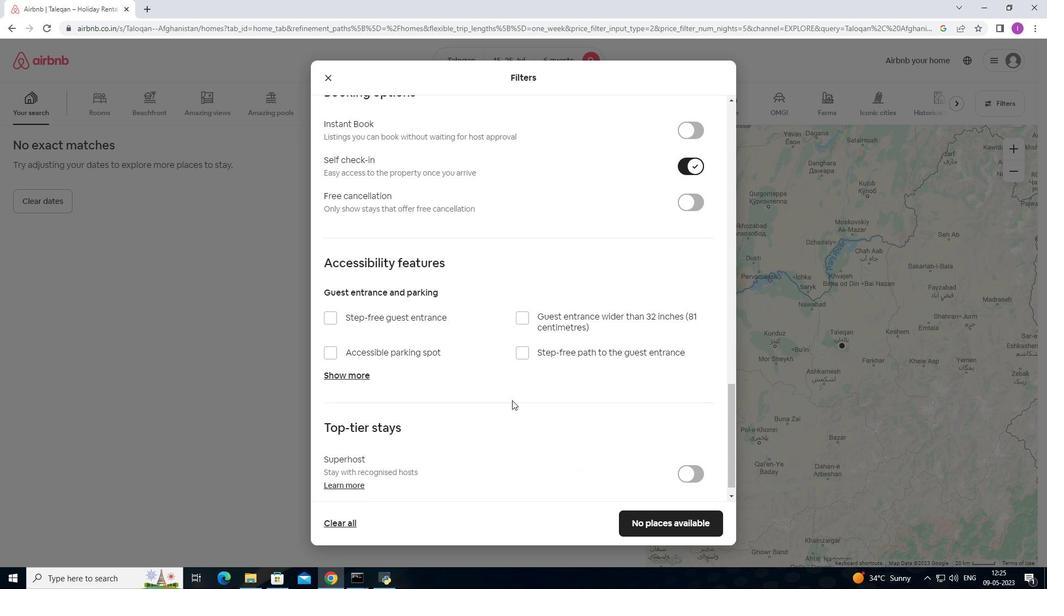 
Action: Mouse scrolled (512, 399) with delta (0, 0)
Screenshot: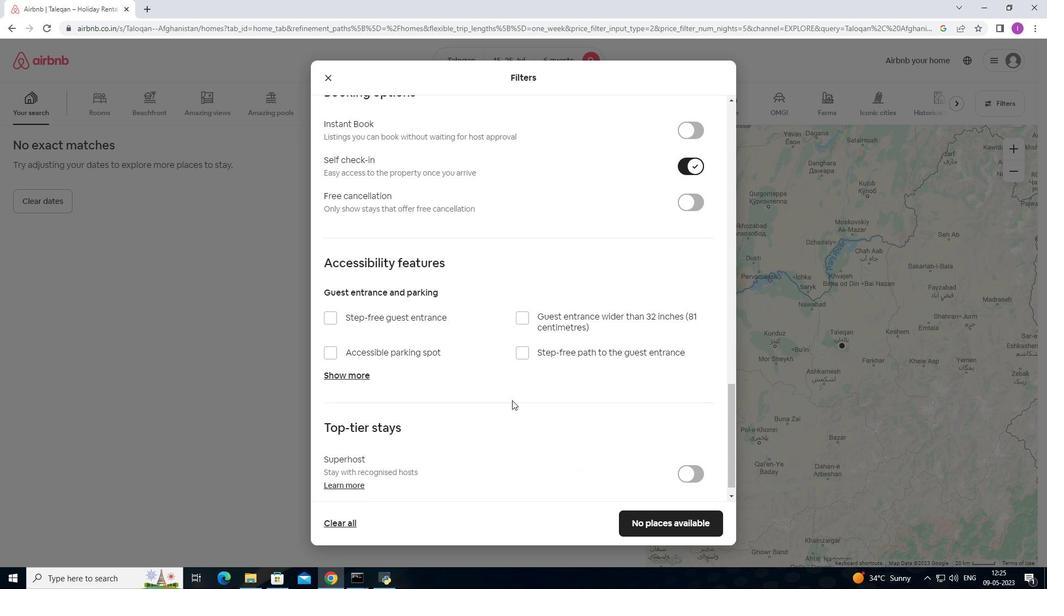 
Action: Mouse moved to (509, 391)
Screenshot: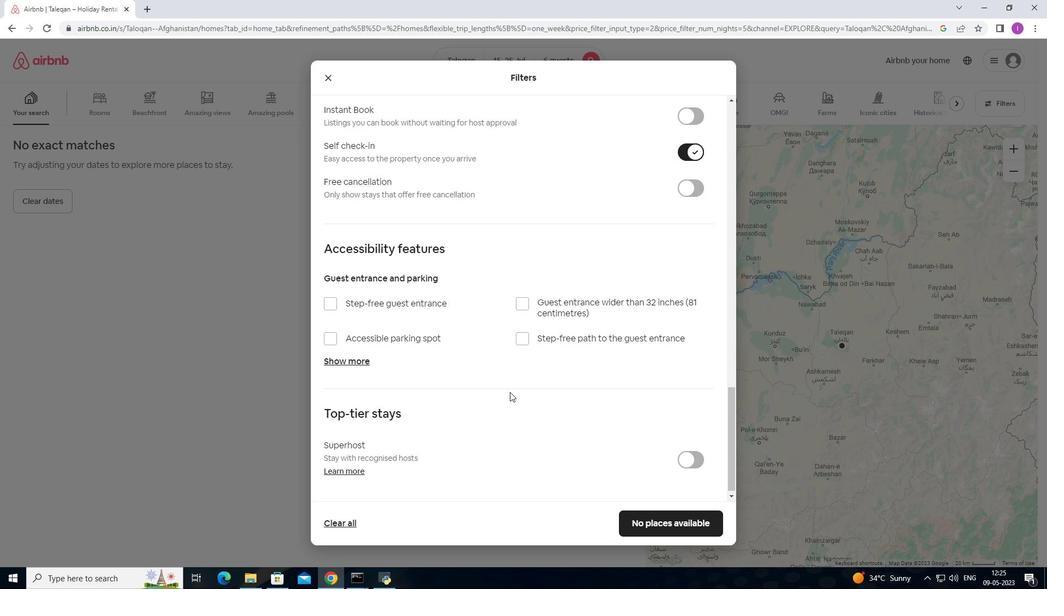 
Action: Mouse scrolled (509, 390) with delta (0, 0)
Screenshot: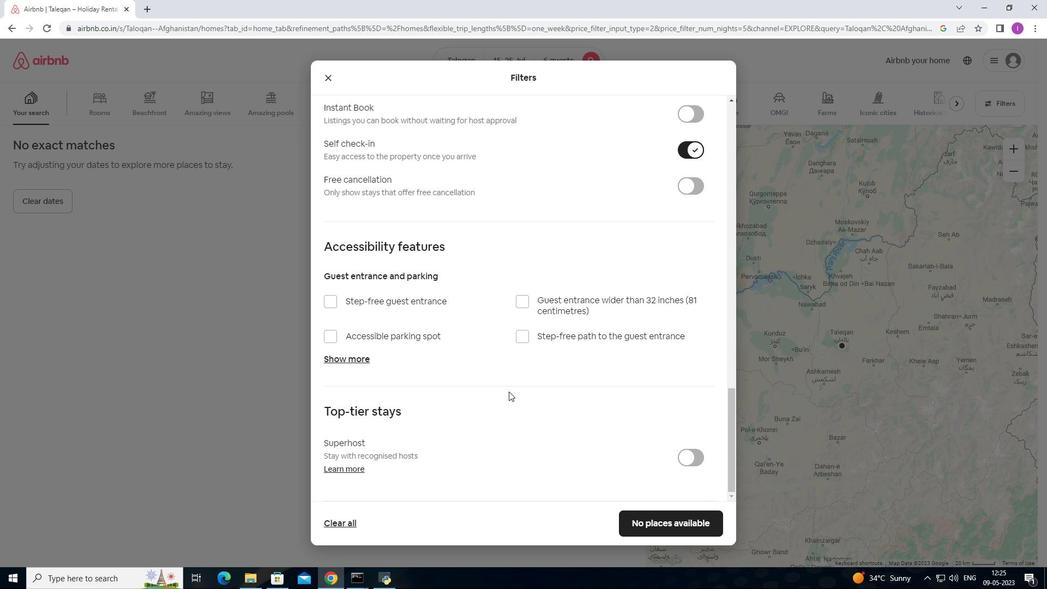 
Action: Mouse scrolled (509, 390) with delta (0, 0)
Screenshot: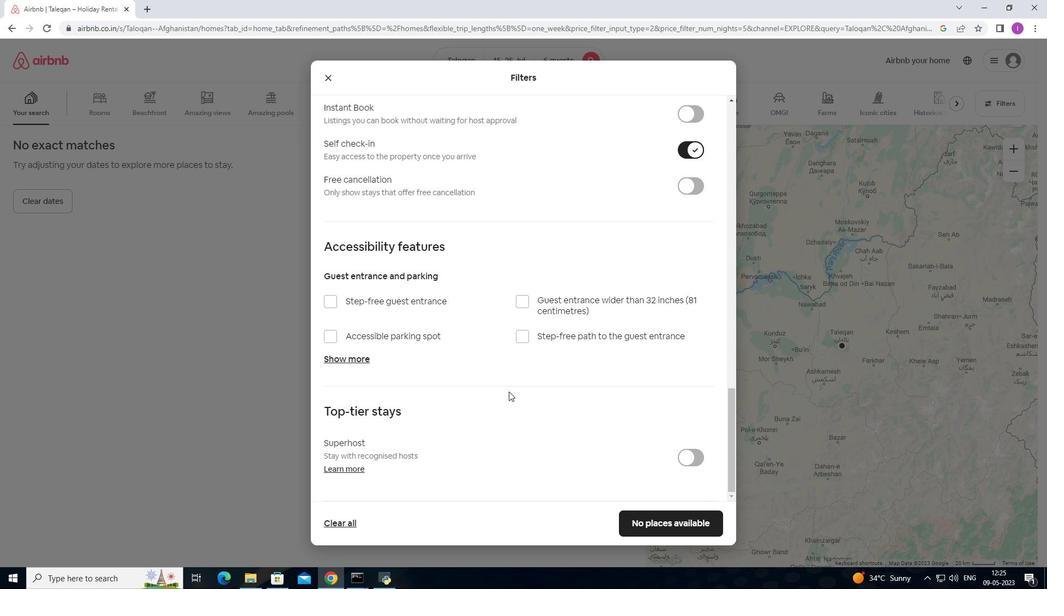 
Action: Mouse scrolled (509, 390) with delta (0, 0)
Screenshot: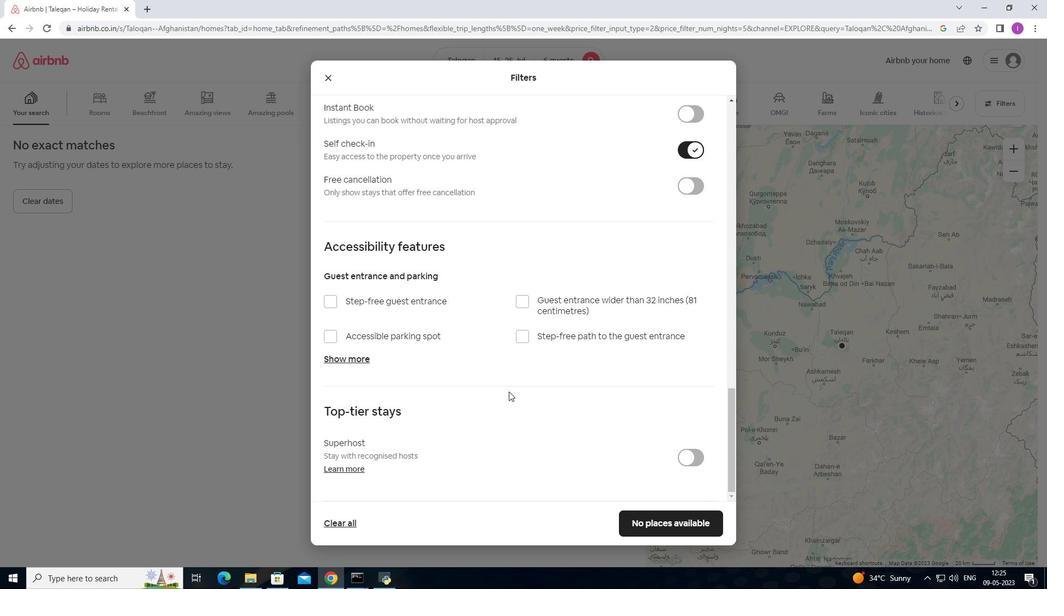 
Action: Mouse scrolled (509, 390) with delta (0, 0)
Screenshot: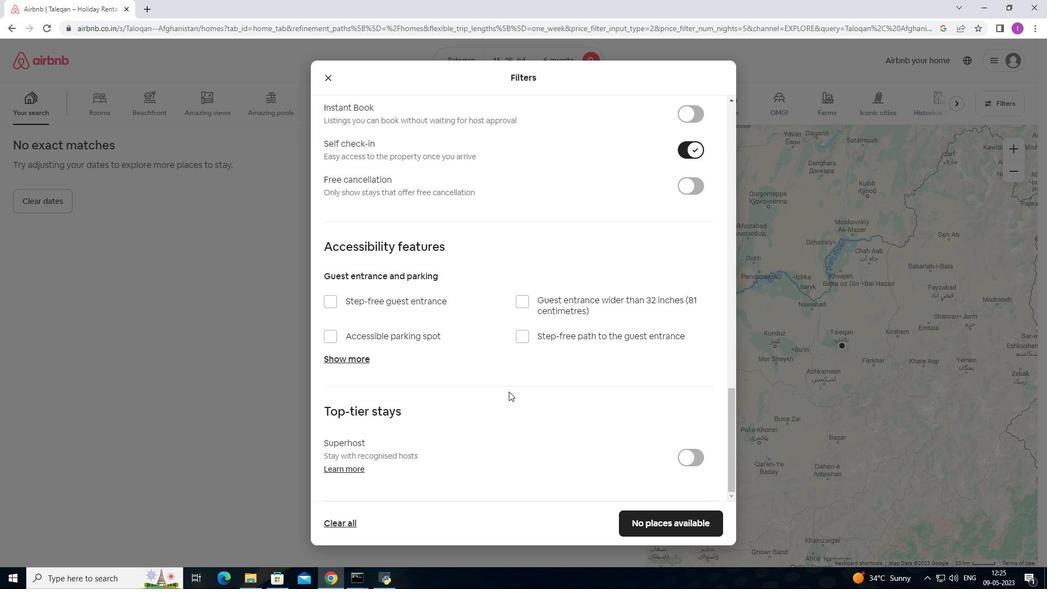 
Action: Mouse moved to (684, 528)
Screenshot: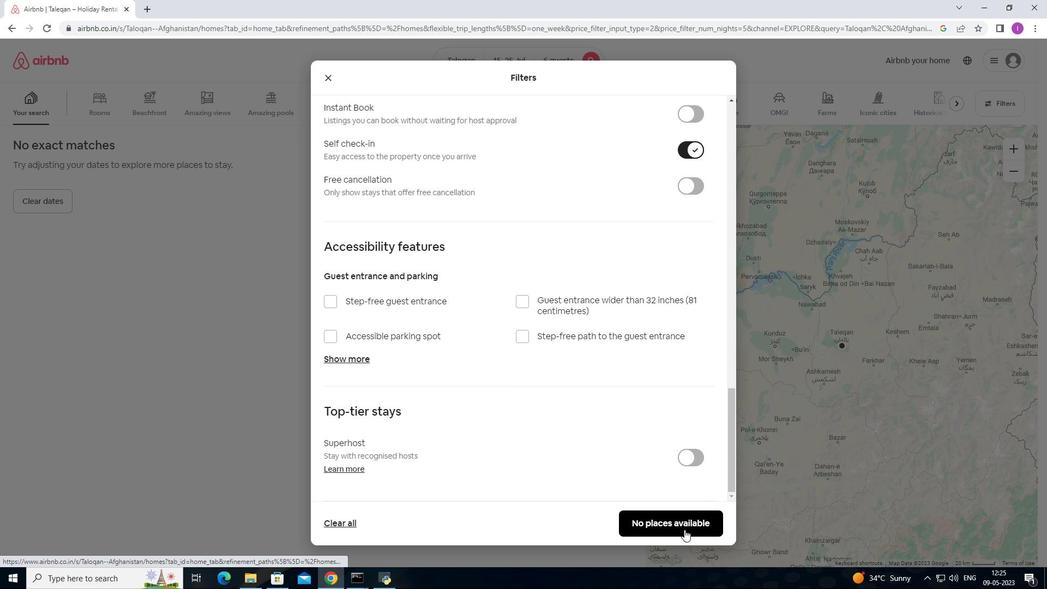 
Action: Mouse pressed left at (684, 528)
Screenshot: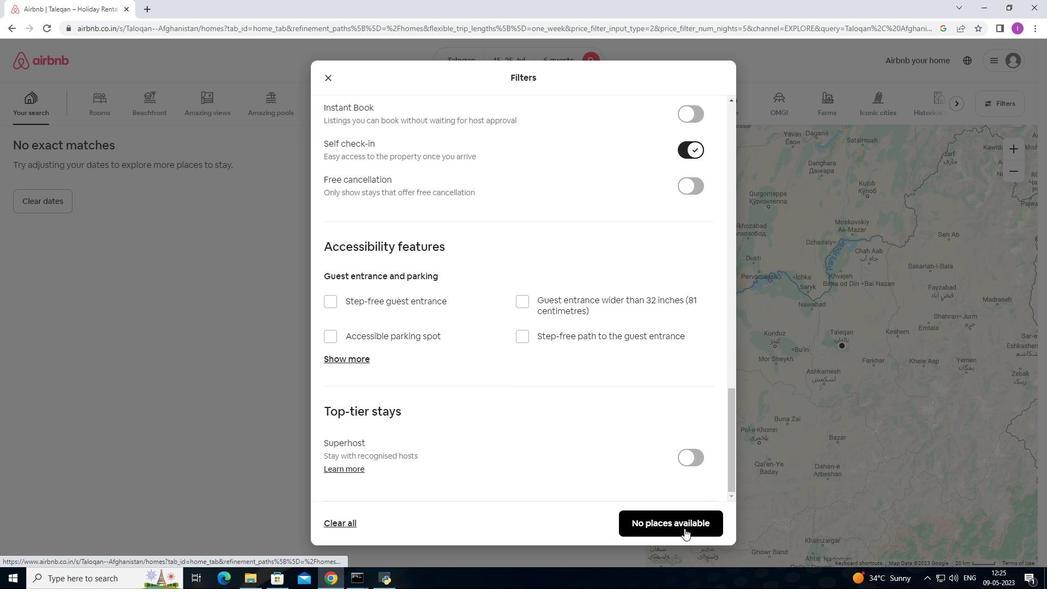 
Action: Mouse moved to (744, 493)
Screenshot: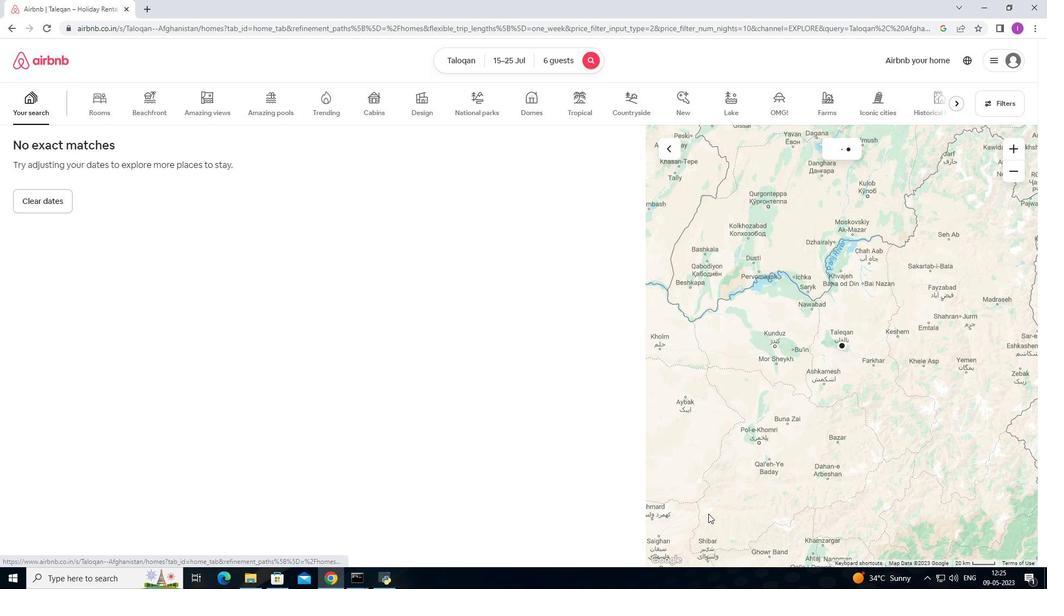 
